 Task: Find connections with filter location Chengdu with filter topic #lawenforcementwith filter profile language French with filter current company Sapiens with filter school Bangalore Institute of Technology with filter industry Insurance and Employee Benefit Funds with filter service category Property Management with filter keywords title Animal Control Officer
Action: Mouse moved to (662, 117)
Screenshot: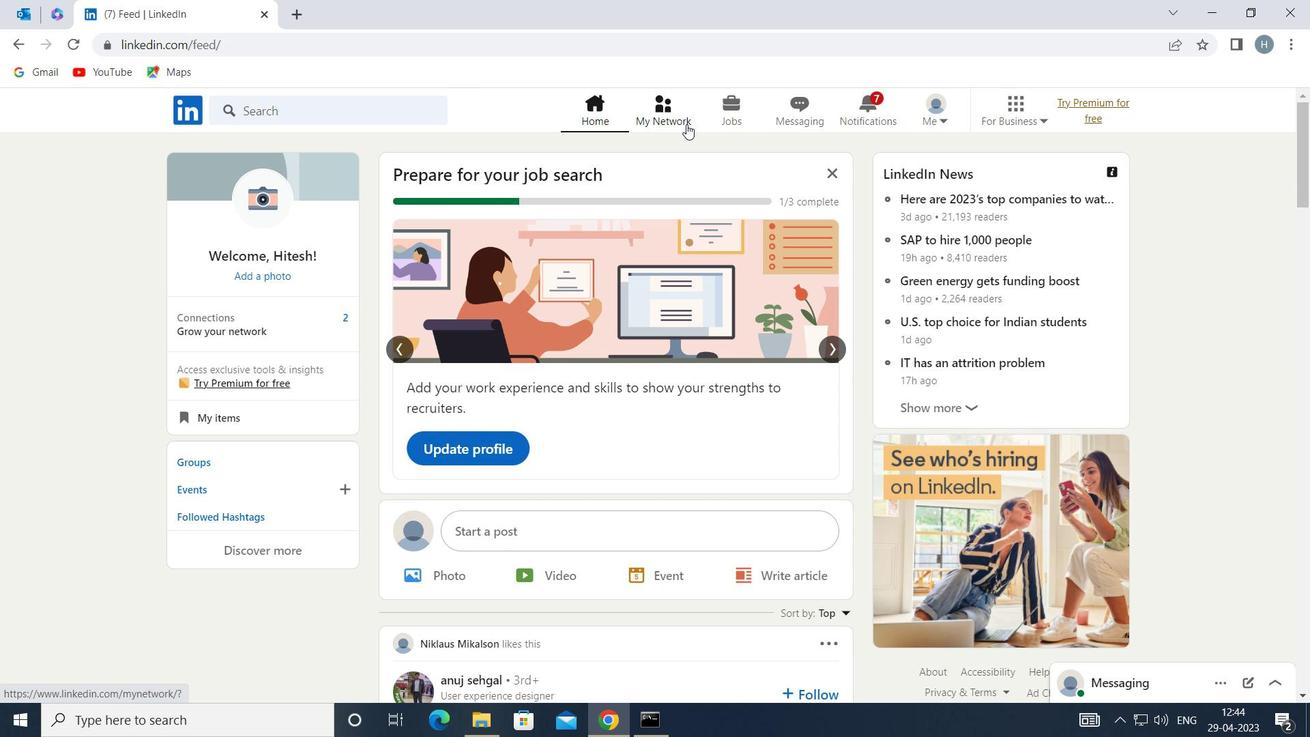 
Action: Mouse pressed left at (662, 117)
Screenshot: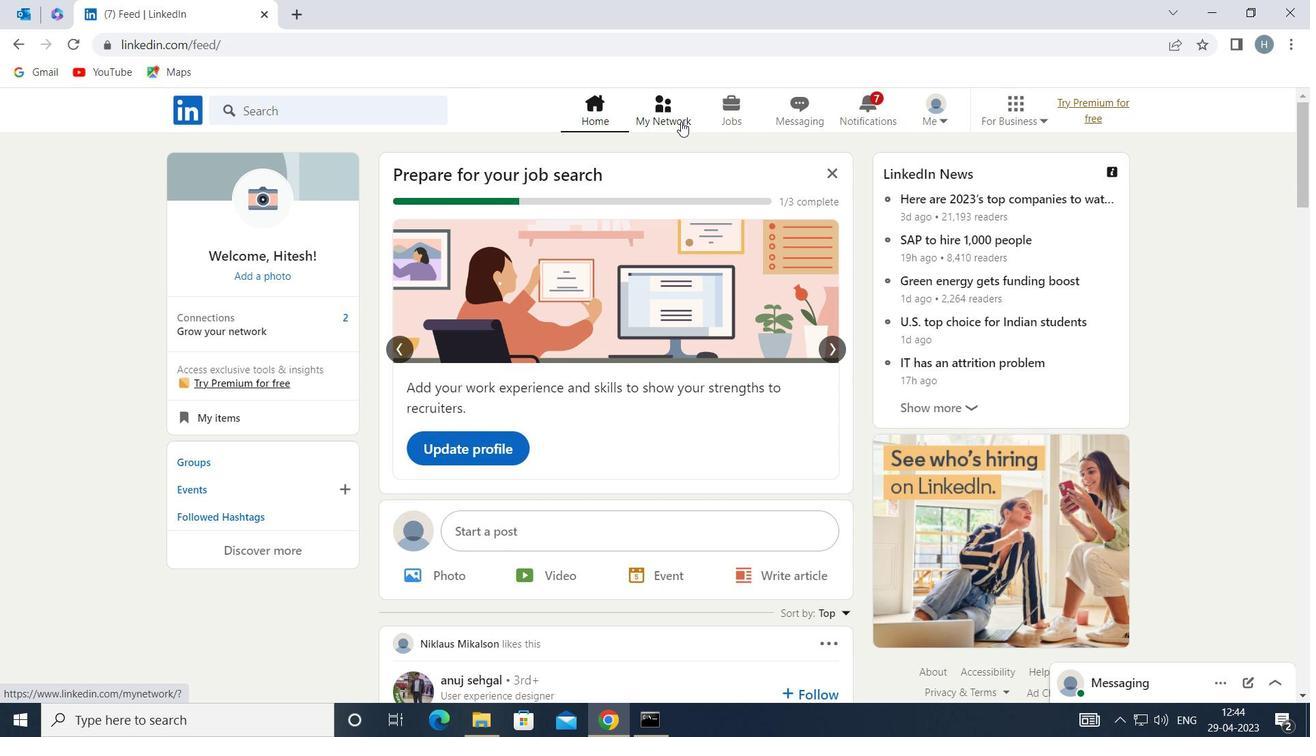 
Action: Mouse moved to (352, 214)
Screenshot: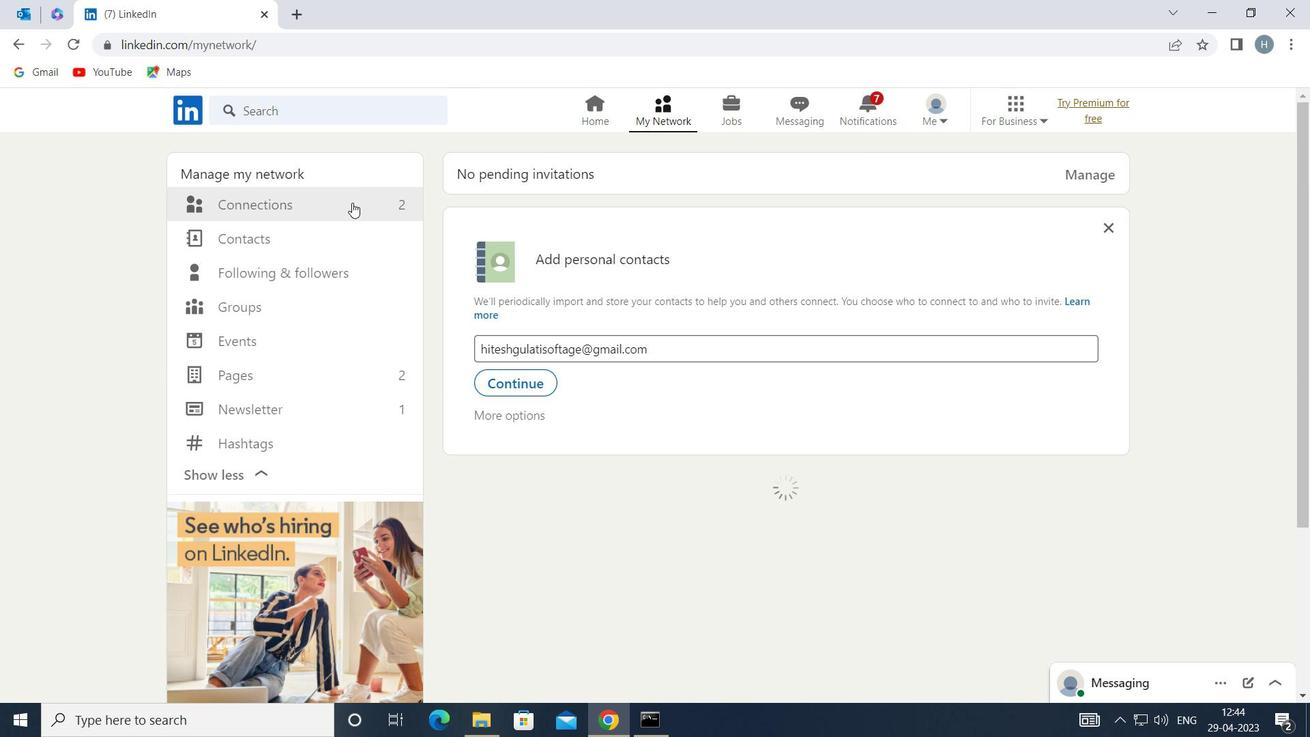 
Action: Mouse pressed left at (352, 214)
Screenshot: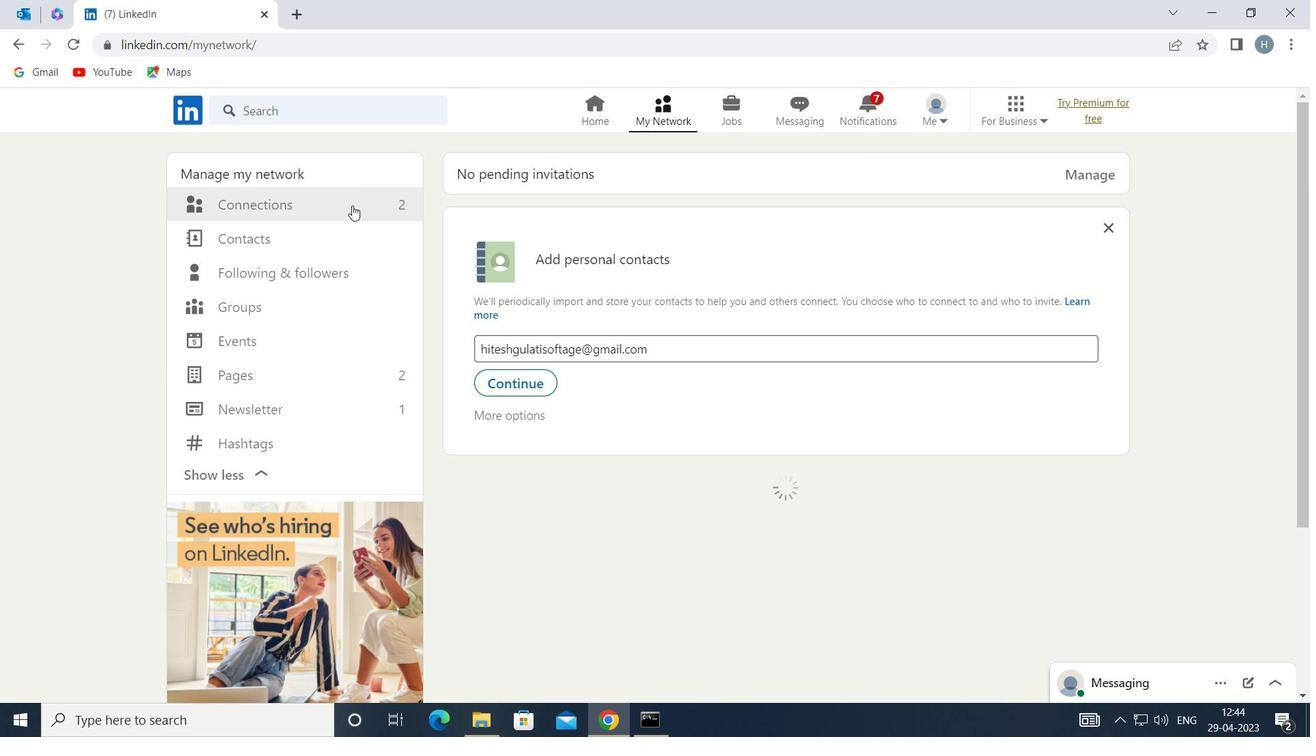 
Action: Mouse moved to (404, 206)
Screenshot: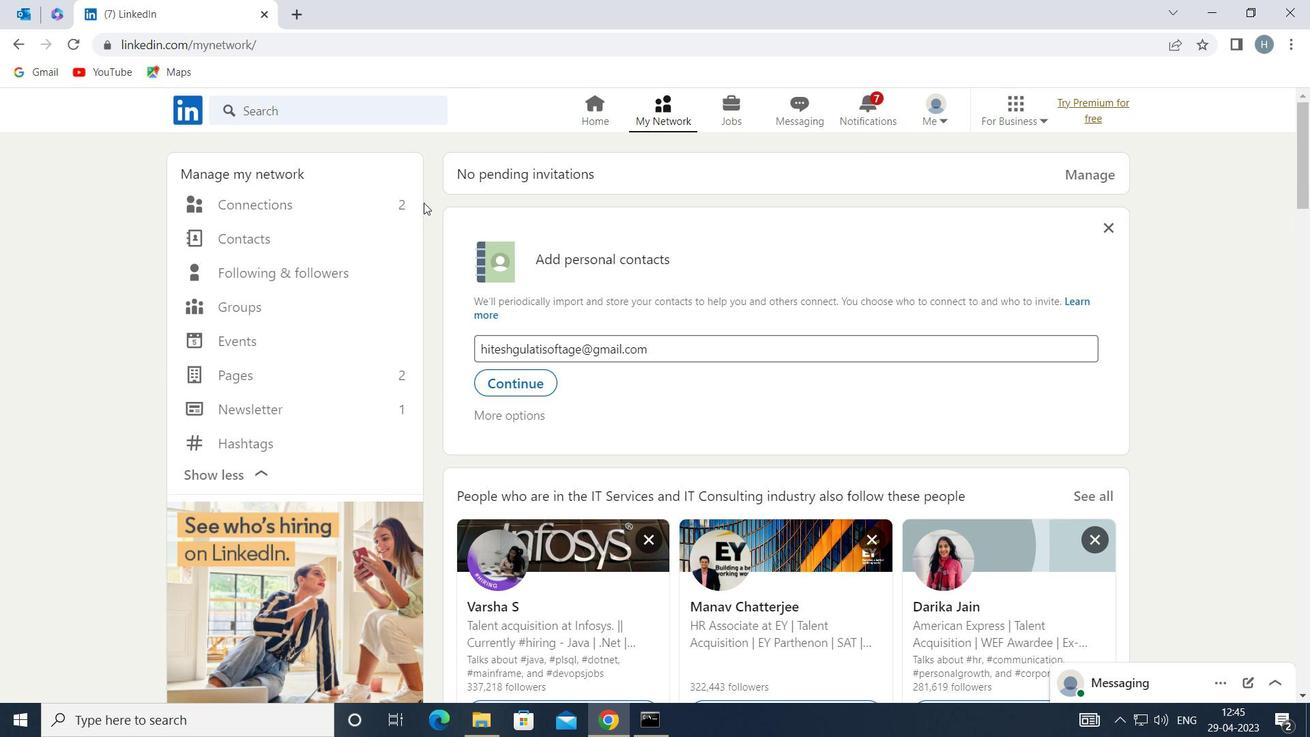
Action: Mouse pressed left at (404, 206)
Screenshot: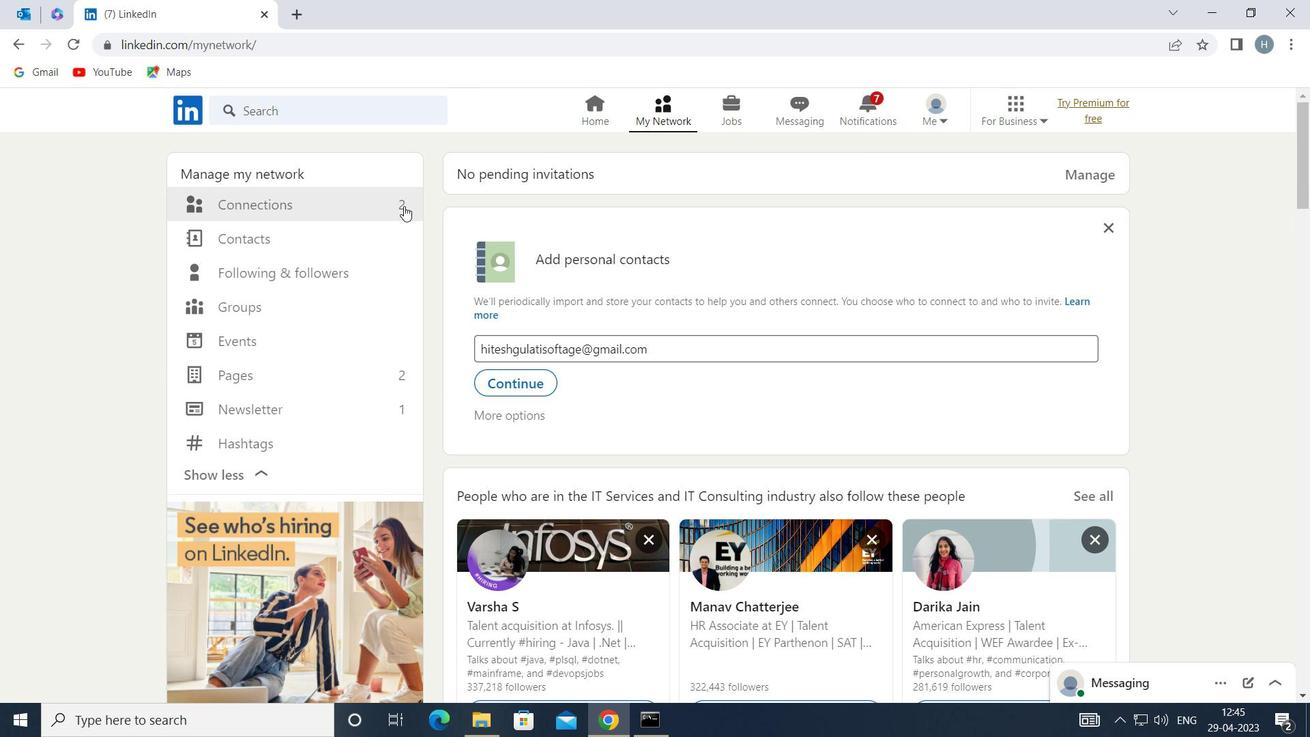 
Action: Mouse moved to (752, 204)
Screenshot: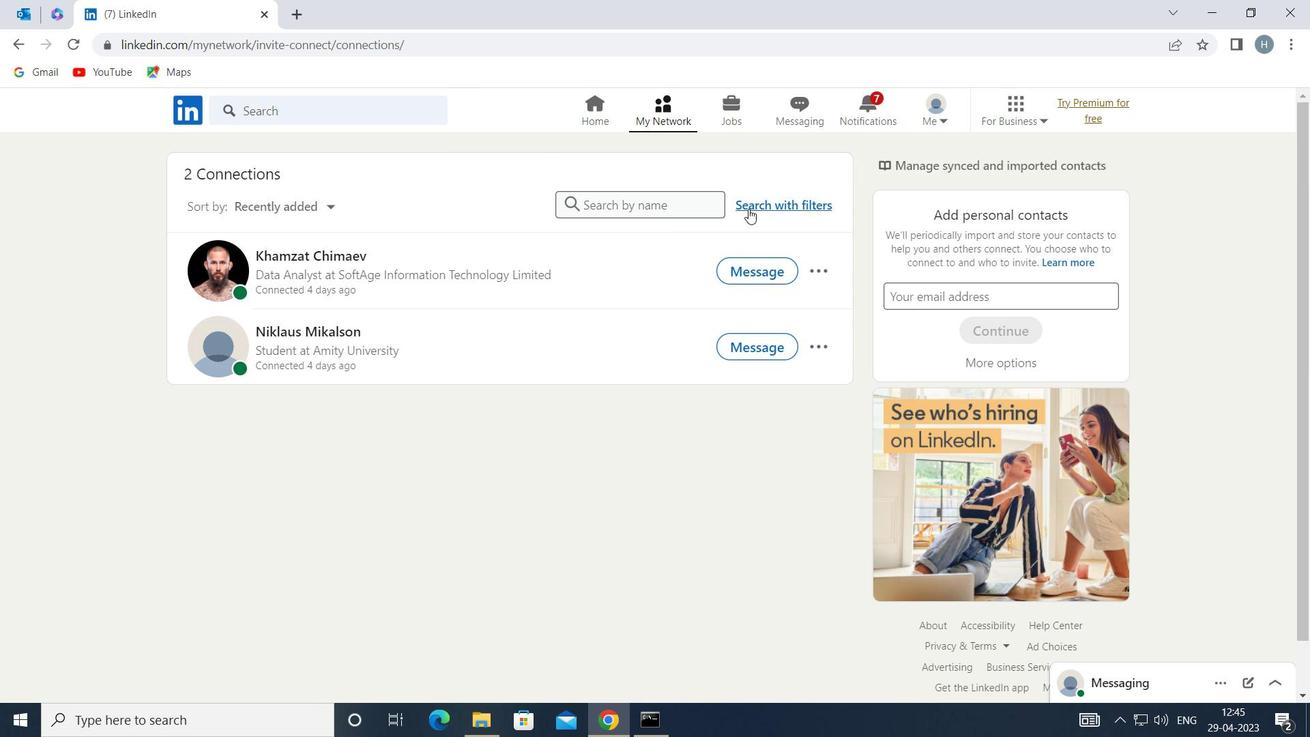 
Action: Mouse pressed left at (752, 204)
Screenshot: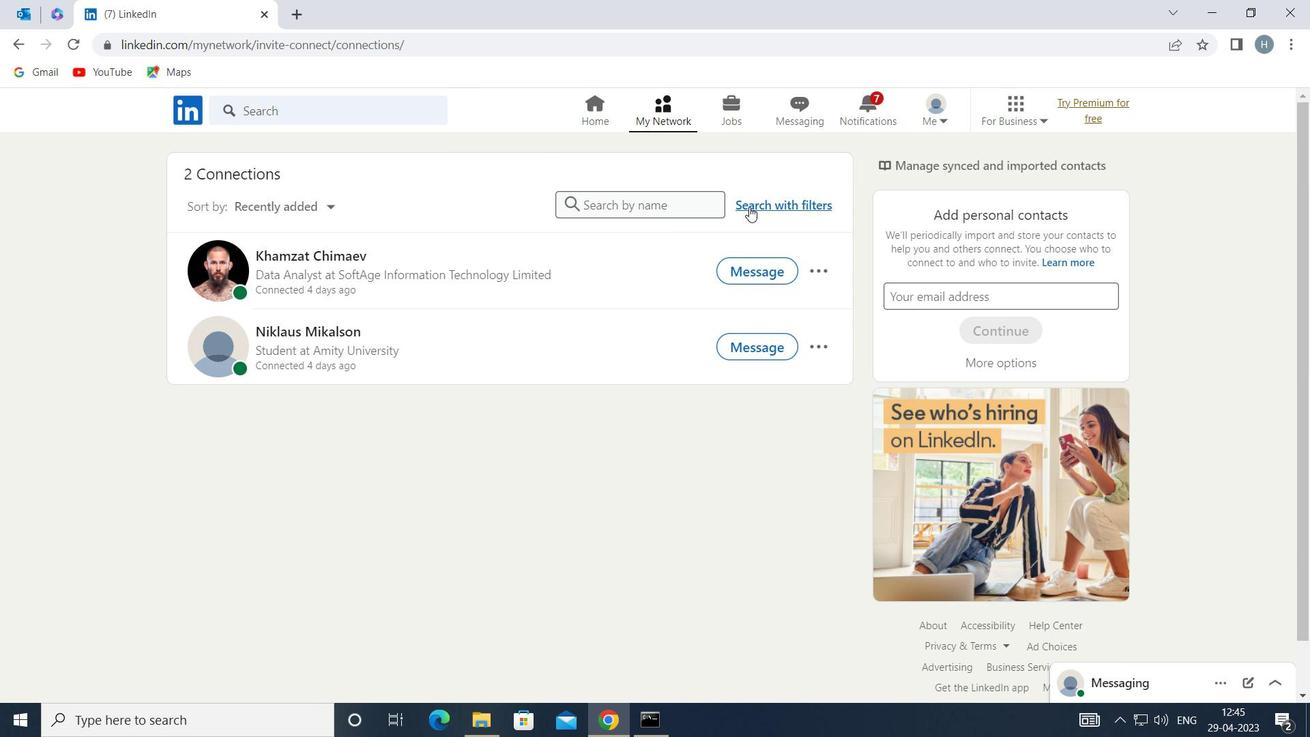
Action: Mouse moved to (700, 163)
Screenshot: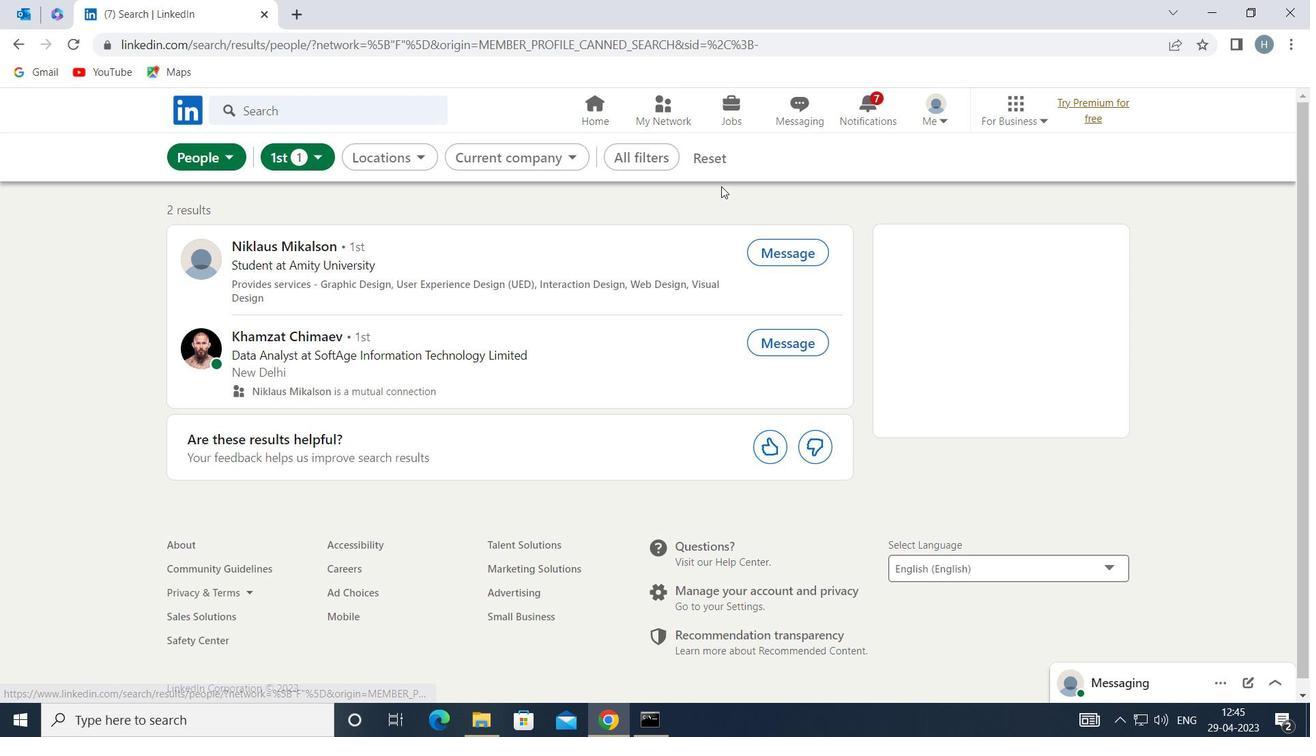 
Action: Mouse pressed left at (700, 163)
Screenshot: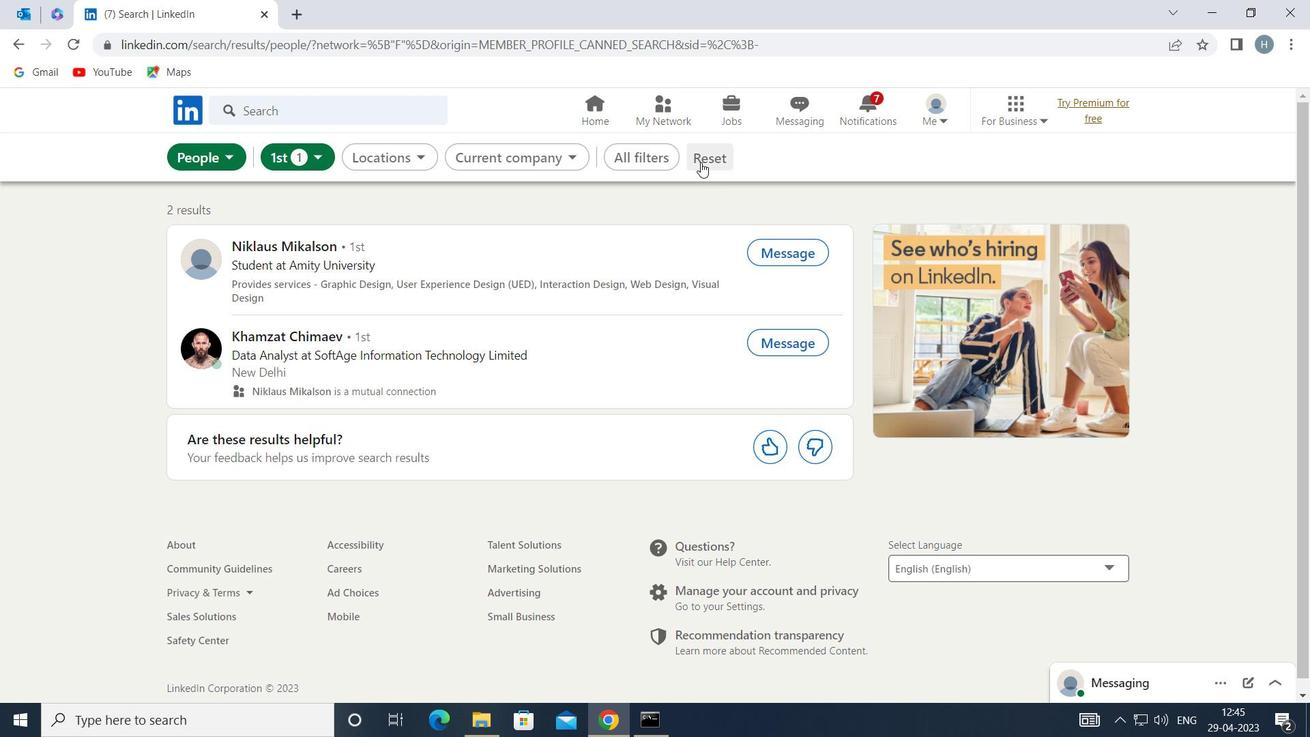 
Action: Mouse moved to (698, 161)
Screenshot: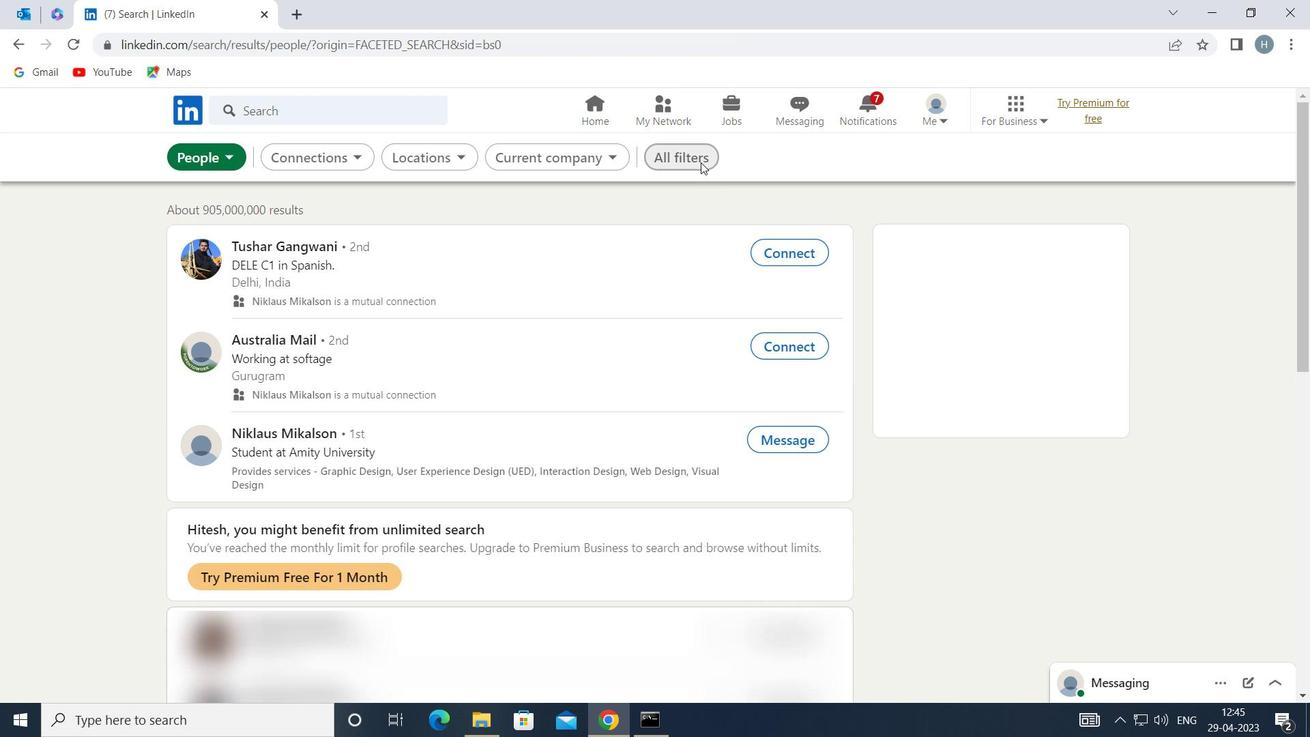 
Action: Mouse pressed left at (698, 161)
Screenshot: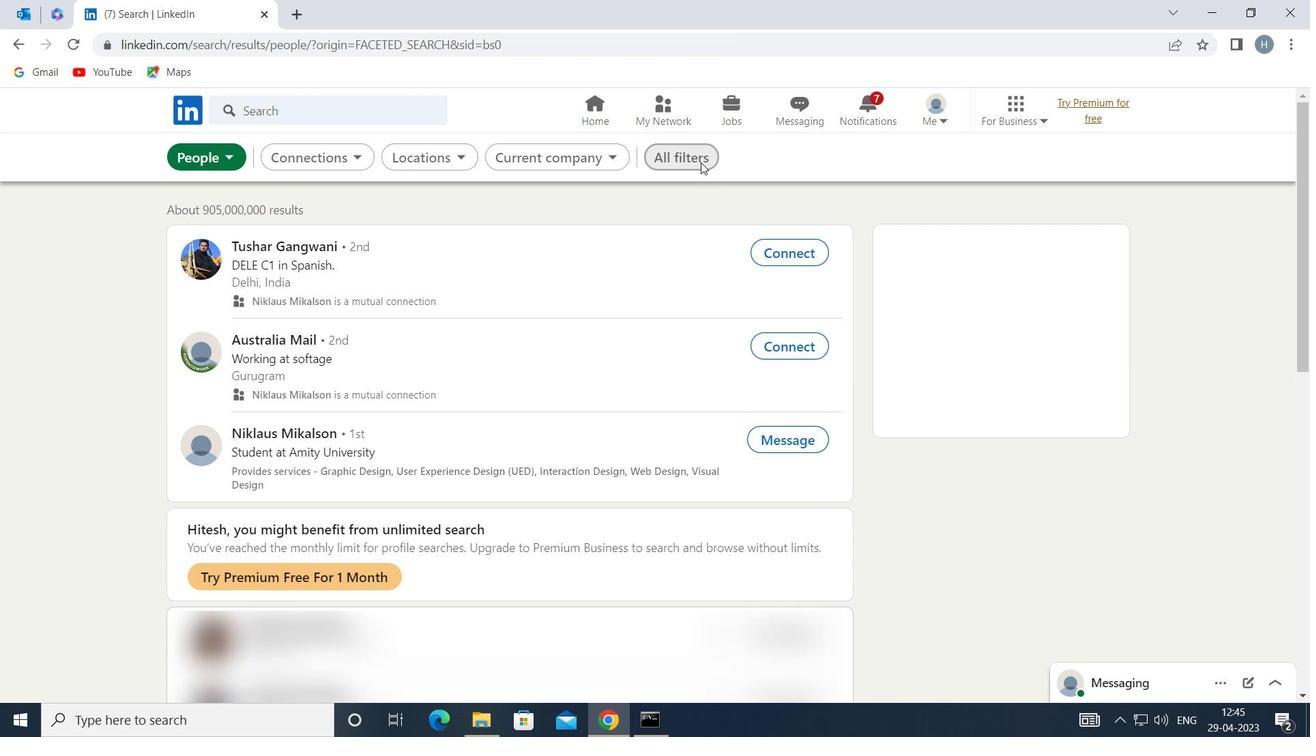 
Action: Mouse moved to (966, 314)
Screenshot: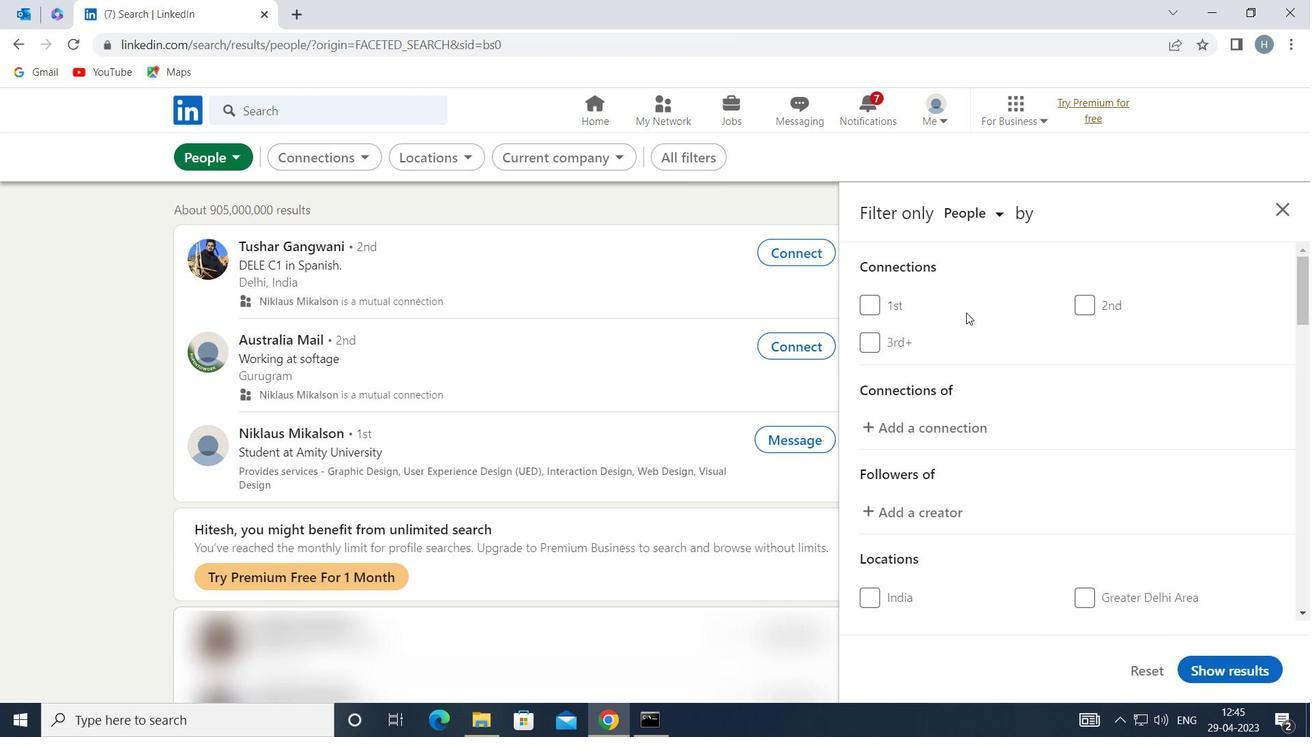 
Action: Mouse scrolled (966, 313) with delta (0, 0)
Screenshot: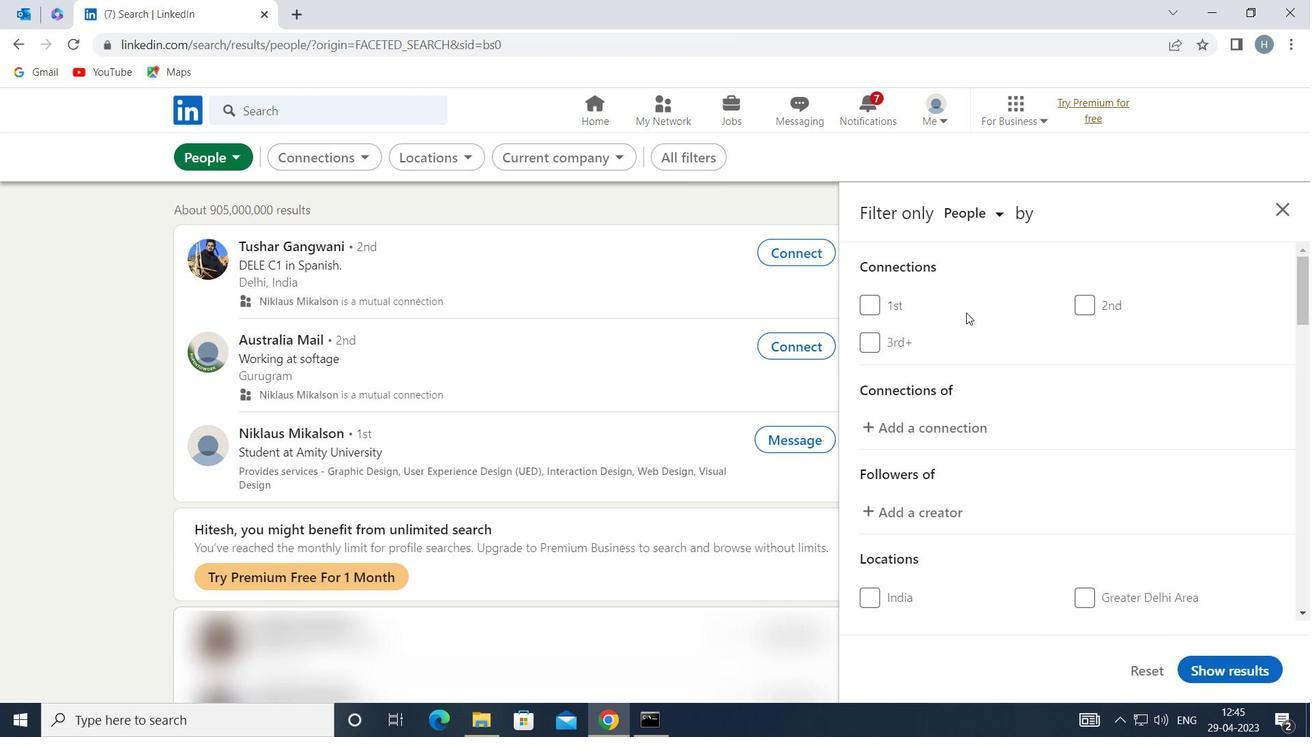 
Action: Mouse moved to (966, 315)
Screenshot: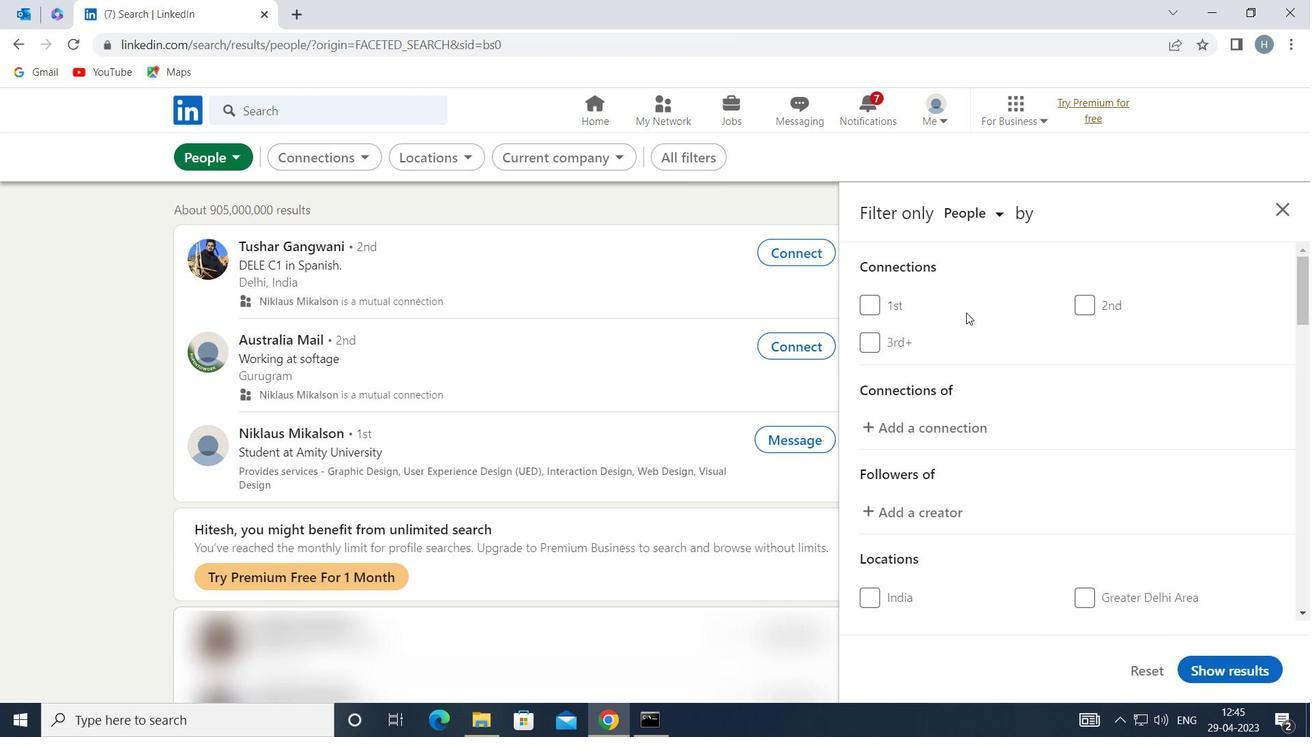 
Action: Mouse scrolled (966, 314) with delta (0, 0)
Screenshot: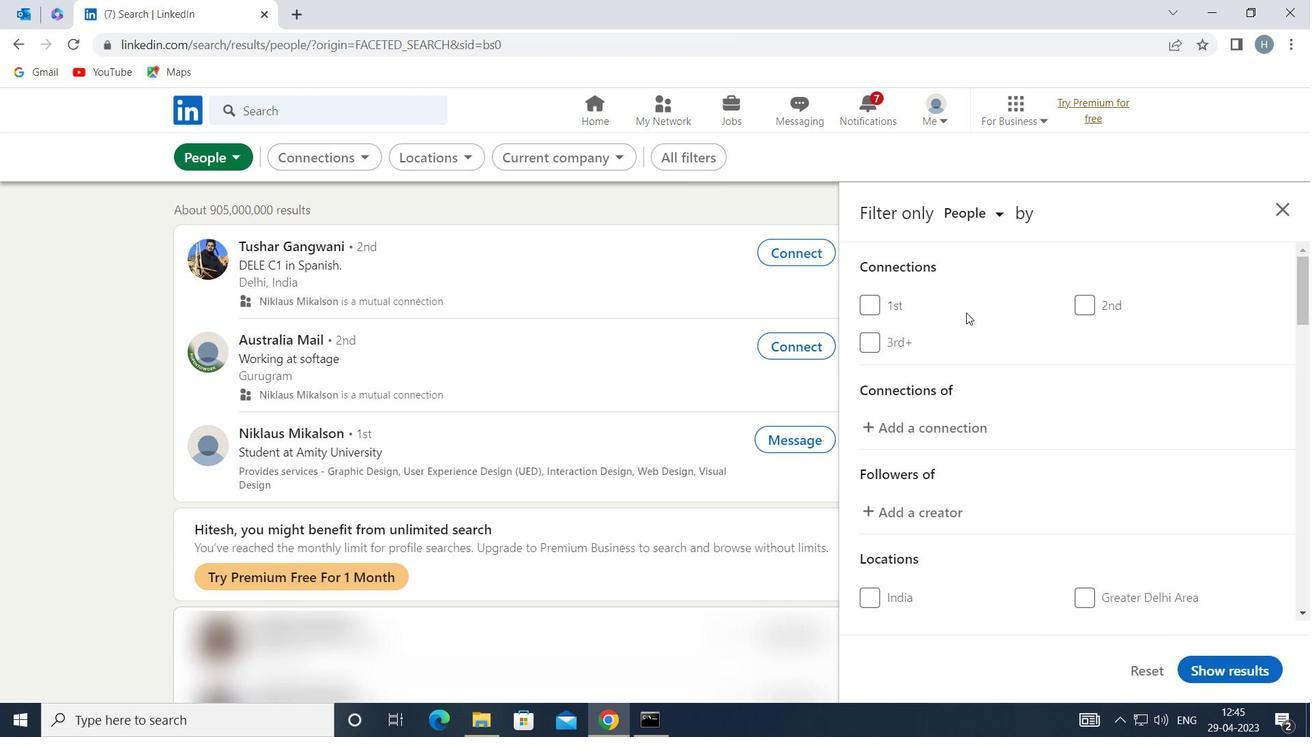 
Action: Mouse scrolled (966, 314) with delta (0, 0)
Screenshot: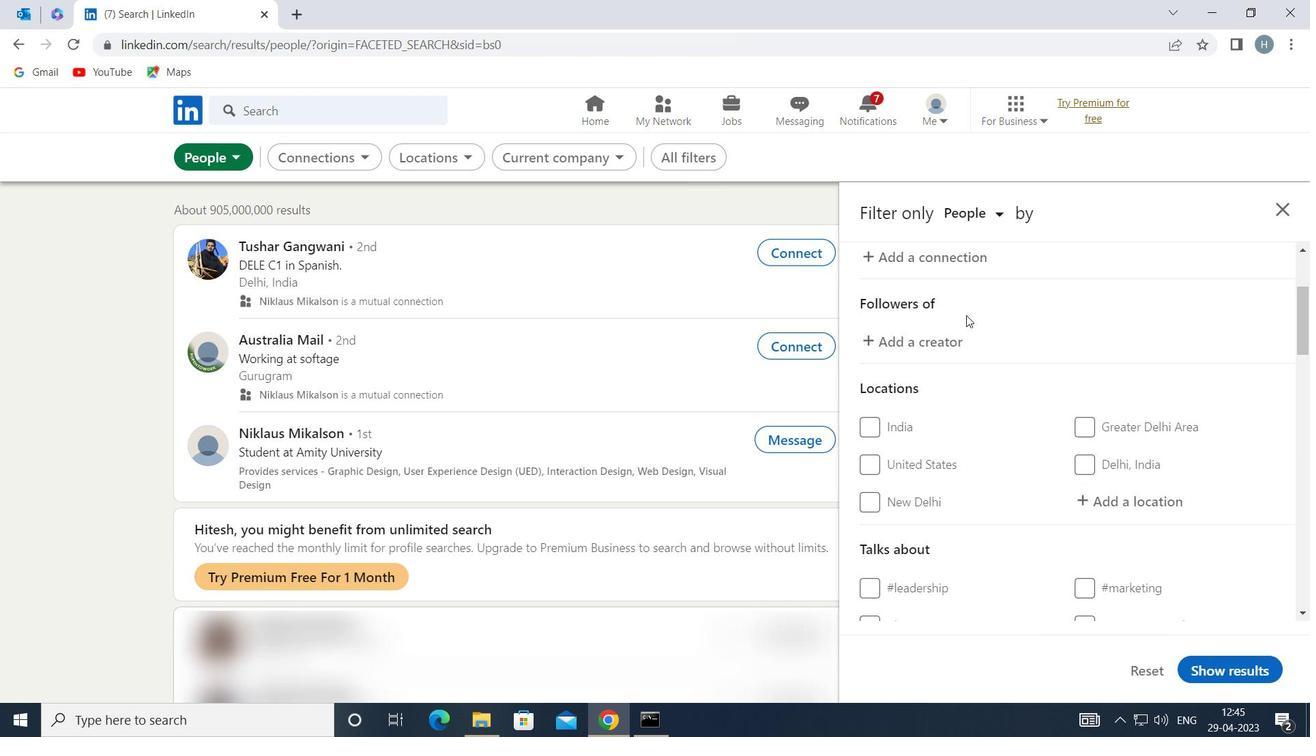 
Action: Mouse moved to (1097, 412)
Screenshot: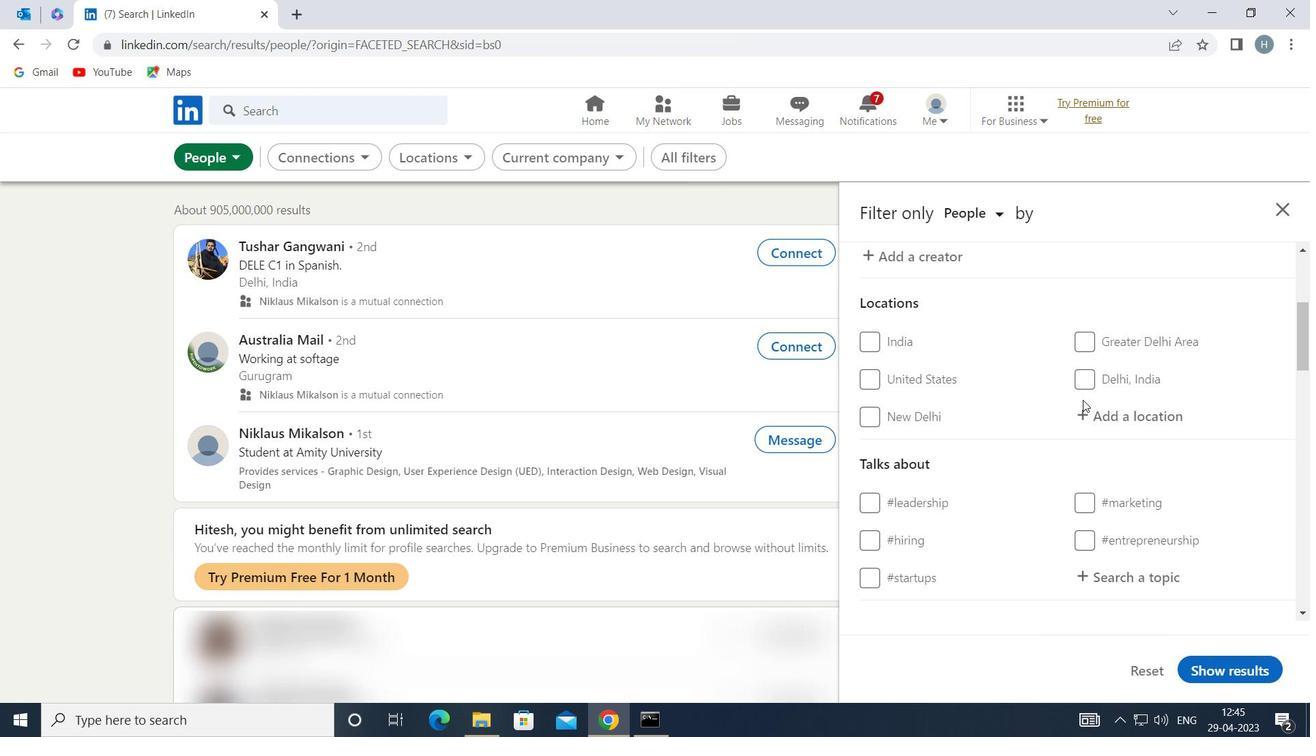 
Action: Mouse pressed left at (1097, 412)
Screenshot: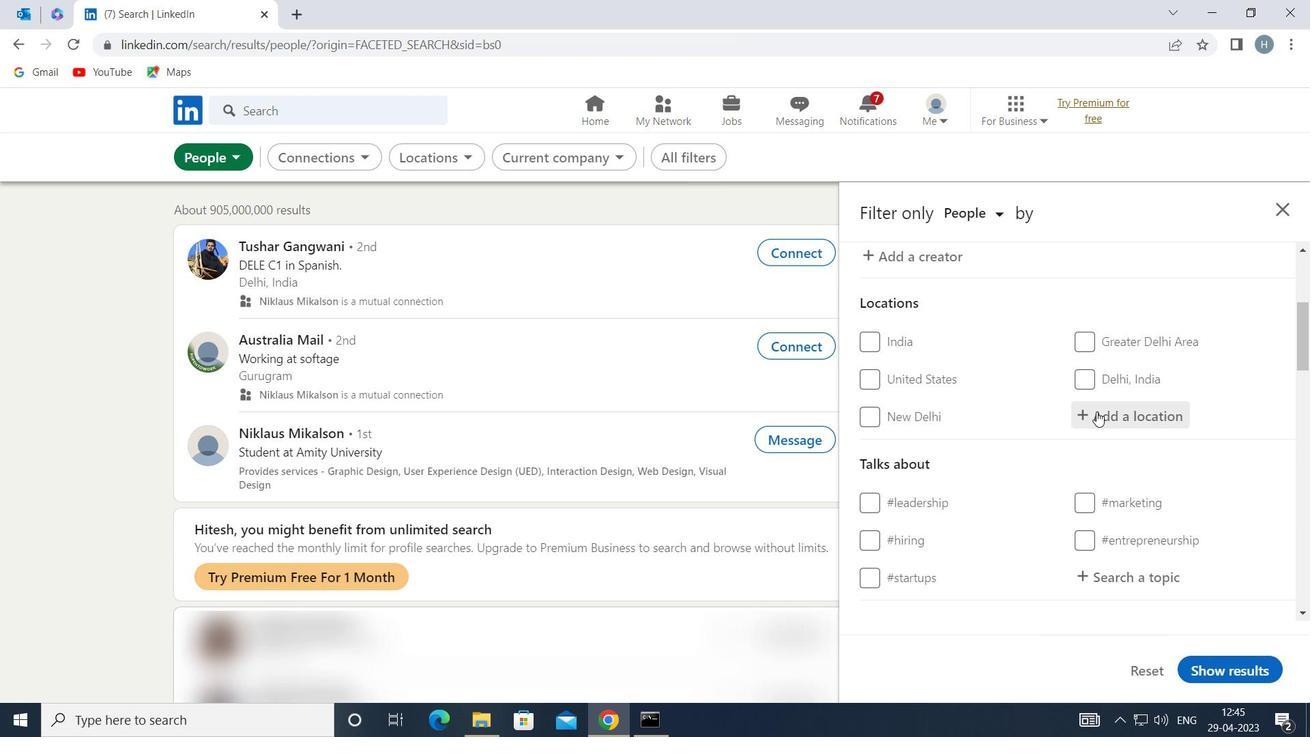 
Action: Mouse moved to (1100, 408)
Screenshot: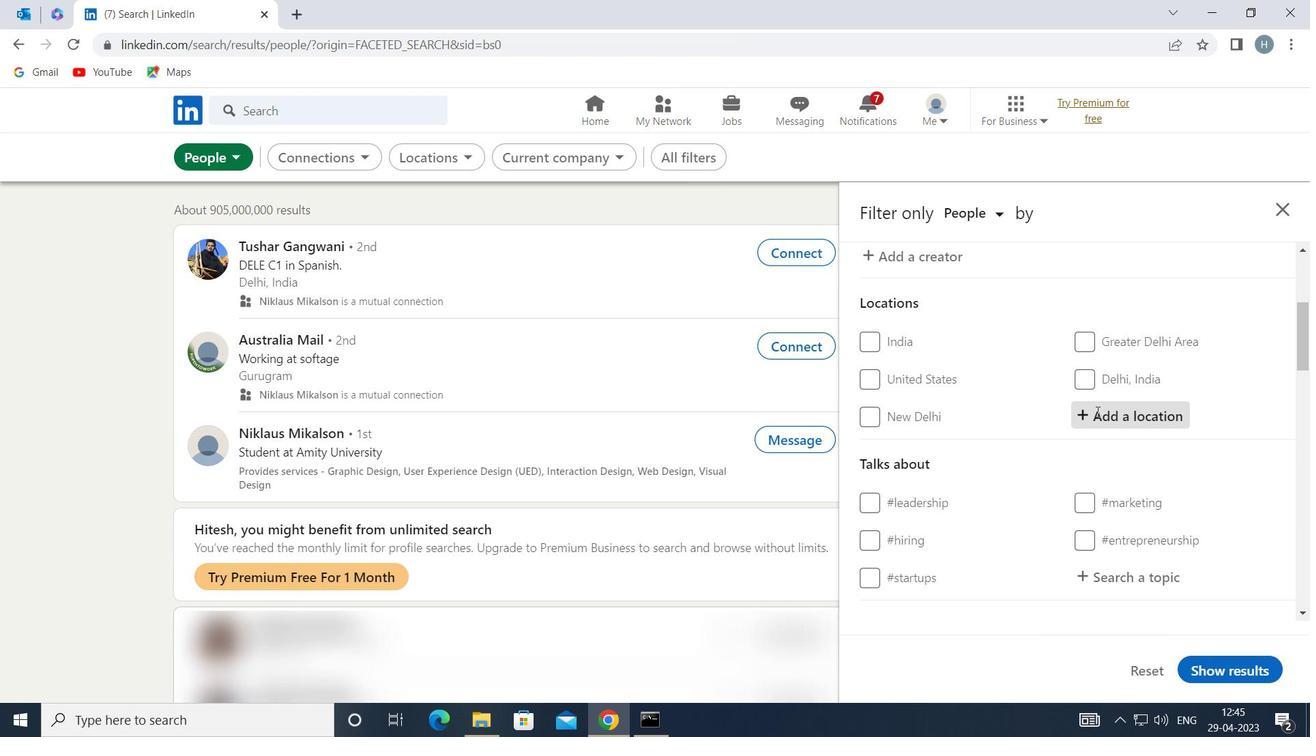 
Action: Key pressed <Key.shift>CHENGDU
Screenshot: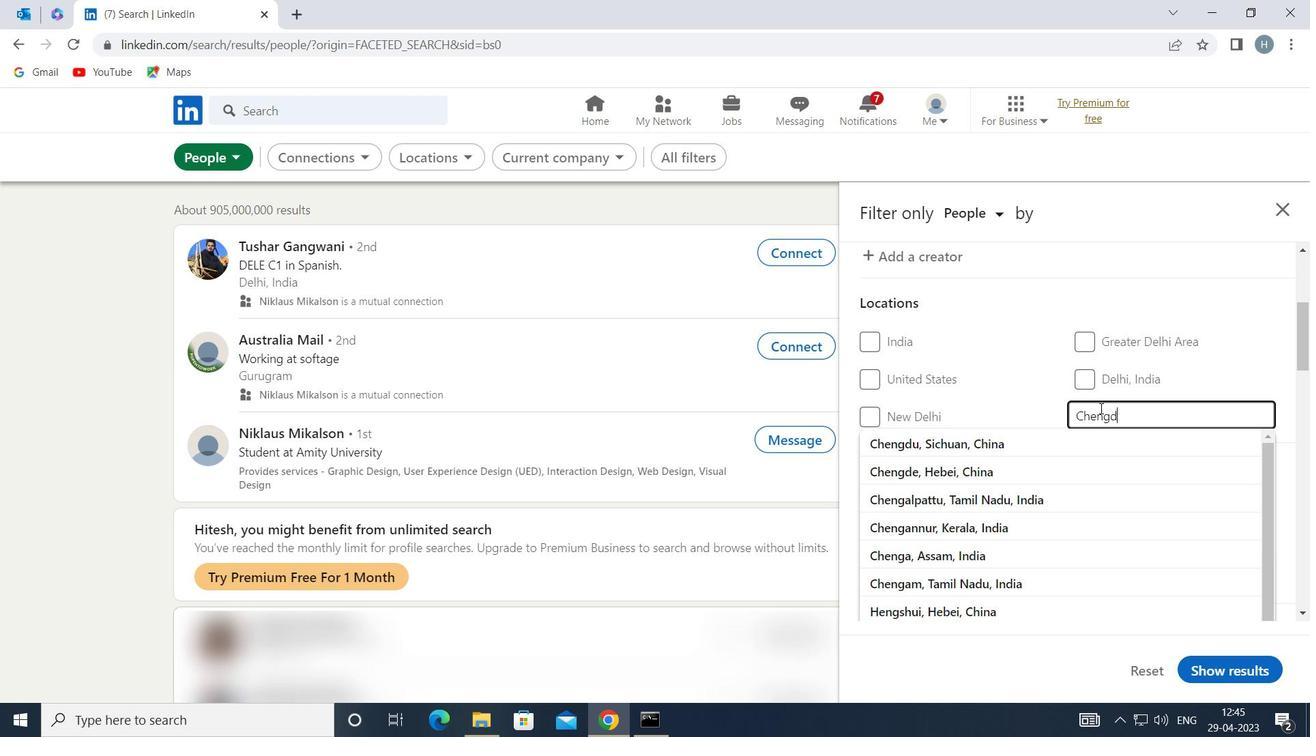 
Action: Mouse moved to (1102, 412)
Screenshot: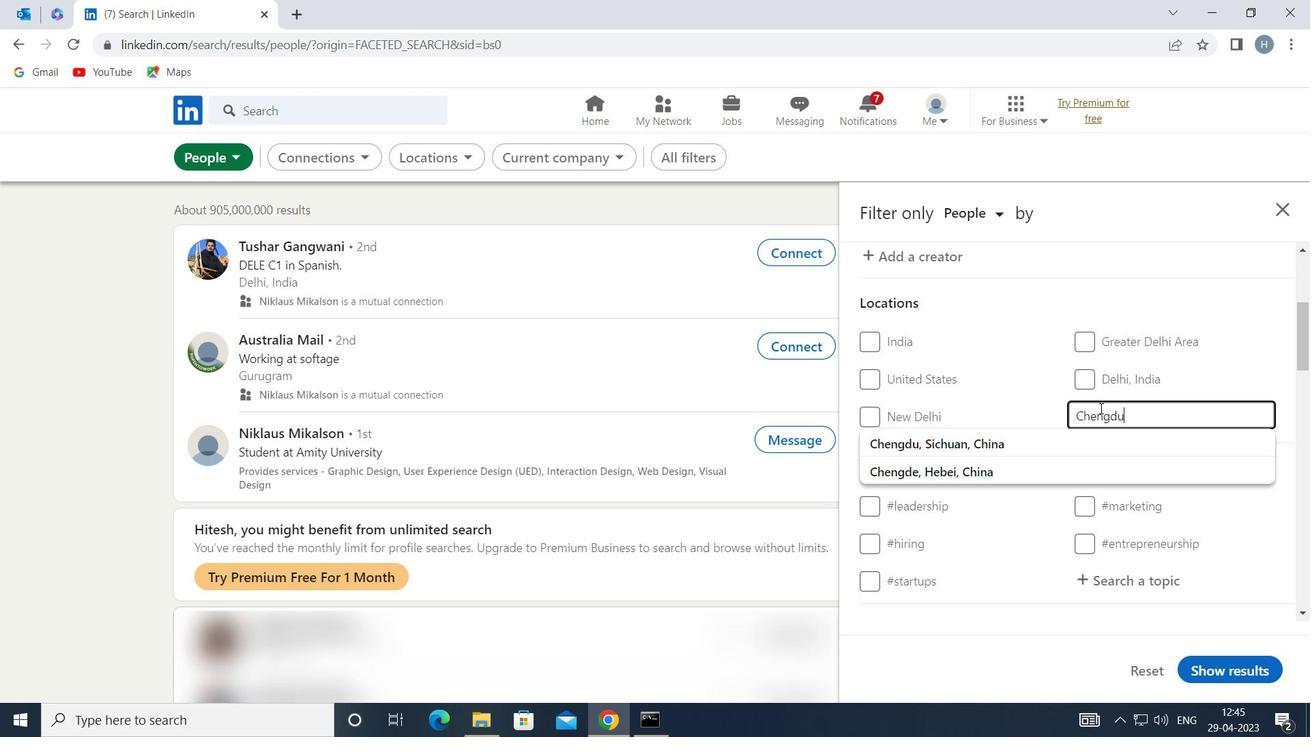 
Action: Key pressed <Key.enter>
Screenshot: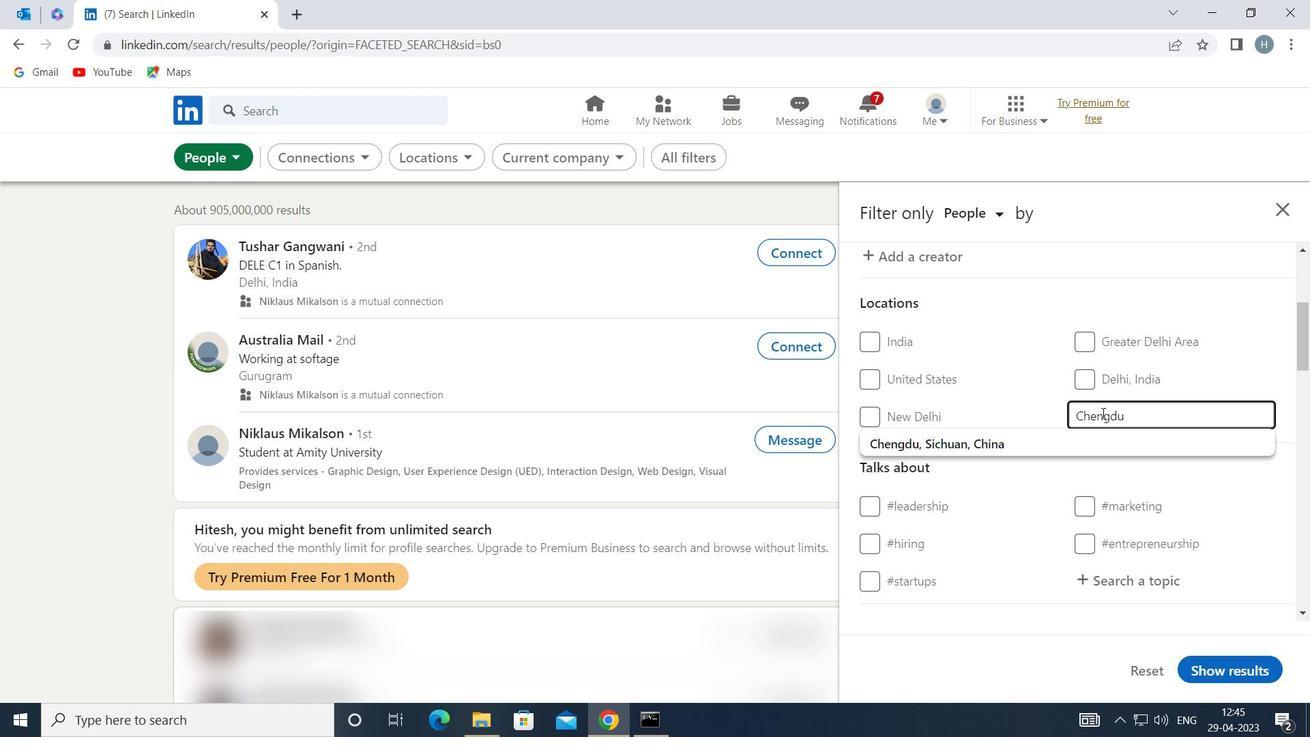 
Action: Mouse moved to (1097, 438)
Screenshot: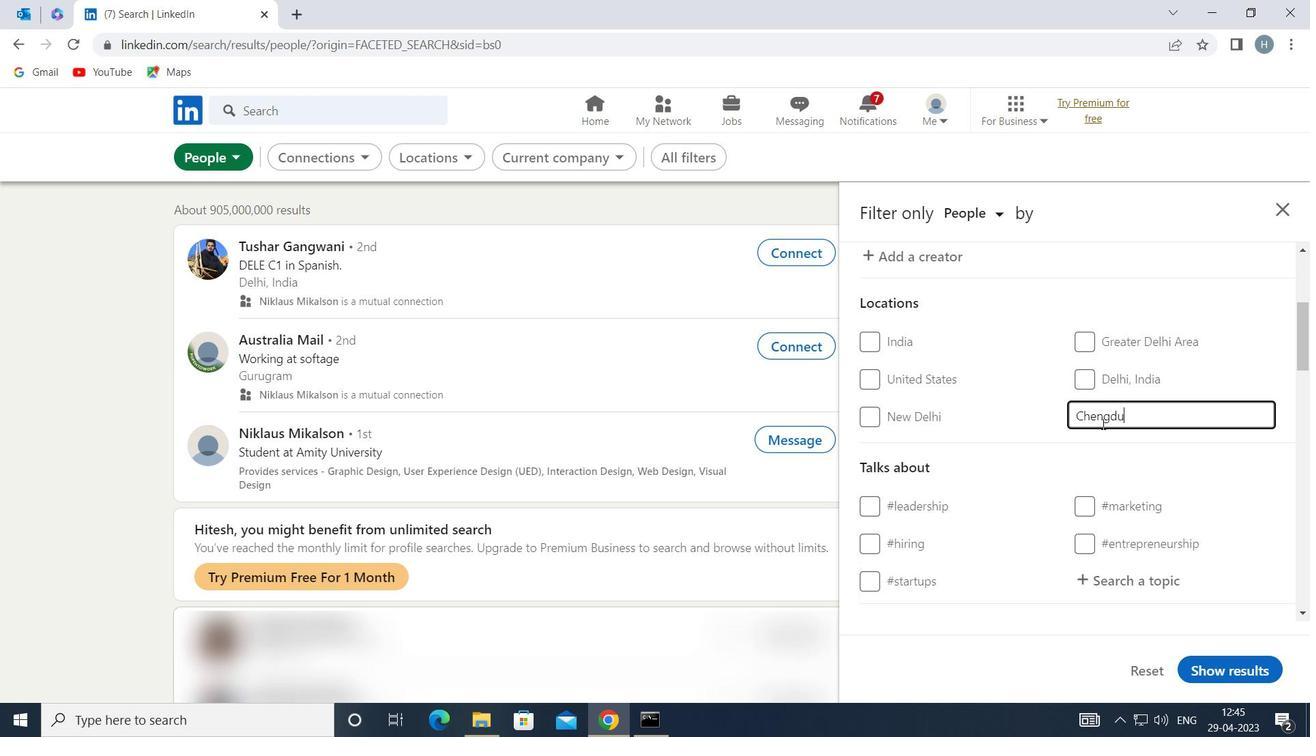 
Action: Mouse scrolled (1097, 438) with delta (0, 0)
Screenshot: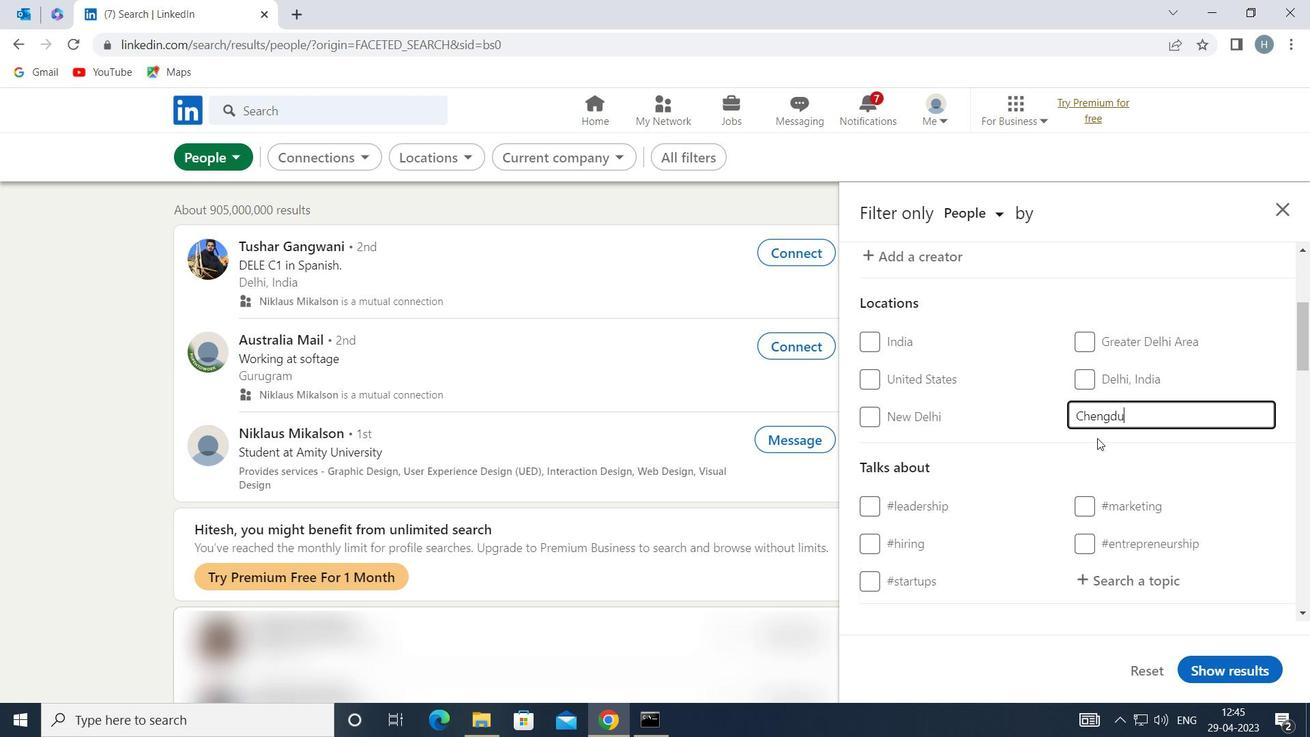 
Action: Mouse moved to (1124, 493)
Screenshot: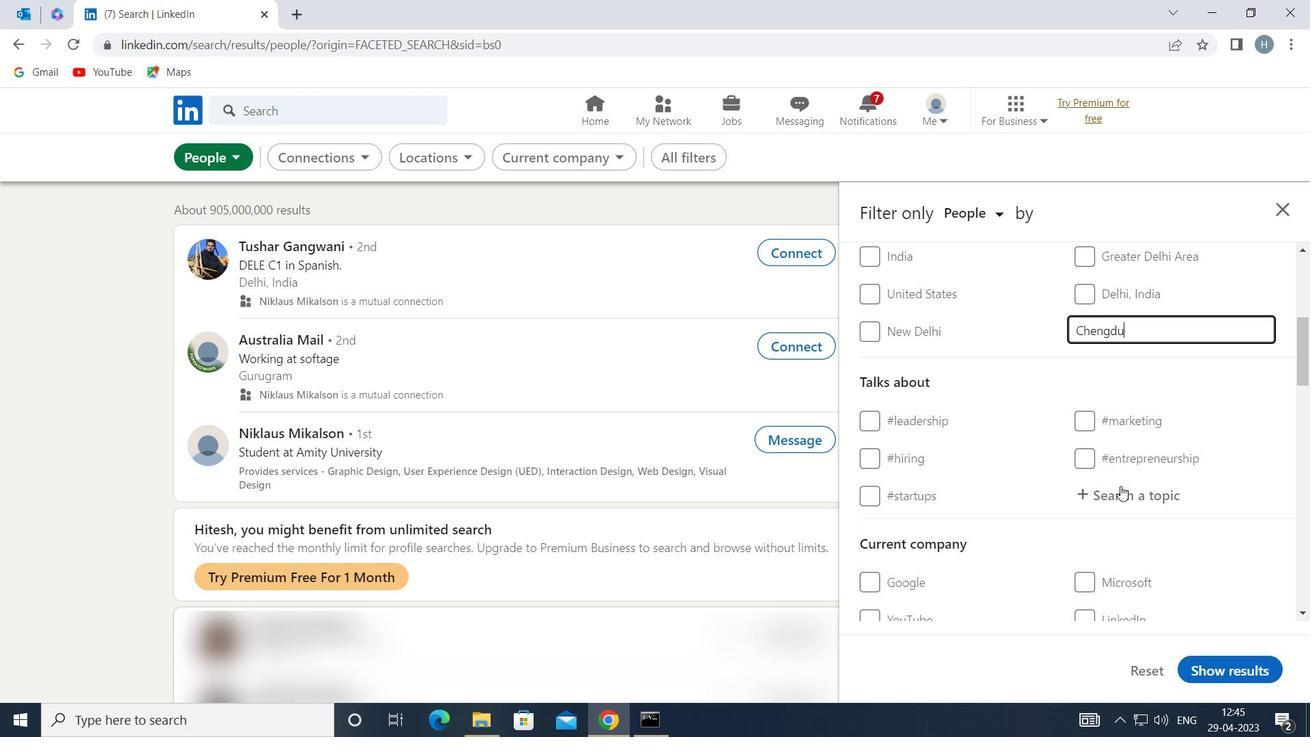 
Action: Mouse pressed left at (1124, 493)
Screenshot: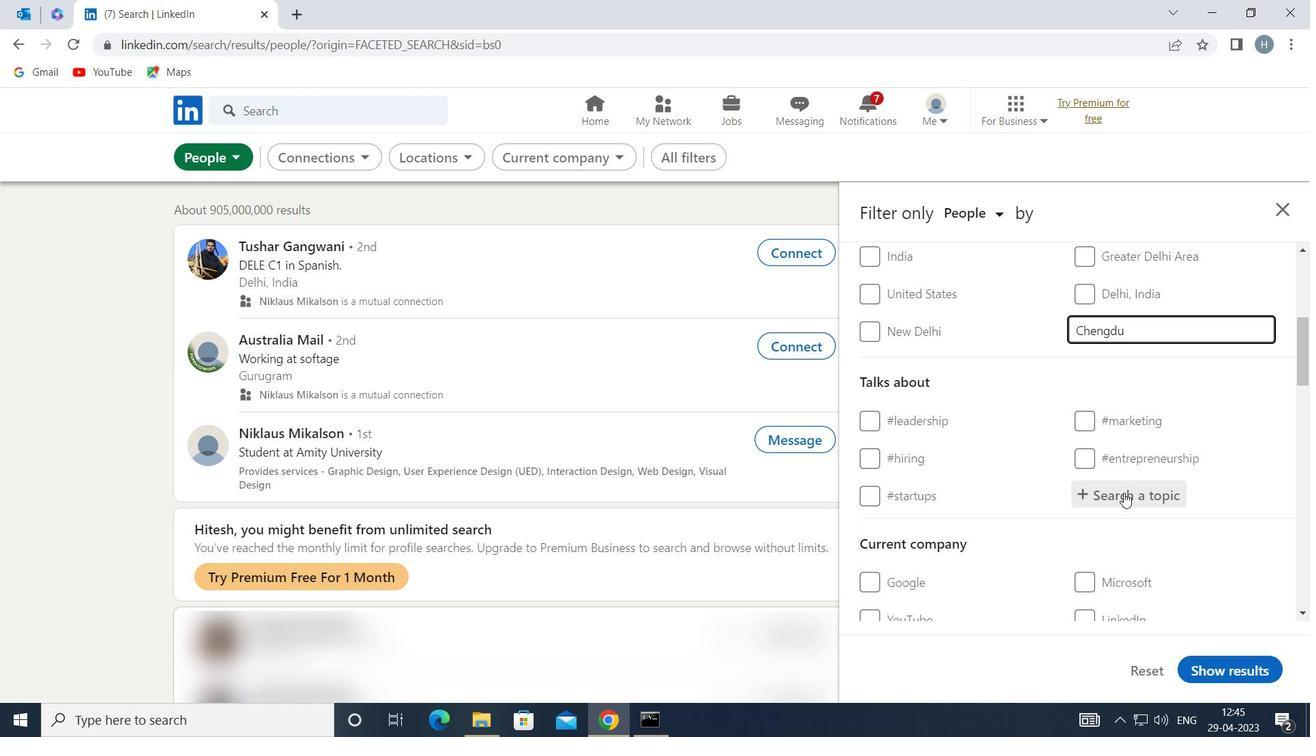 
Action: Mouse moved to (1123, 493)
Screenshot: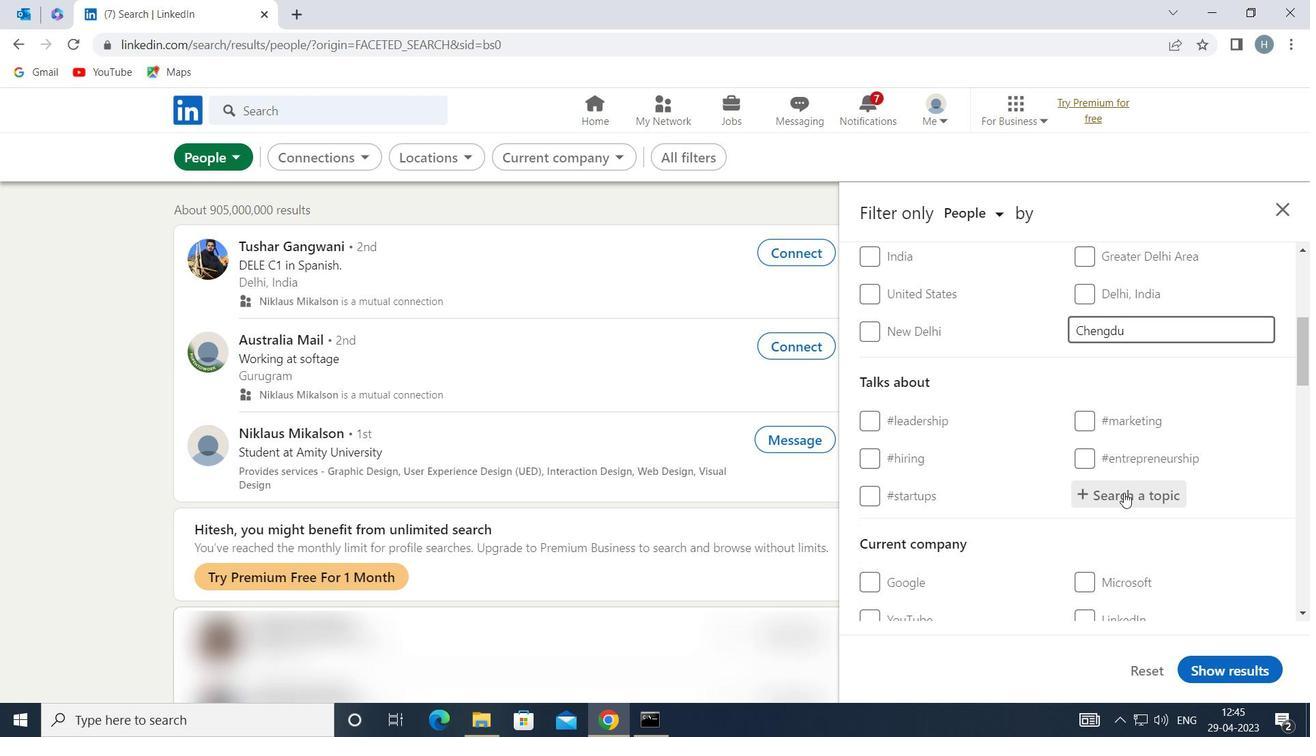 
Action: Key pressed <Key.shift>LA
Screenshot: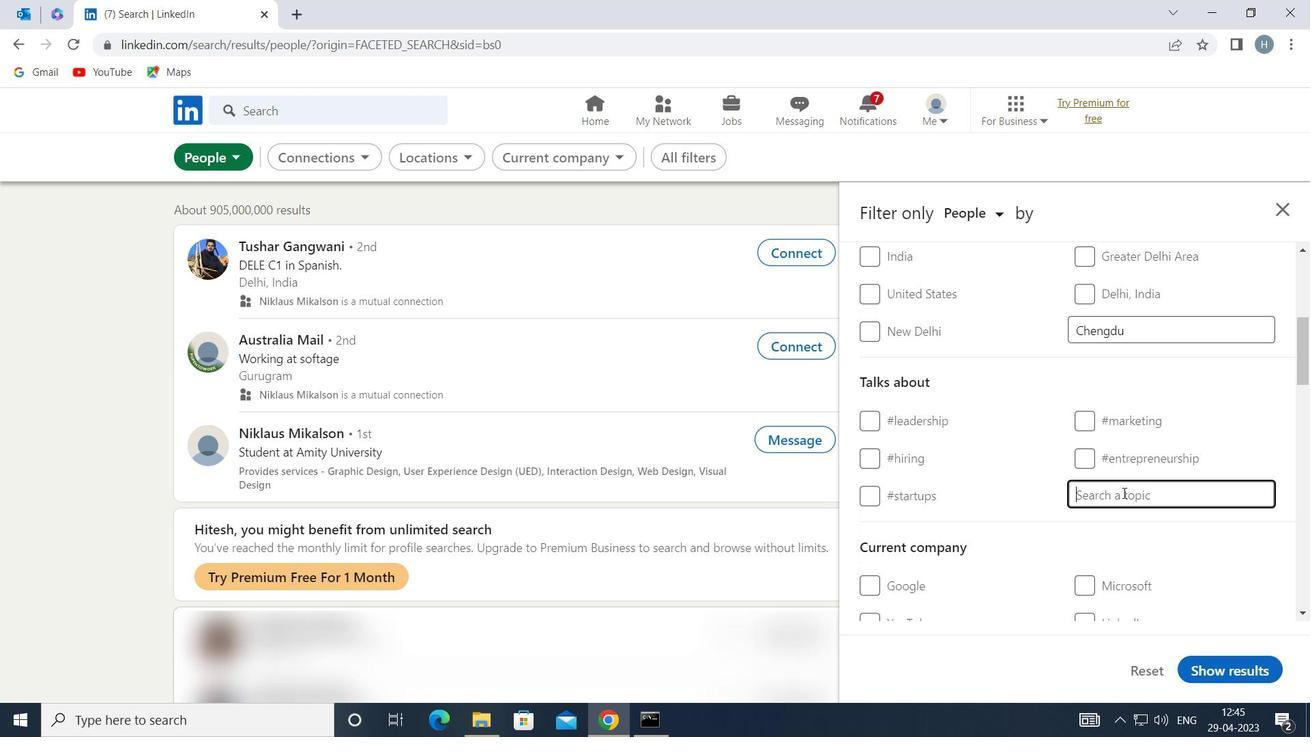 
Action: Mouse moved to (1139, 479)
Screenshot: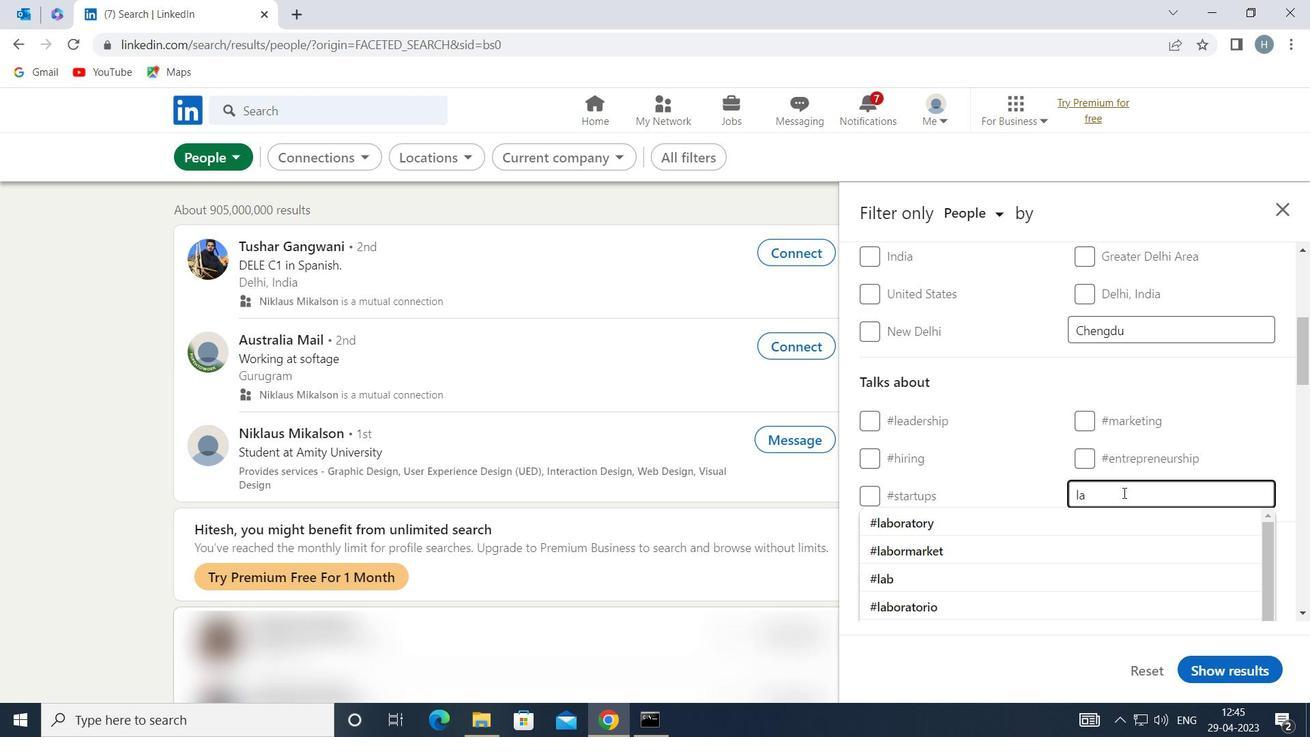 
Action: Key pressed W
Screenshot: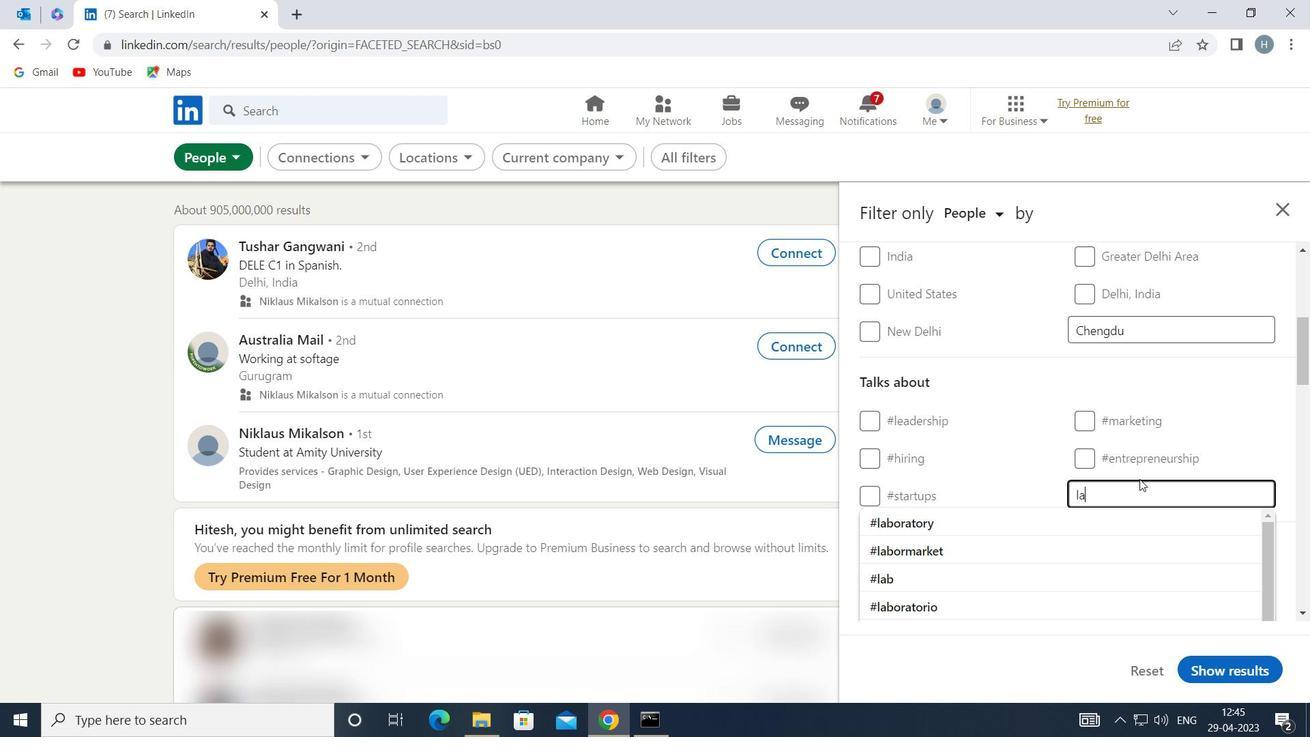 
Action: Mouse moved to (1146, 292)
Screenshot: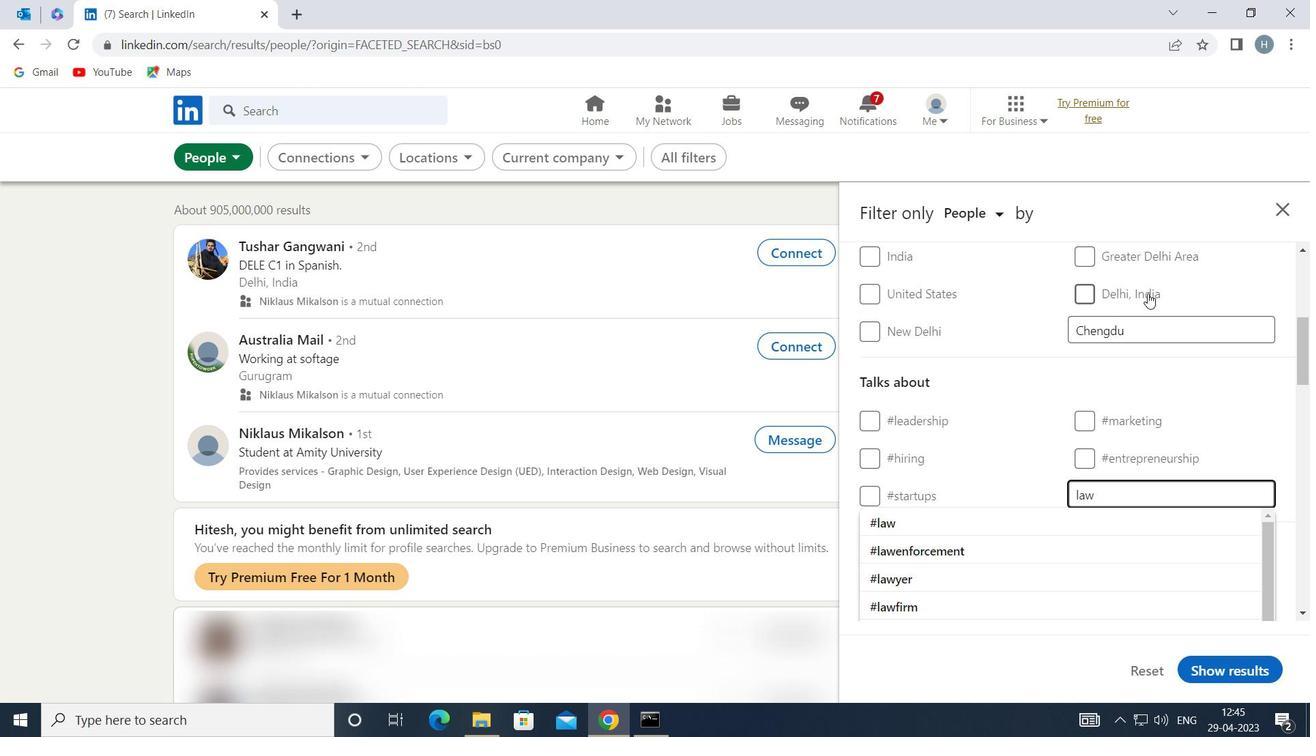 
Action: Key pressed EN
Screenshot: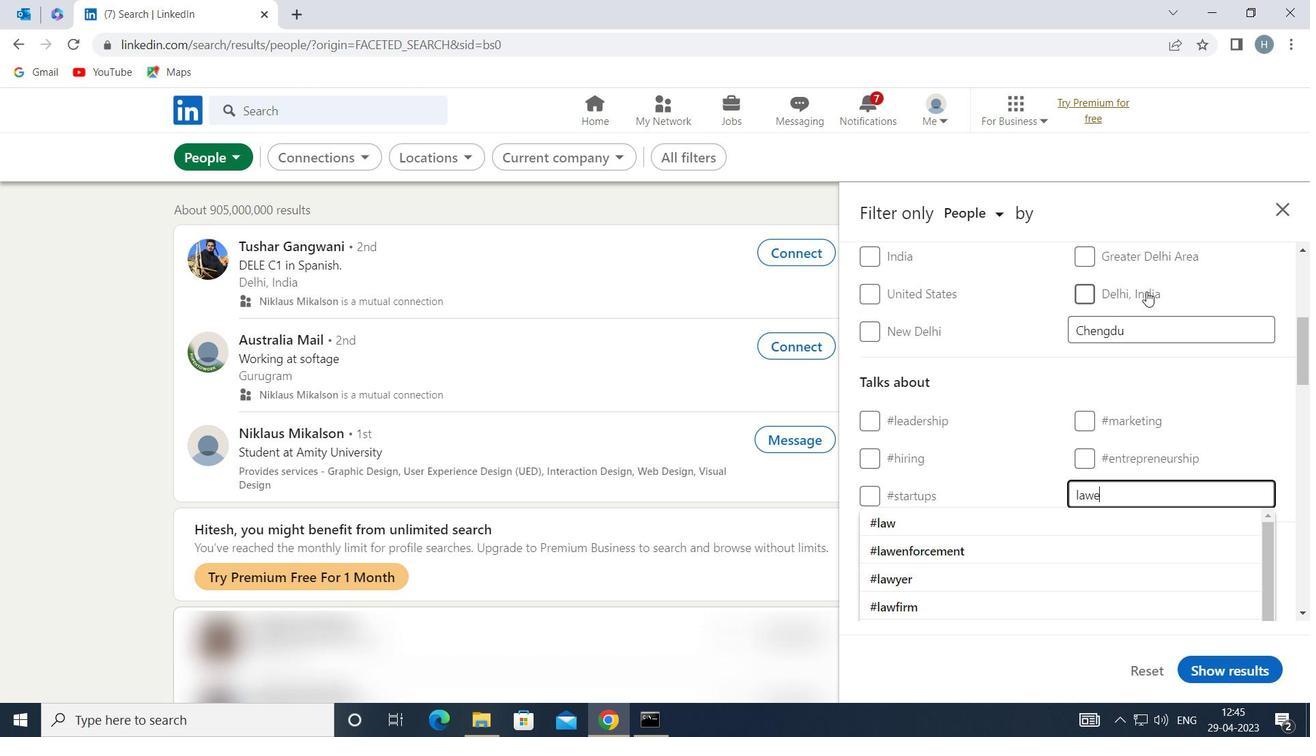 
Action: Mouse moved to (1003, 526)
Screenshot: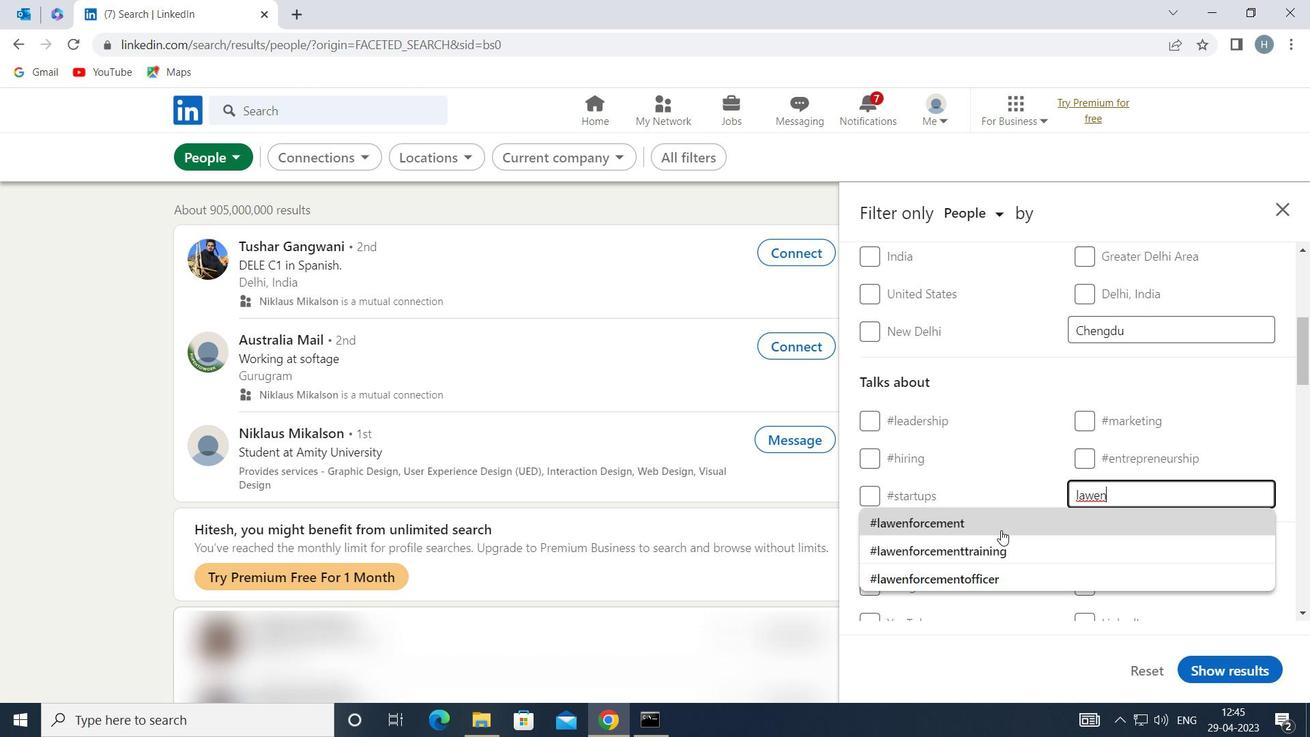 
Action: Mouse pressed left at (1003, 526)
Screenshot: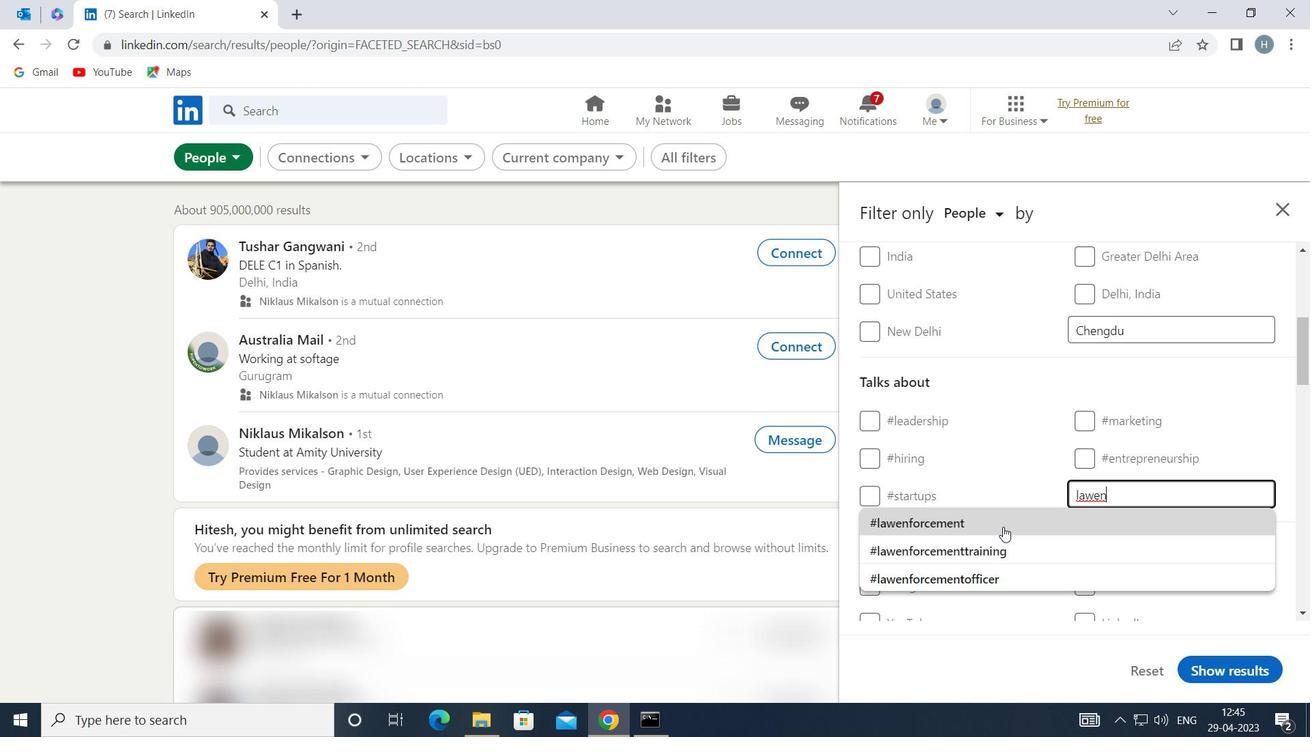 
Action: Mouse moved to (986, 504)
Screenshot: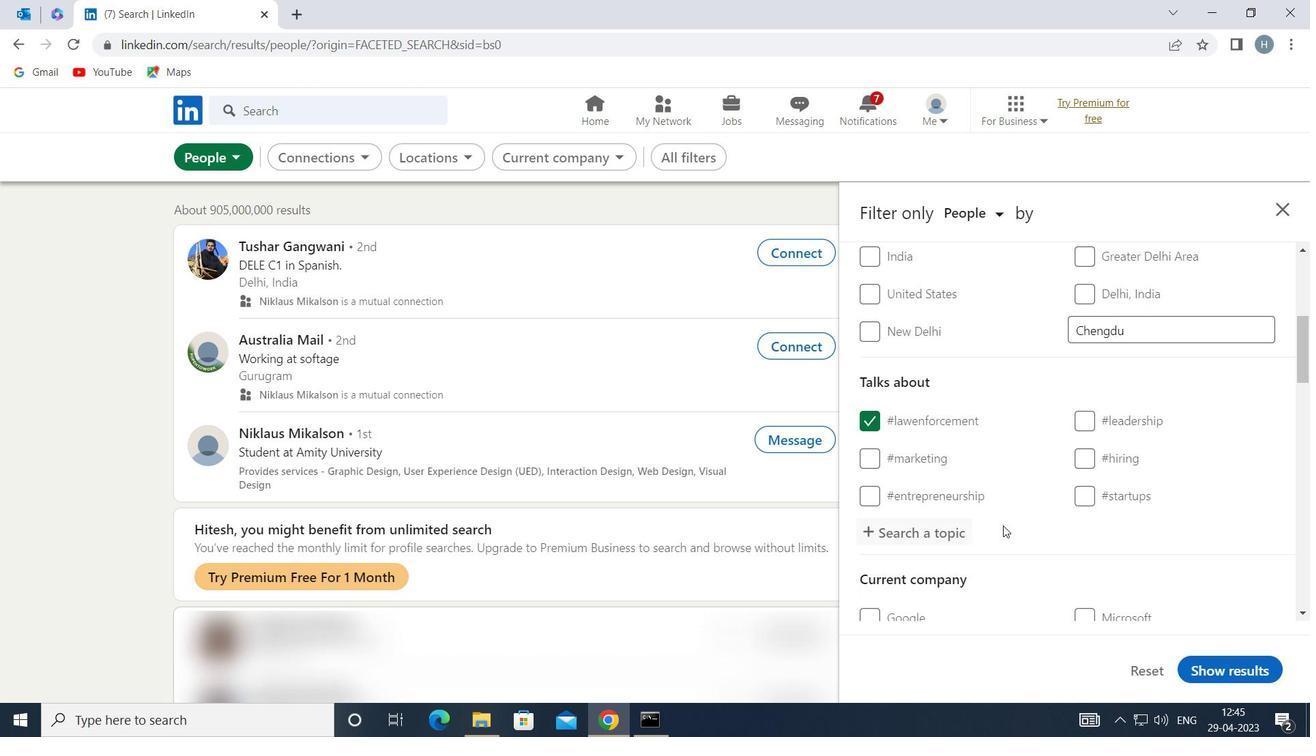 
Action: Mouse scrolled (986, 503) with delta (0, 0)
Screenshot: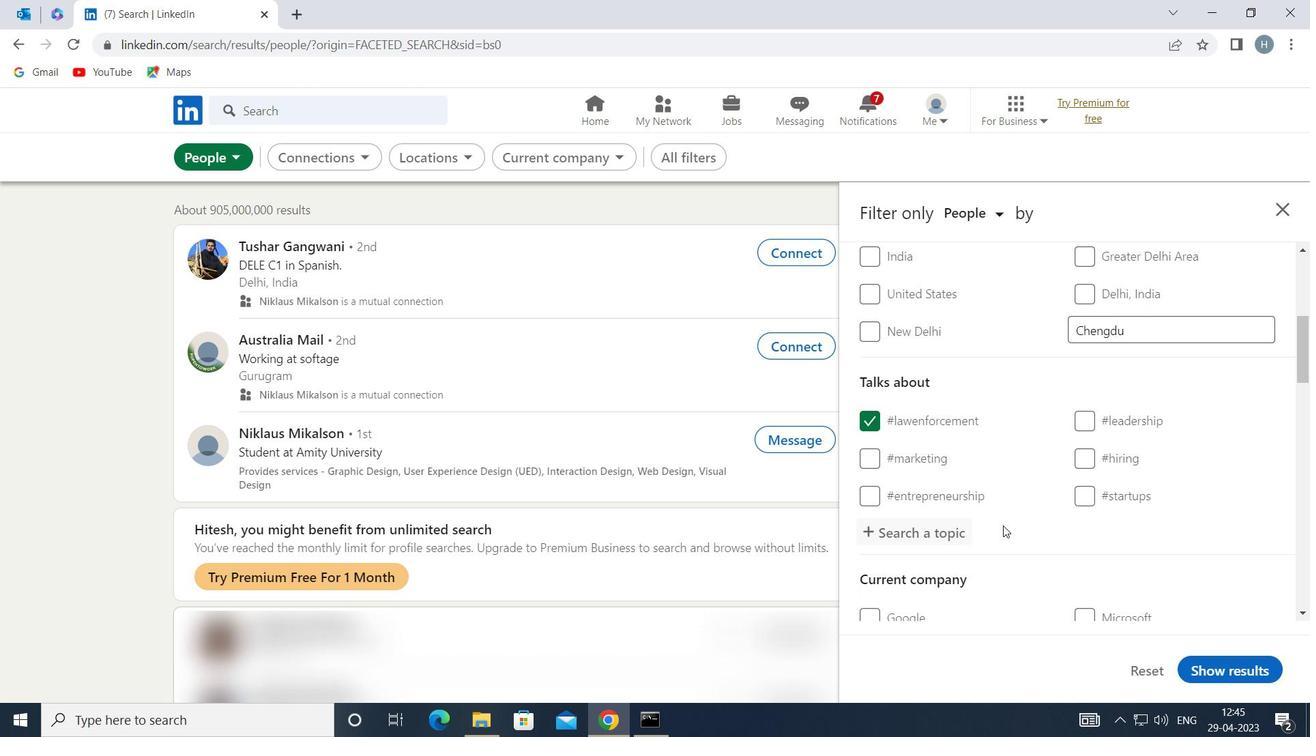 
Action: Mouse scrolled (986, 503) with delta (0, 0)
Screenshot: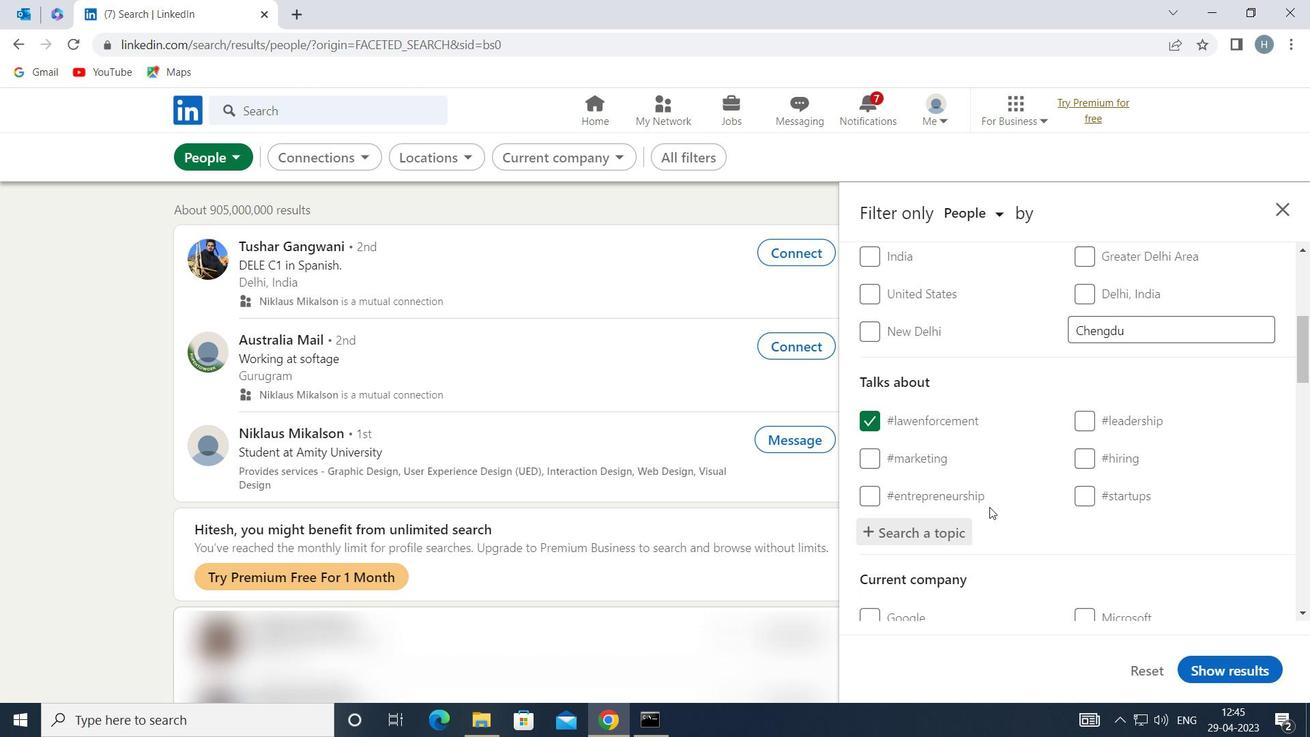 
Action: Mouse moved to (986, 498)
Screenshot: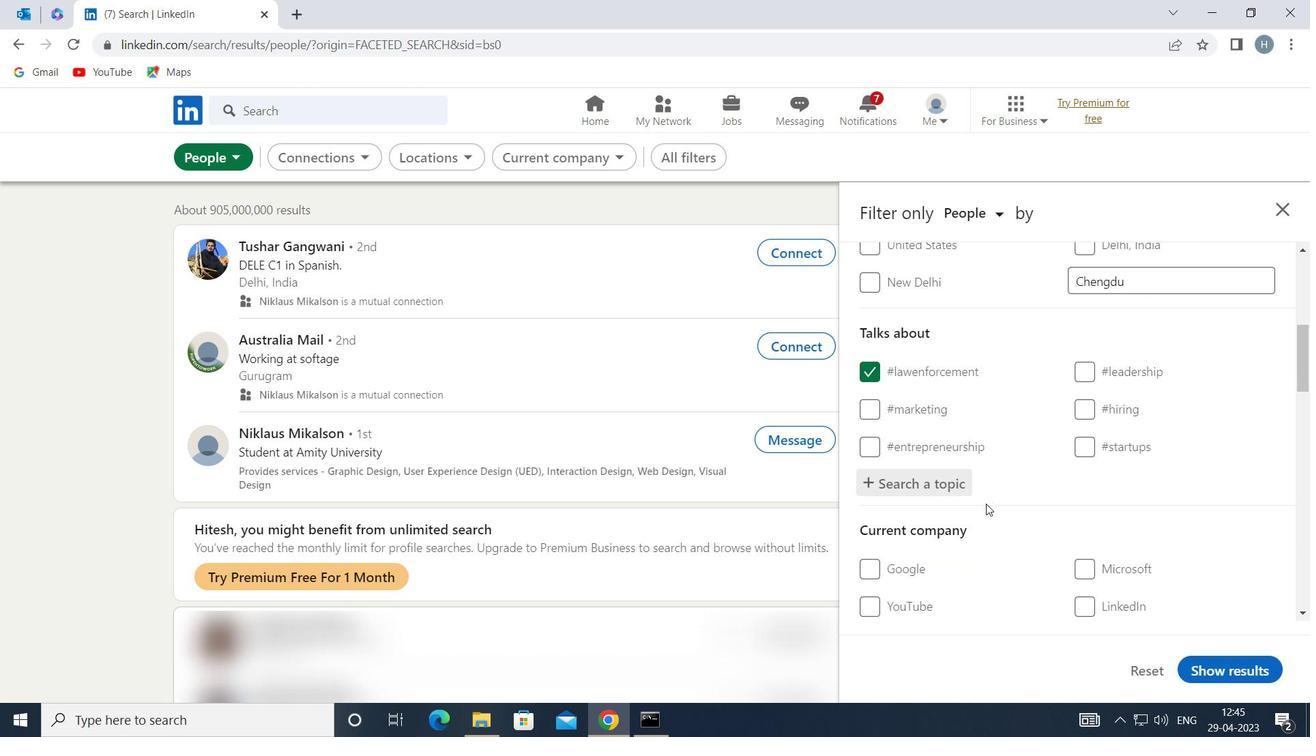 
Action: Mouse scrolled (986, 498) with delta (0, 0)
Screenshot: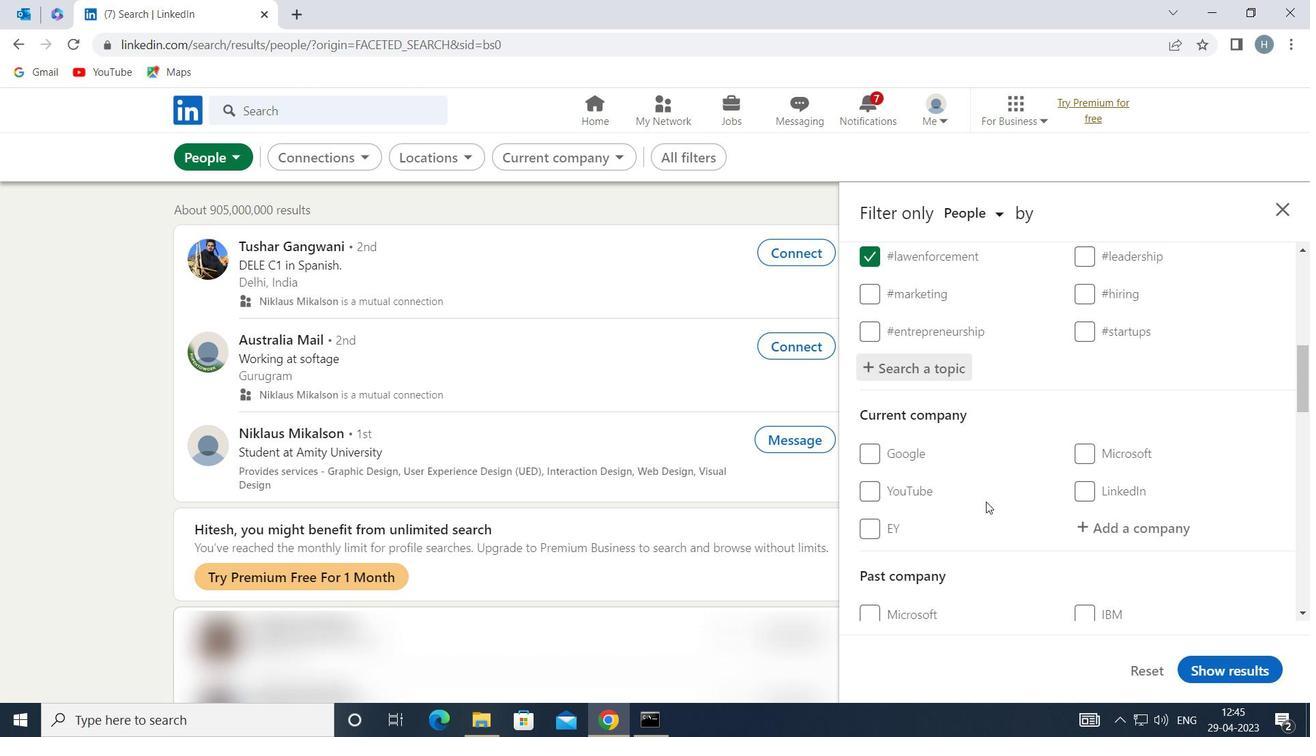 
Action: Mouse moved to (986, 496)
Screenshot: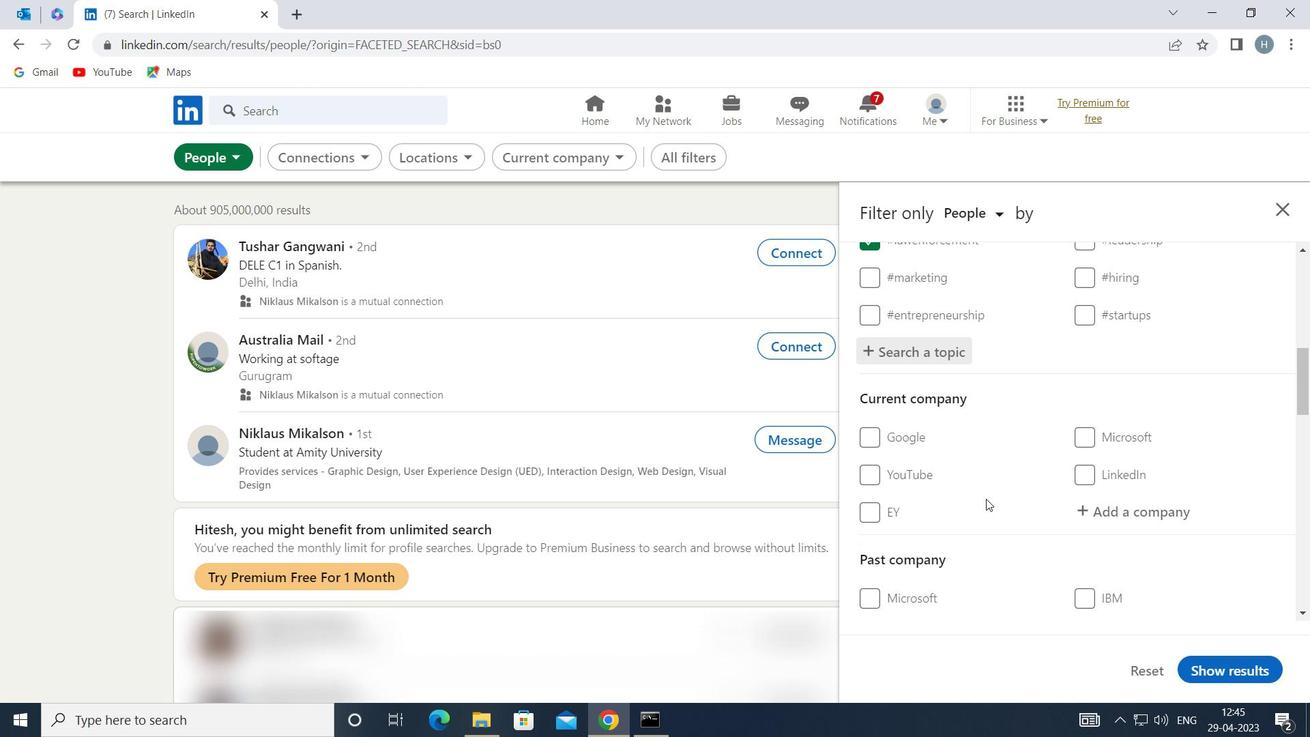 
Action: Mouse scrolled (986, 496) with delta (0, 0)
Screenshot: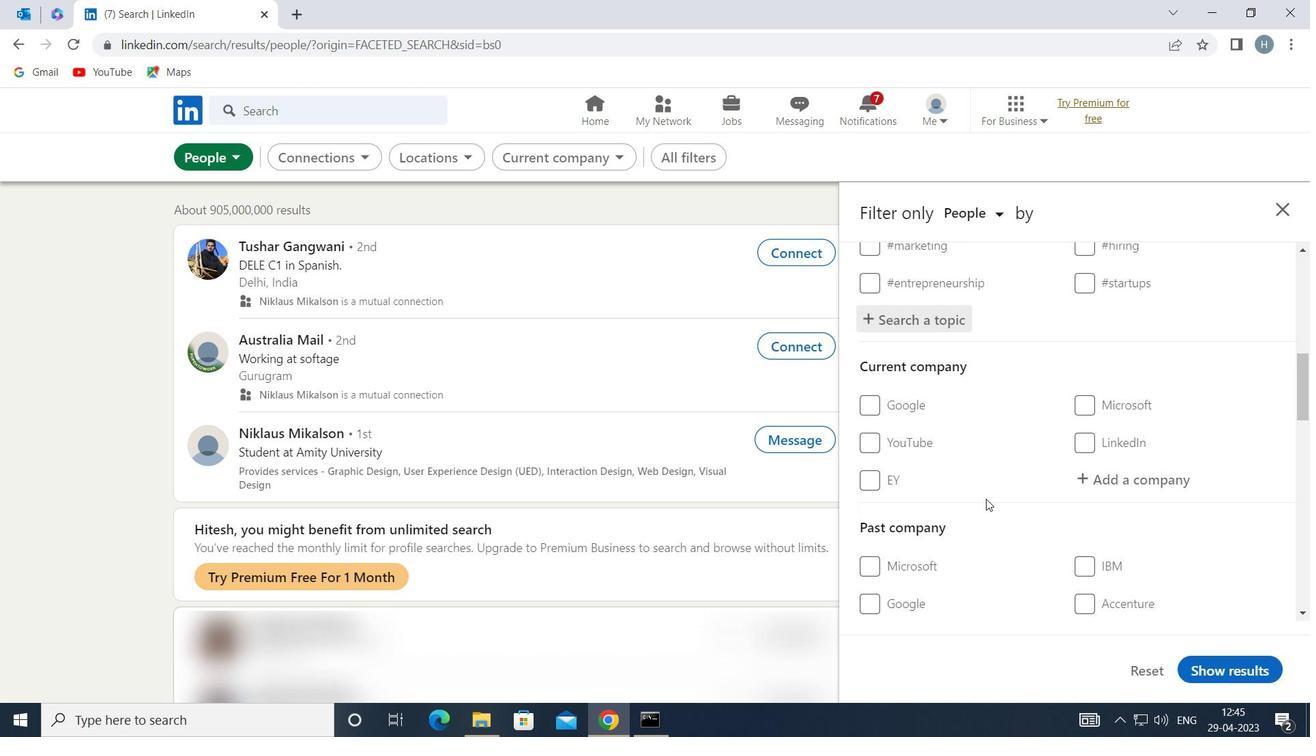 
Action: Mouse moved to (986, 495)
Screenshot: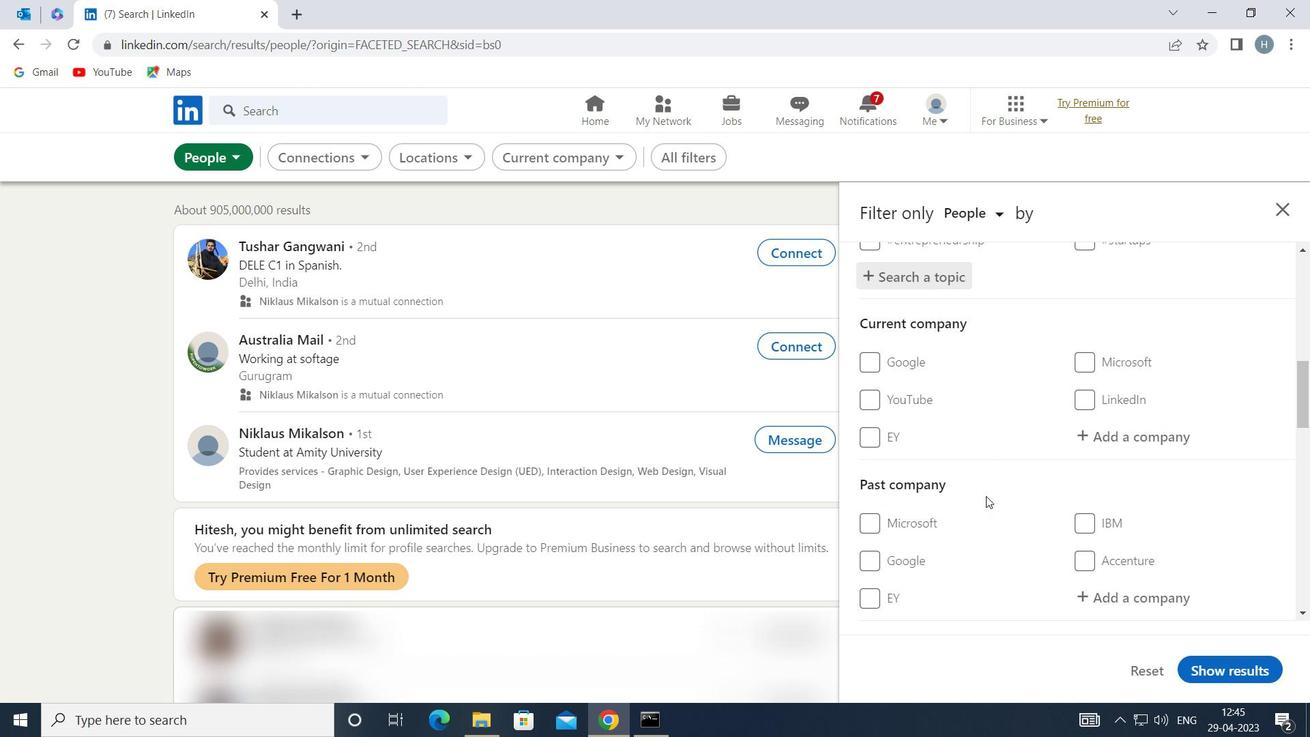 
Action: Mouse scrolled (986, 494) with delta (0, 0)
Screenshot: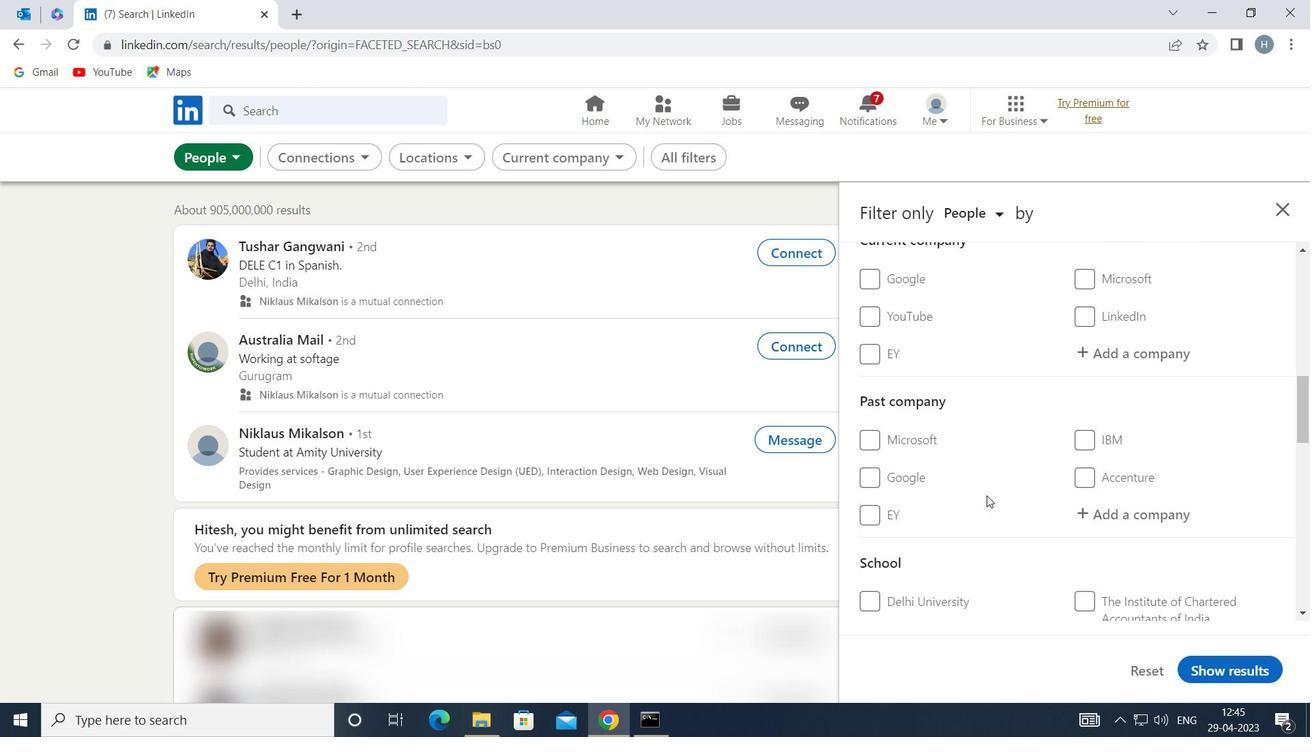 
Action: Mouse moved to (994, 486)
Screenshot: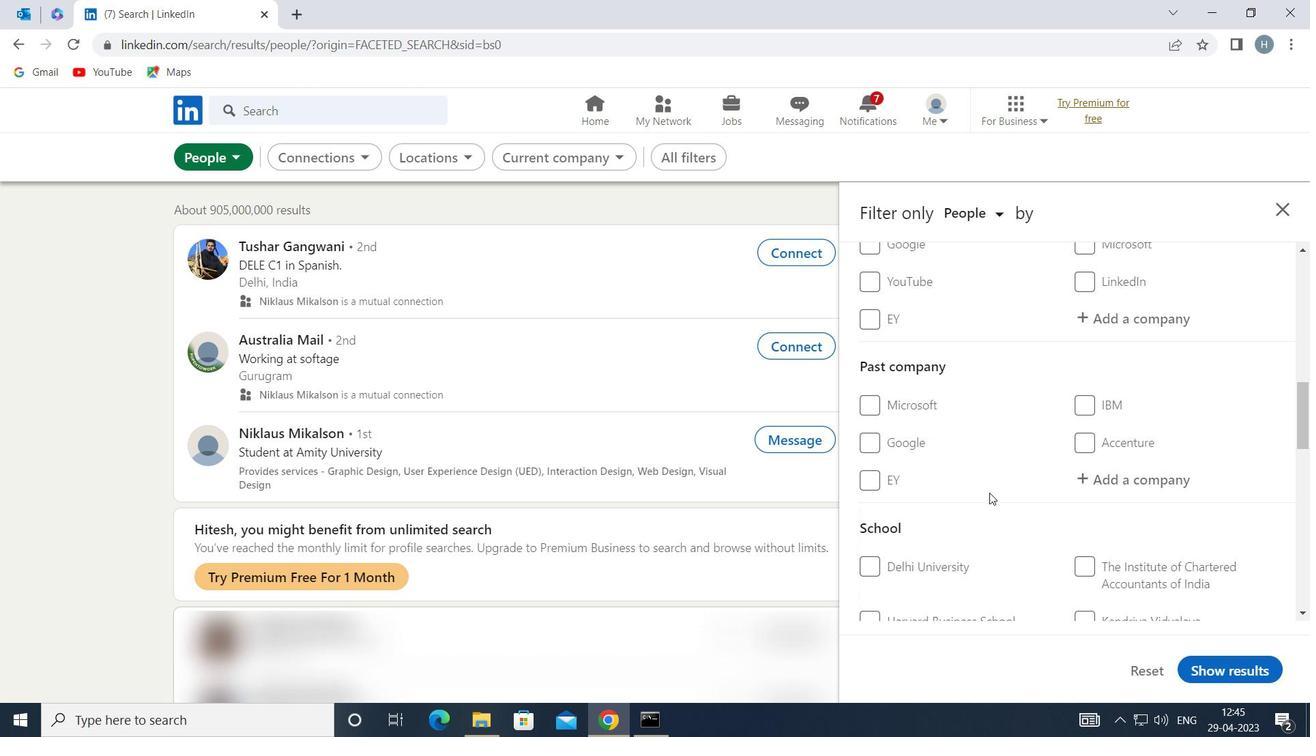 
Action: Mouse scrolled (994, 485) with delta (0, 0)
Screenshot: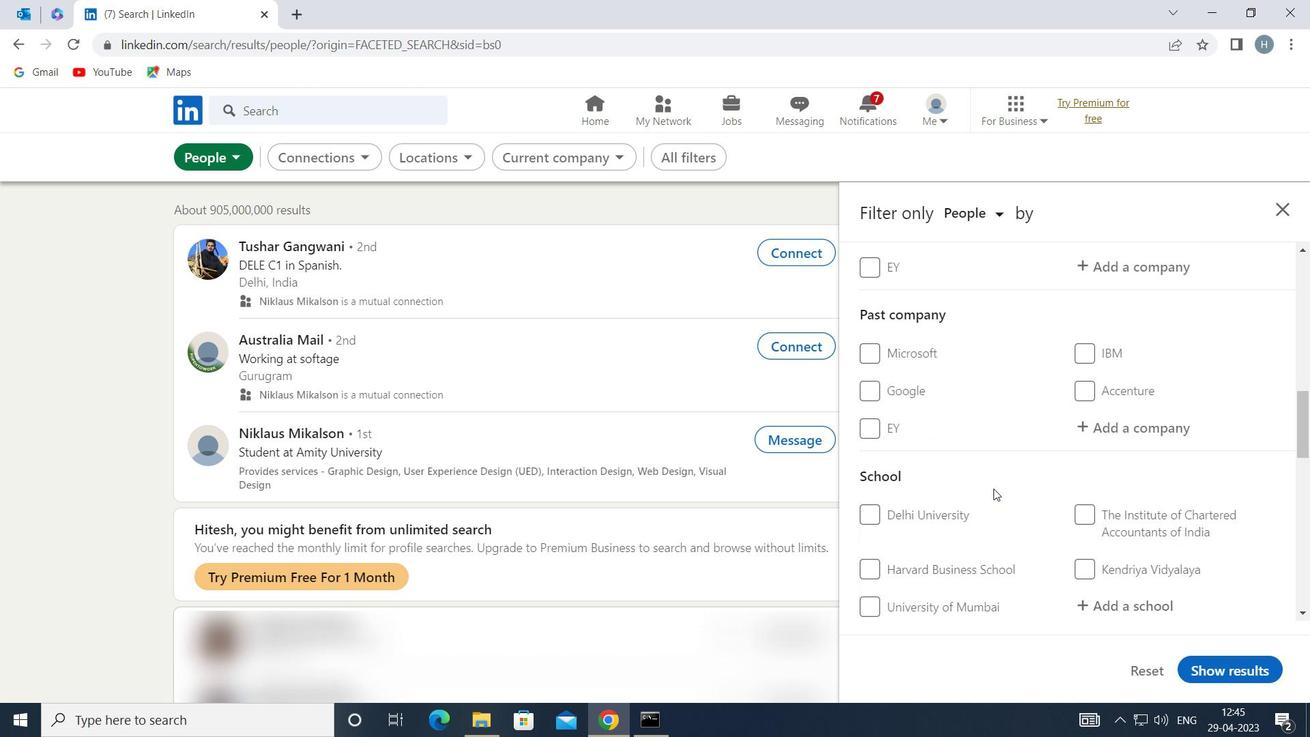 
Action: Mouse moved to (996, 484)
Screenshot: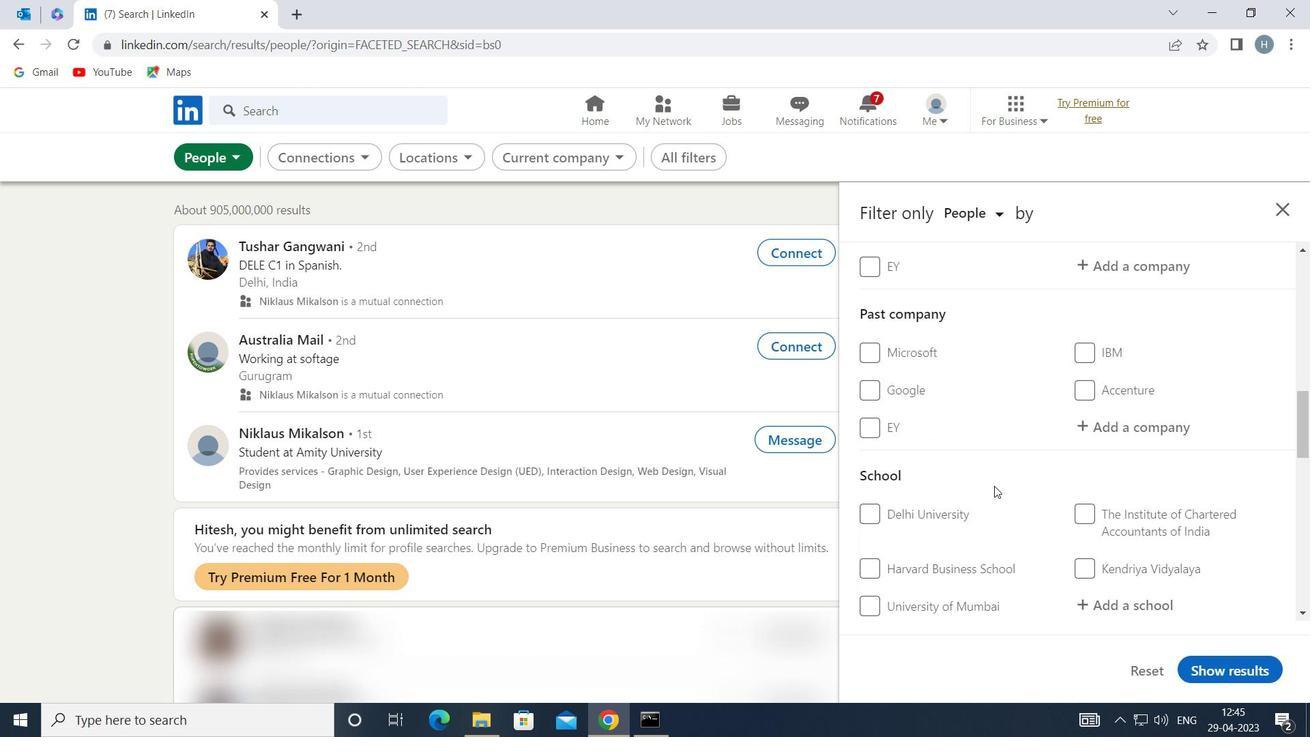 
Action: Mouse scrolled (996, 483) with delta (0, 0)
Screenshot: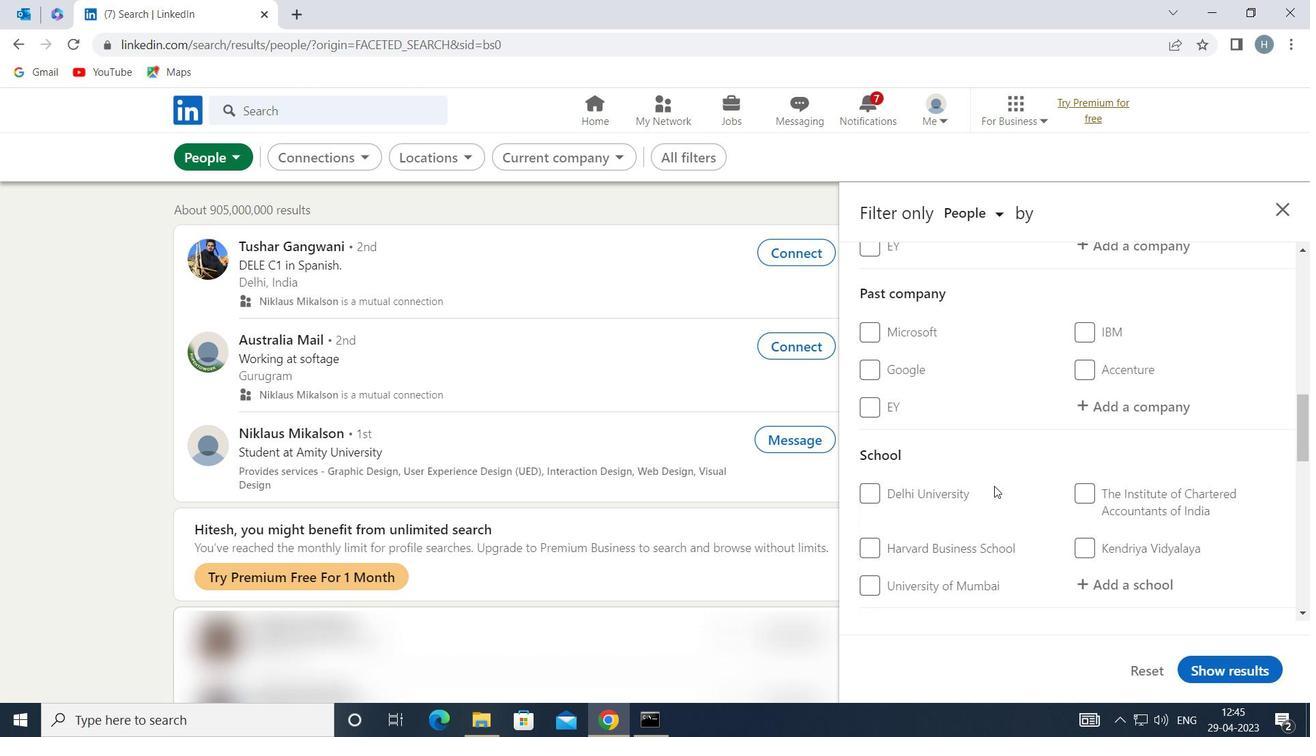 
Action: Mouse moved to (996, 483)
Screenshot: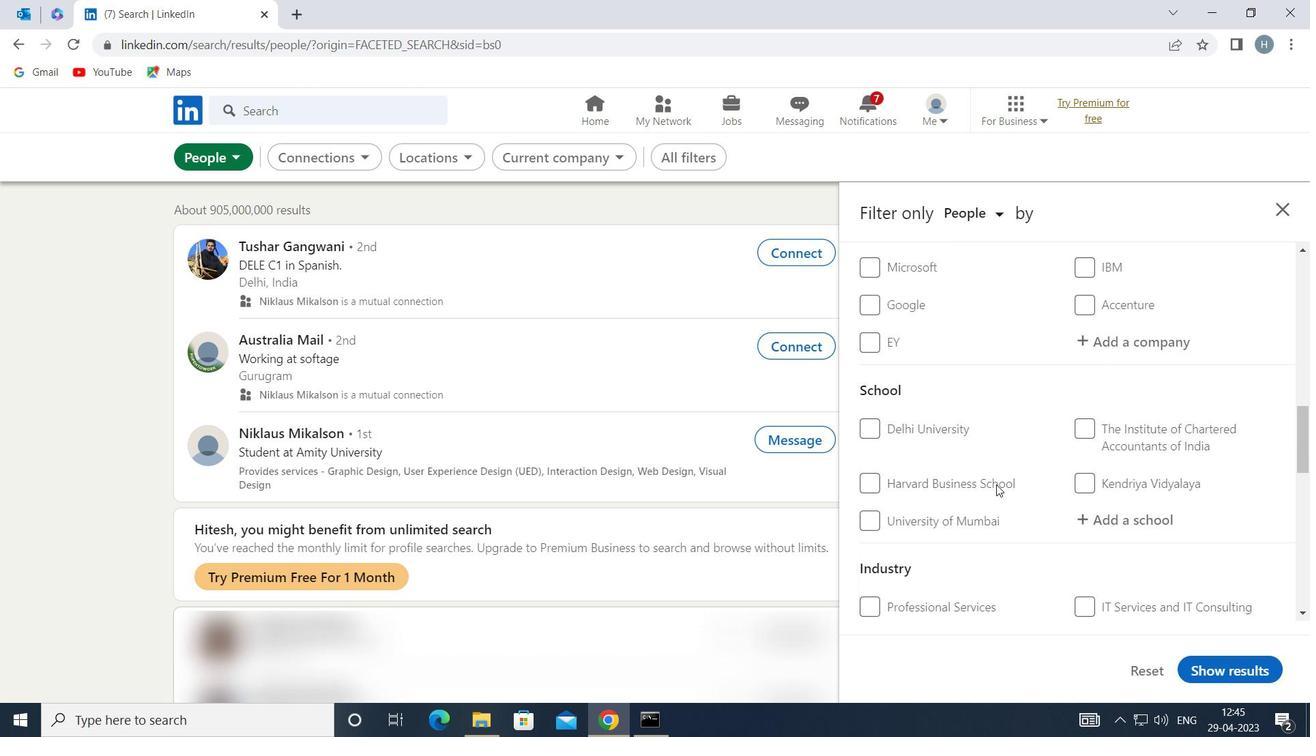 
Action: Mouse scrolled (996, 482) with delta (0, 0)
Screenshot: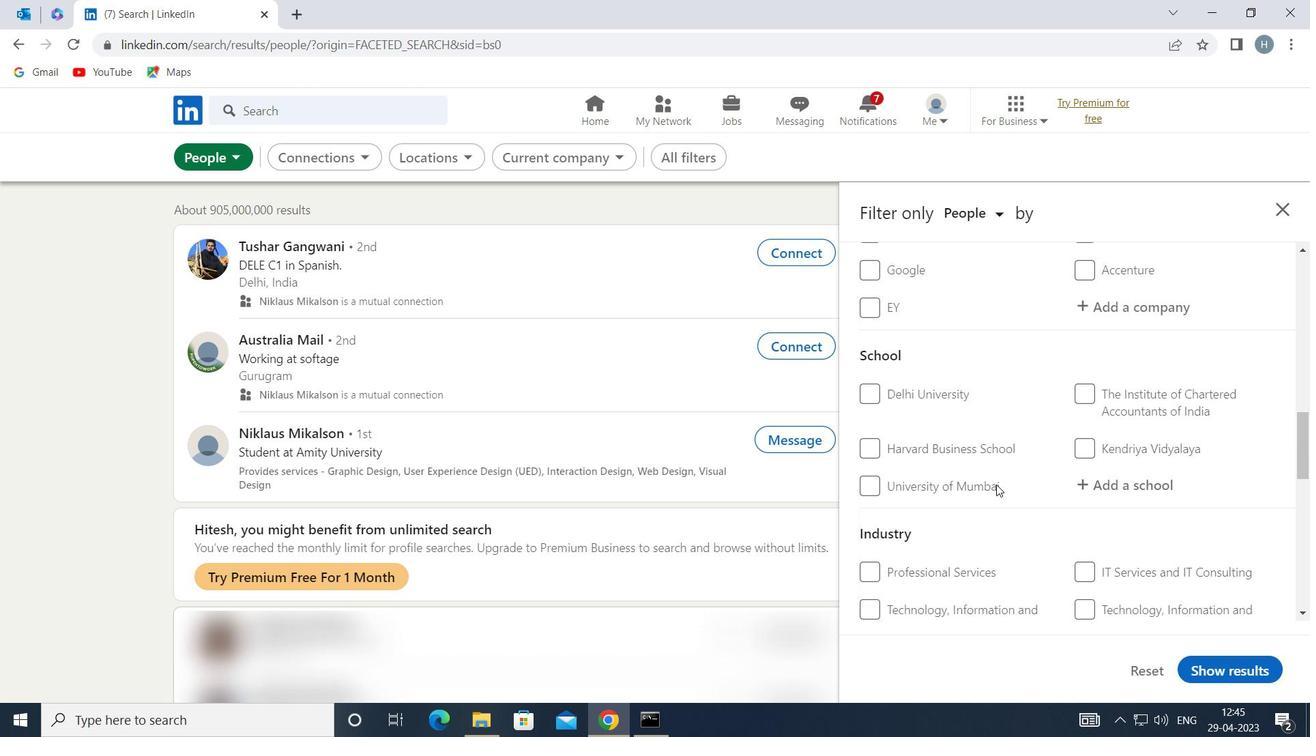 
Action: Mouse scrolled (996, 482) with delta (0, 0)
Screenshot: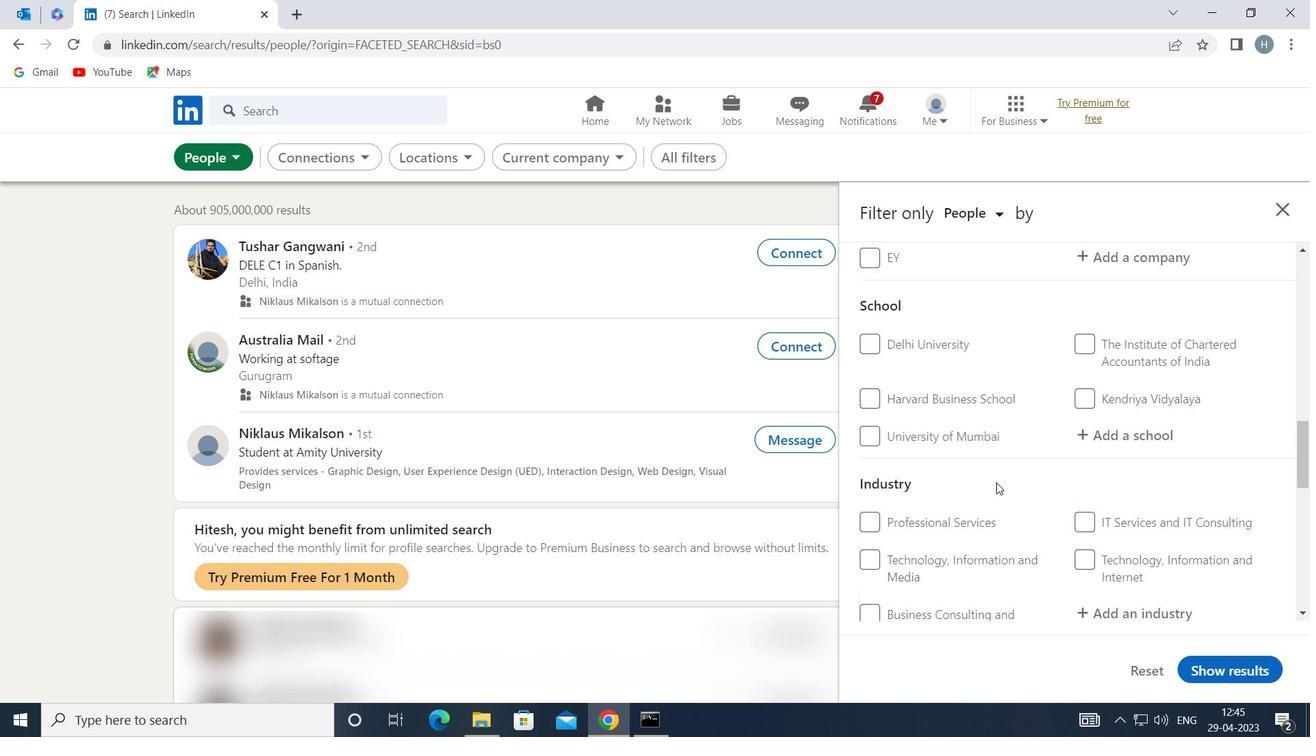 
Action: Mouse scrolled (996, 482) with delta (0, 0)
Screenshot: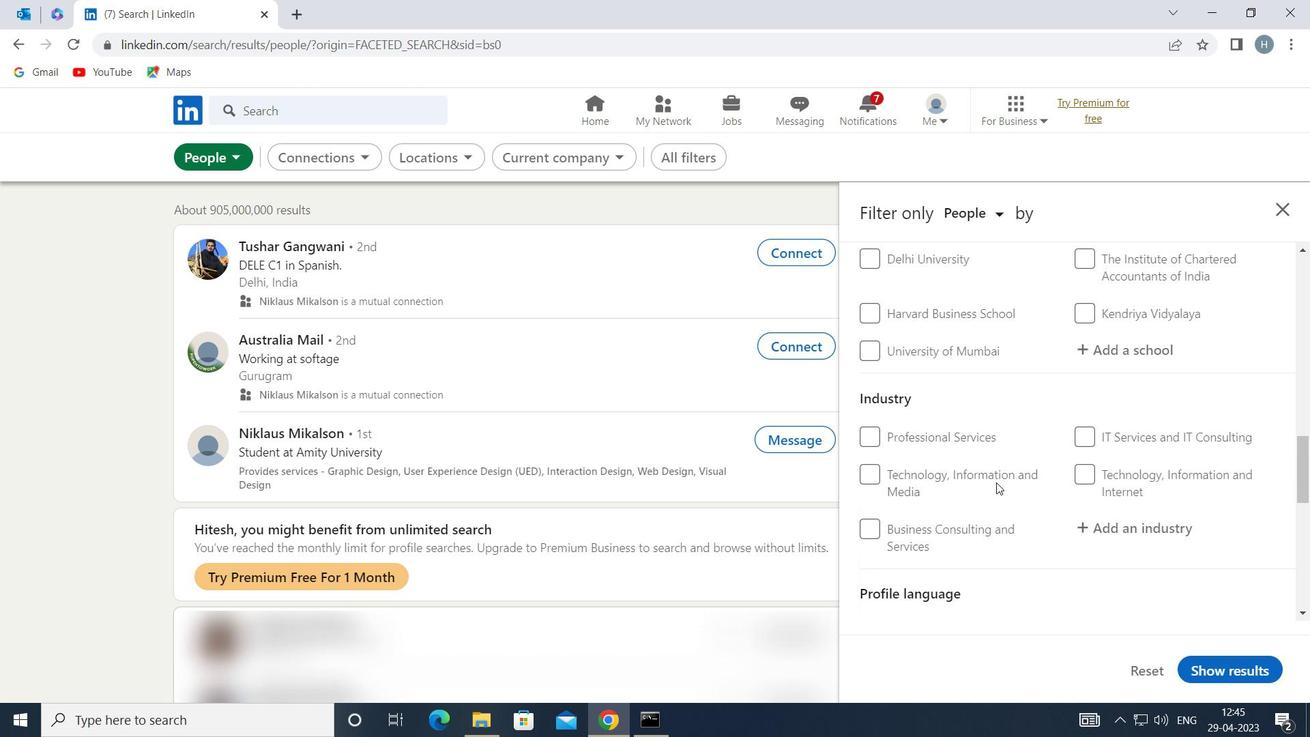 
Action: Mouse moved to (1083, 459)
Screenshot: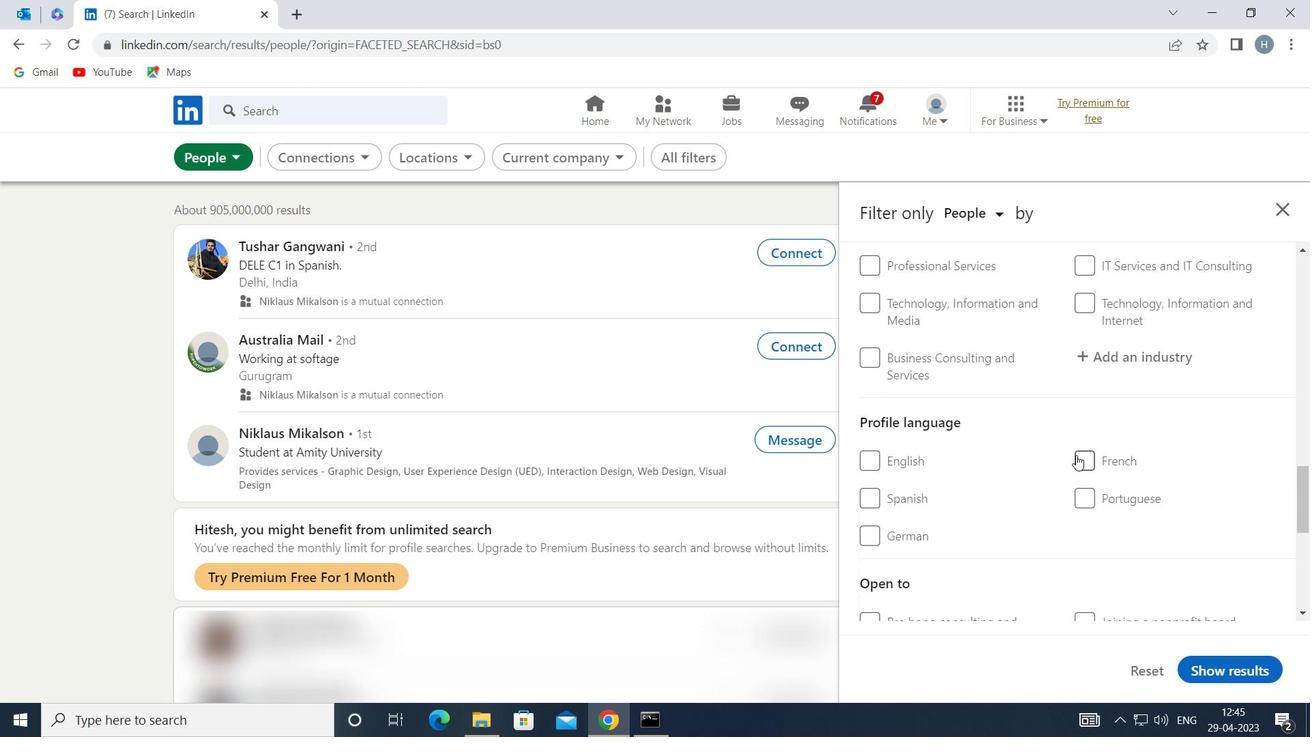 
Action: Mouse pressed left at (1083, 459)
Screenshot: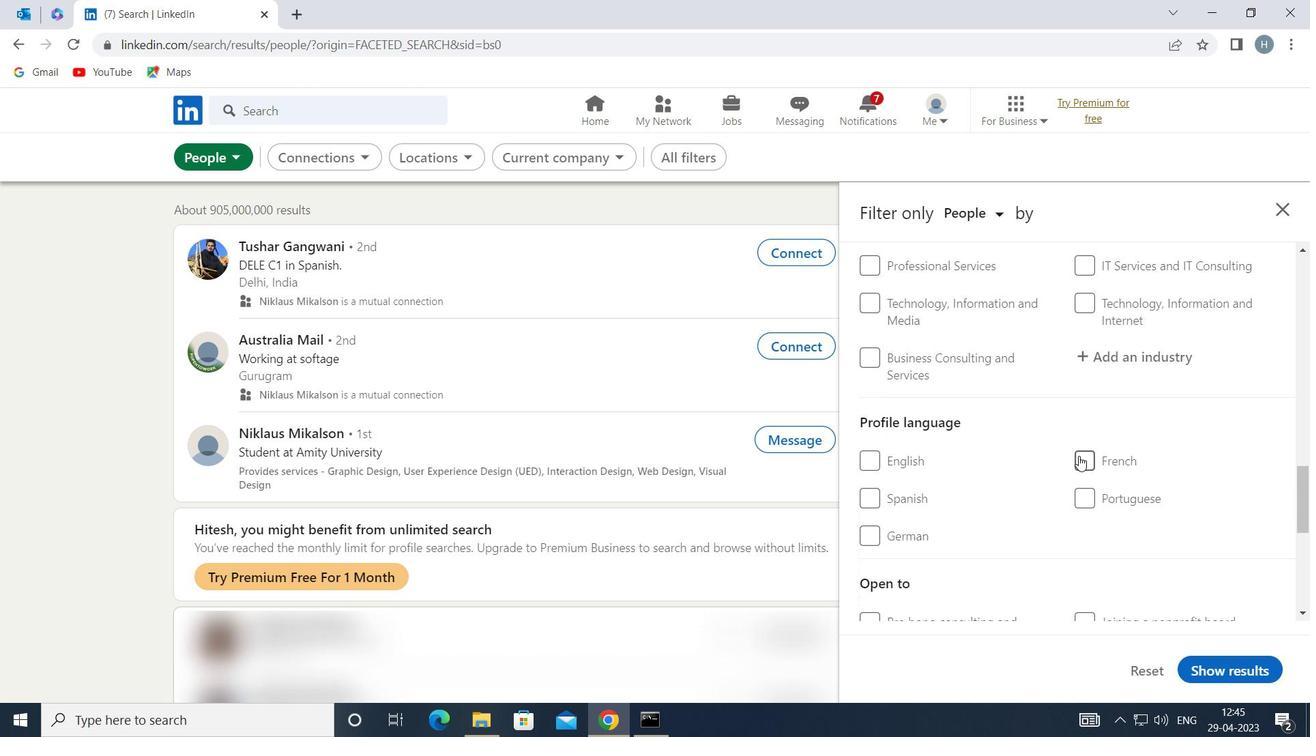
Action: Mouse moved to (1033, 465)
Screenshot: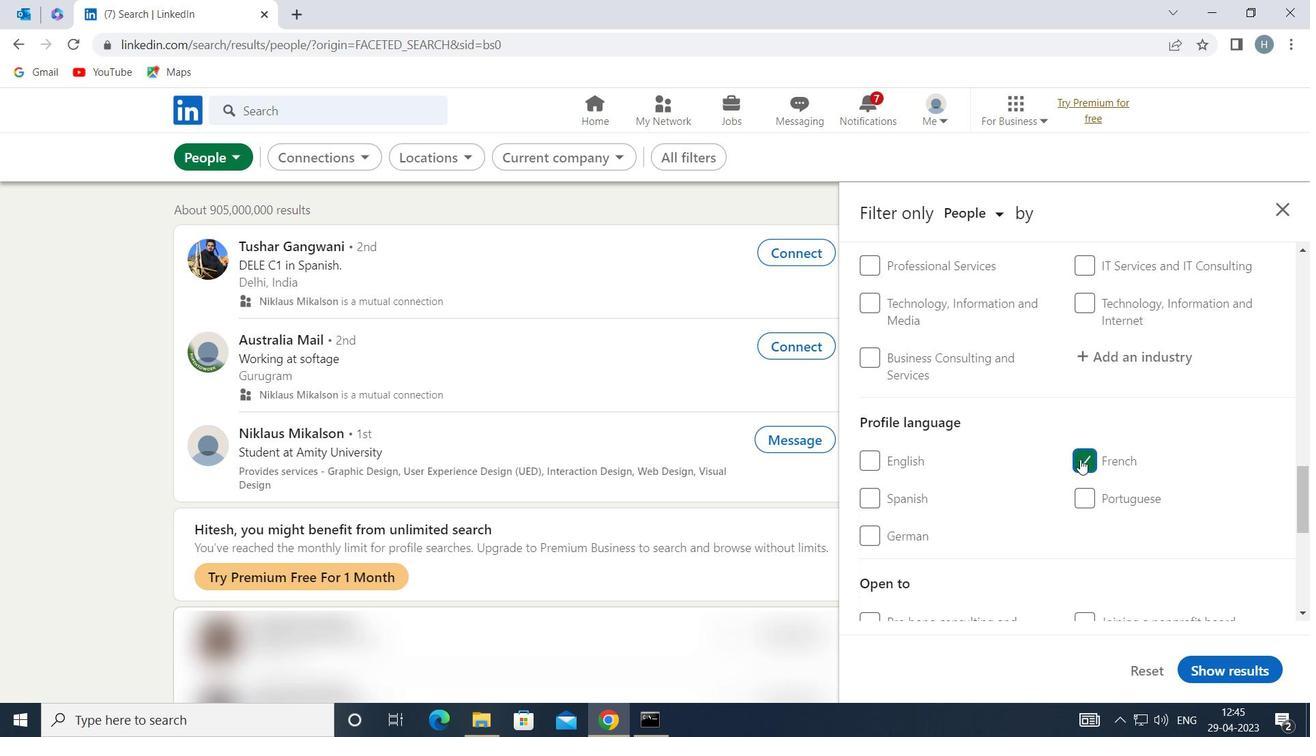 
Action: Mouse scrolled (1033, 466) with delta (0, 0)
Screenshot: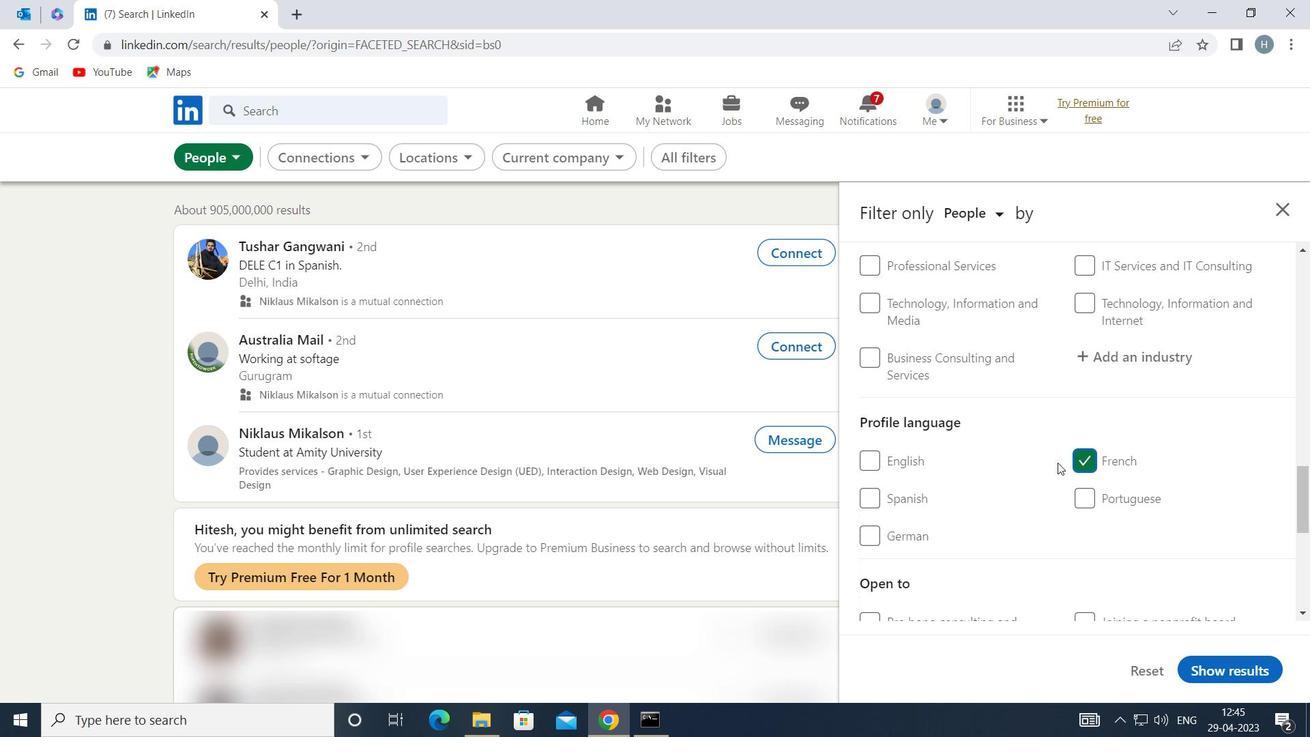 
Action: Mouse scrolled (1033, 466) with delta (0, 0)
Screenshot: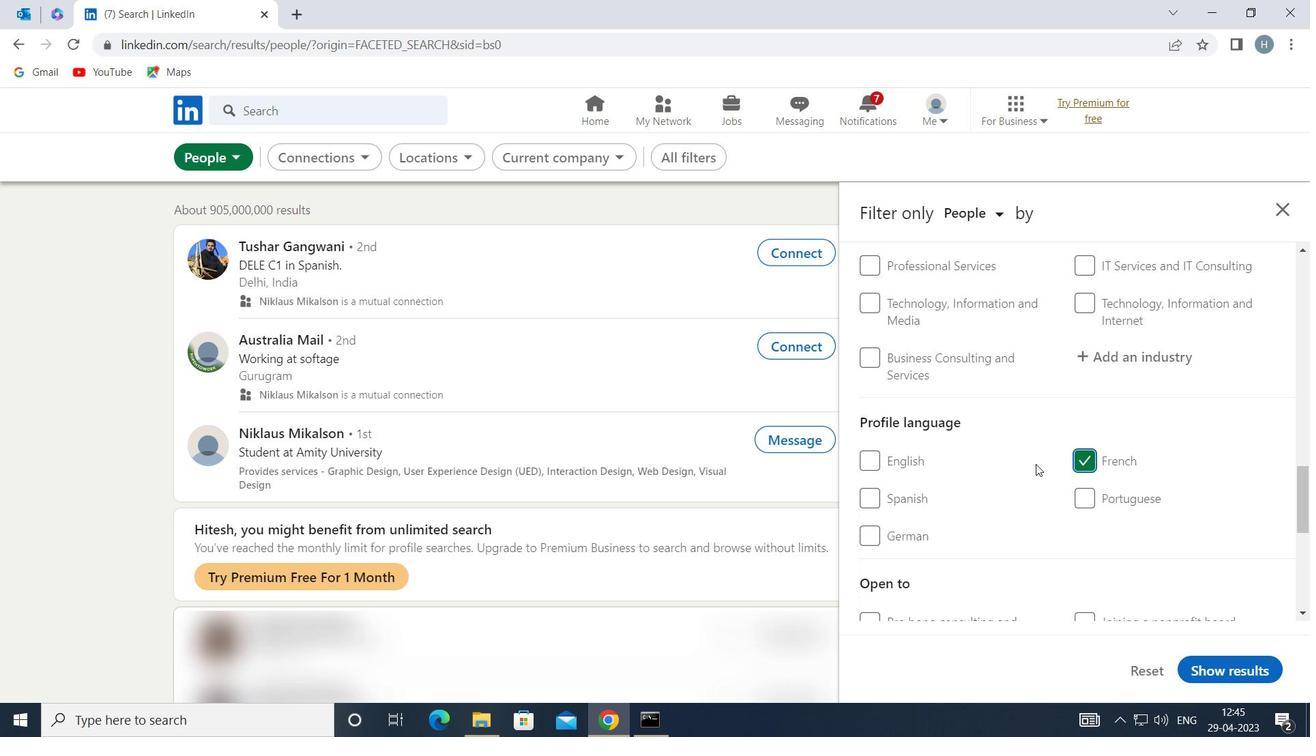 
Action: Mouse scrolled (1033, 466) with delta (0, 0)
Screenshot: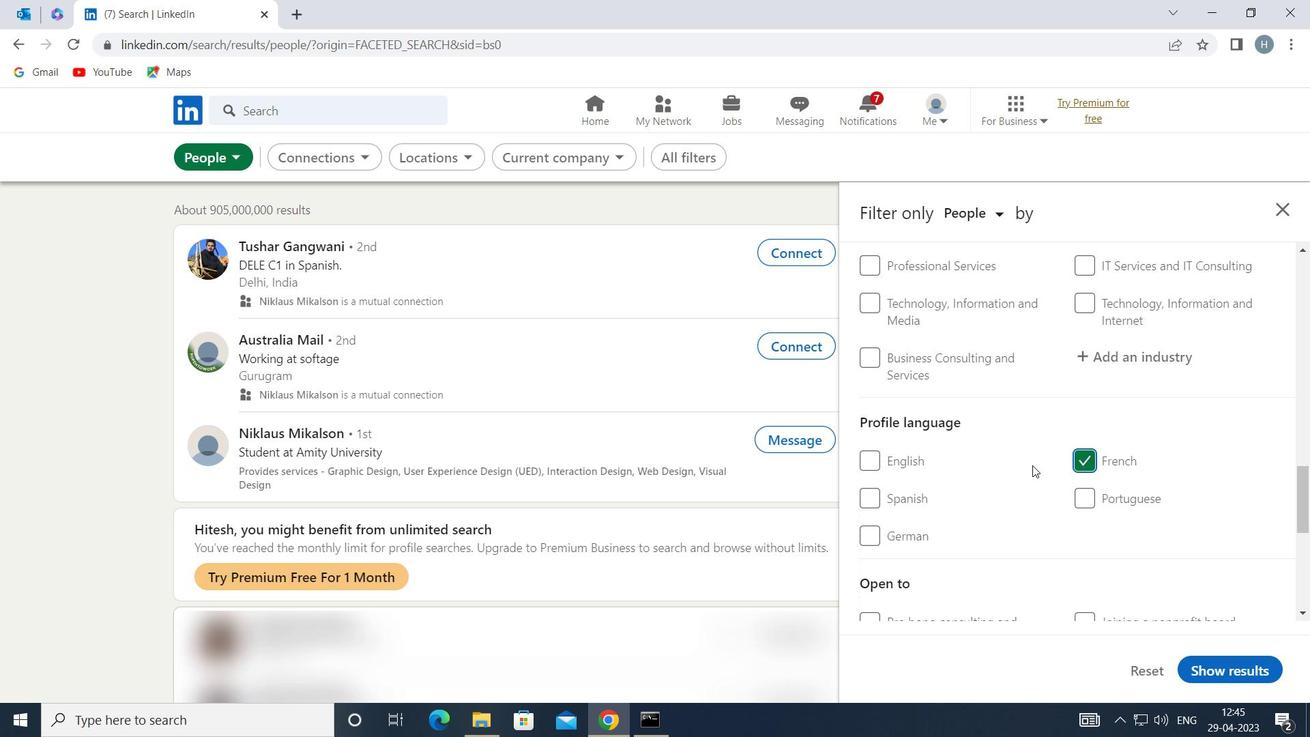 
Action: Mouse scrolled (1033, 466) with delta (0, 0)
Screenshot: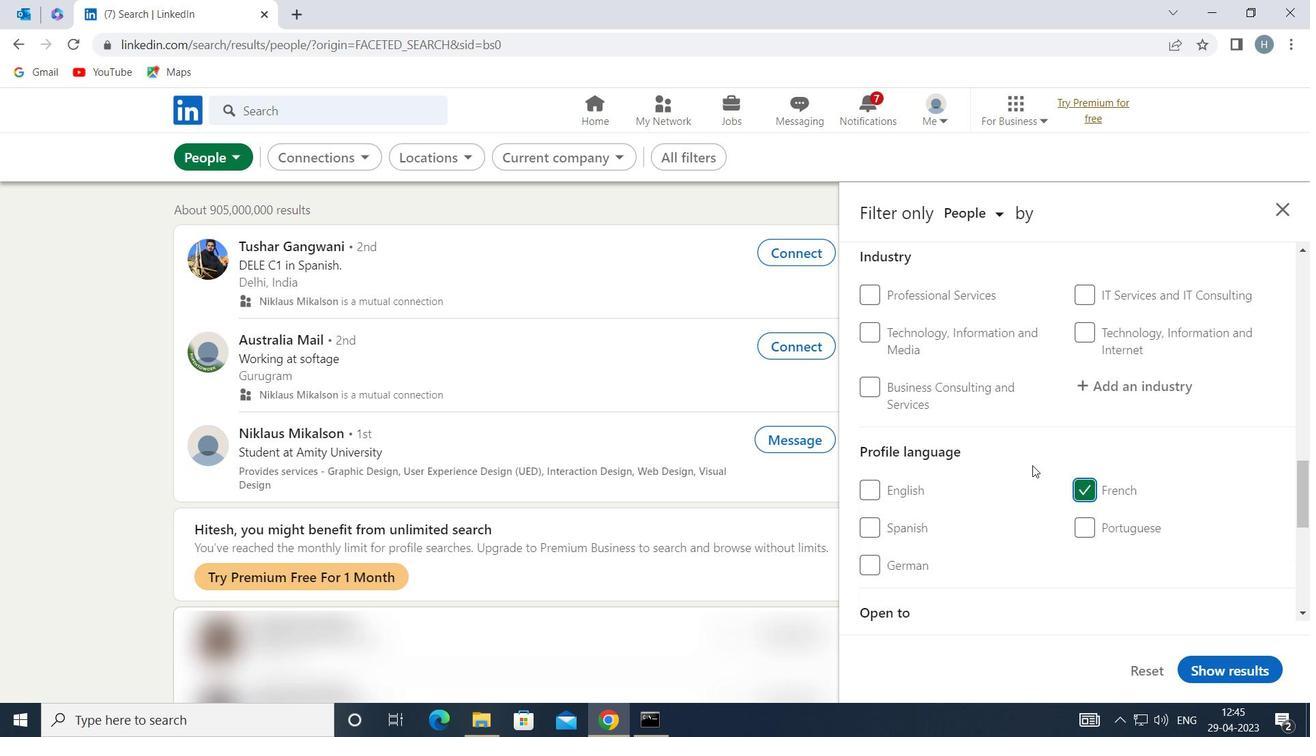 
Action: Mouse scrolled (1033, 466) with delta (0, 0)
Screenshot: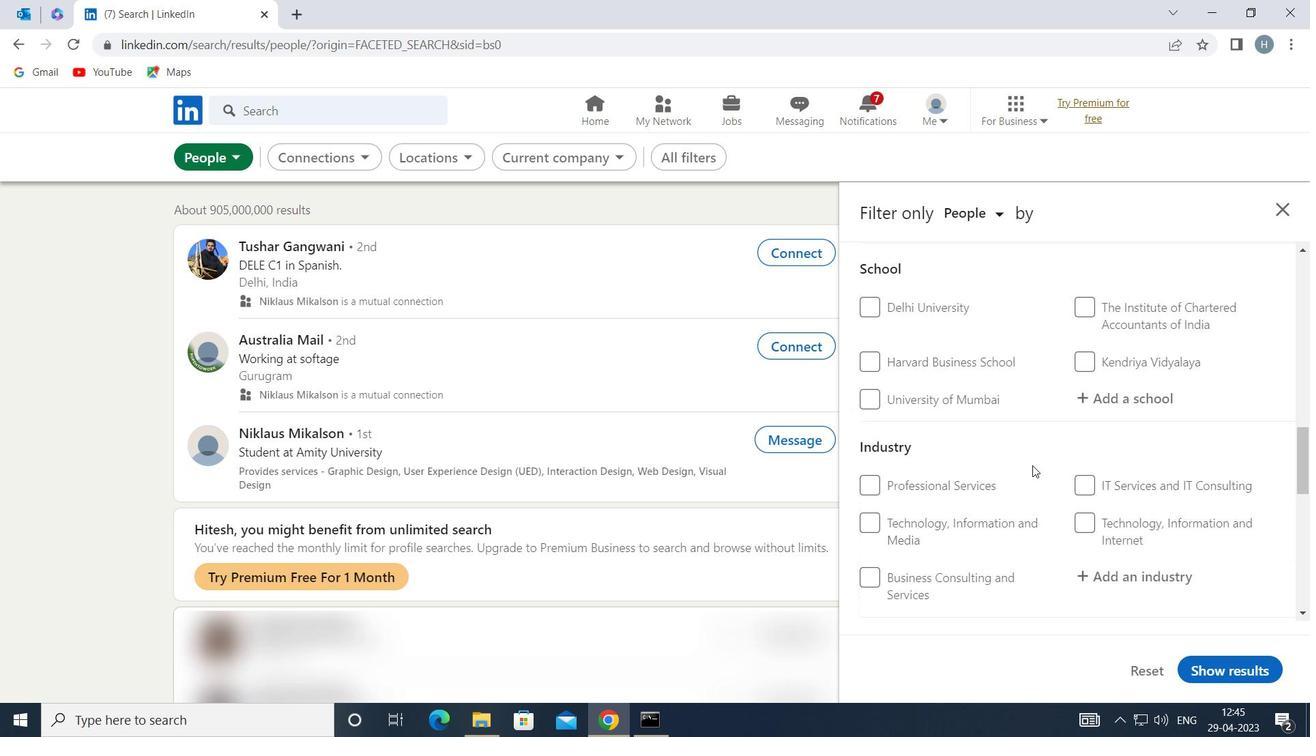 
Action: Mouse moved to (1031, 466)
Screenshot: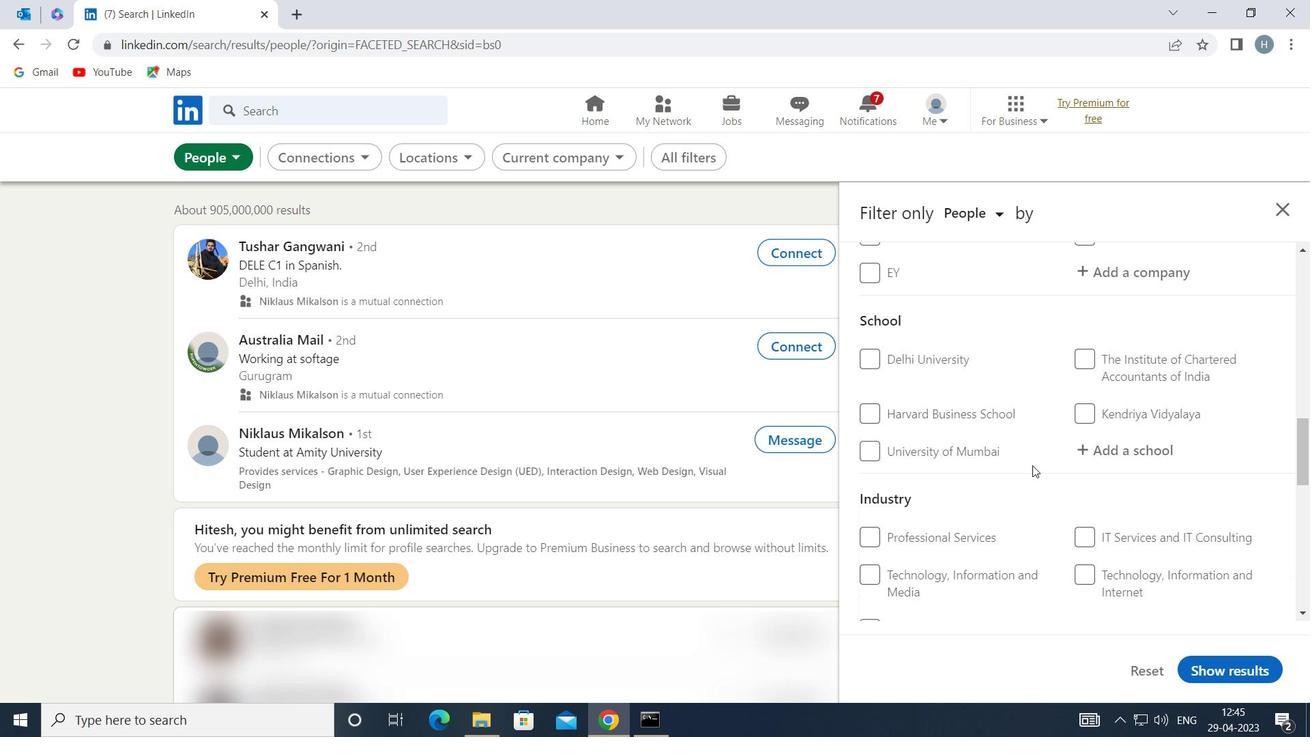 
Action: Mouse scrolled (1031, 466) with delta (0, 0)
Screenshot: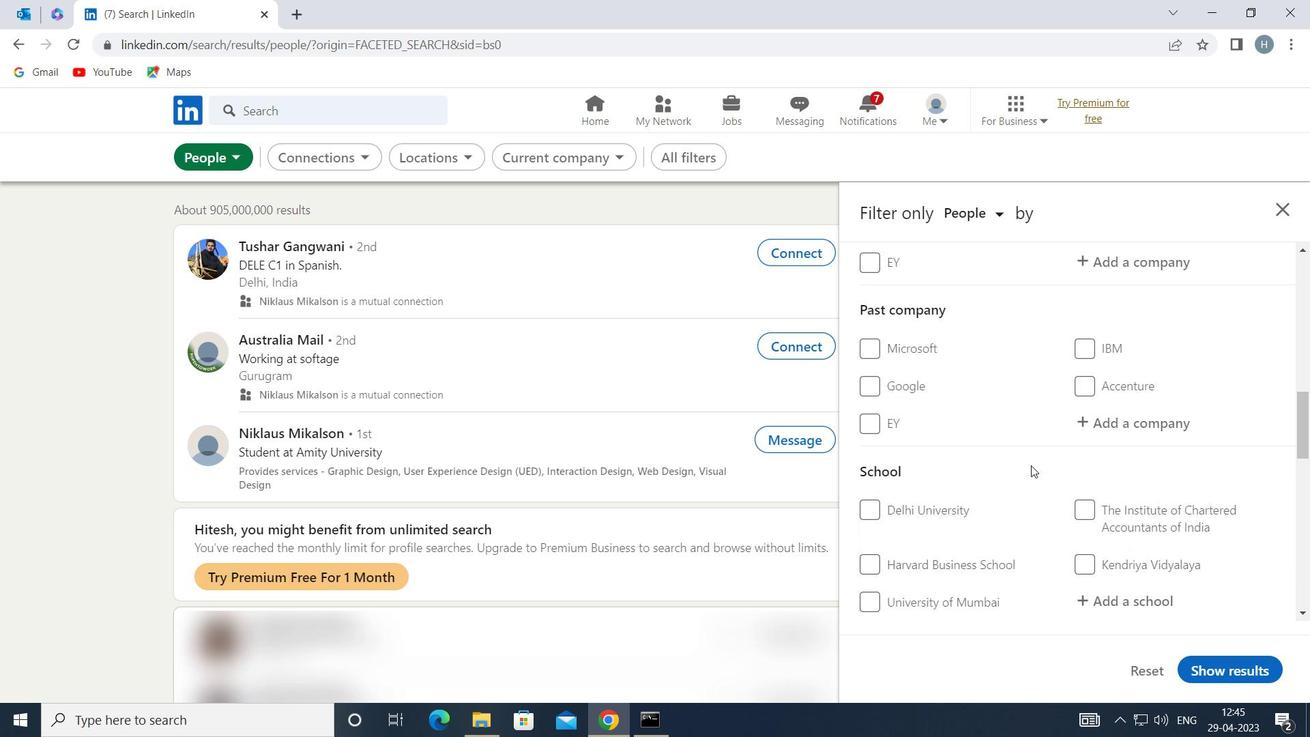 
Action: Mouse scrolled (1031, 466) with delta (0, 0)
Screenshot: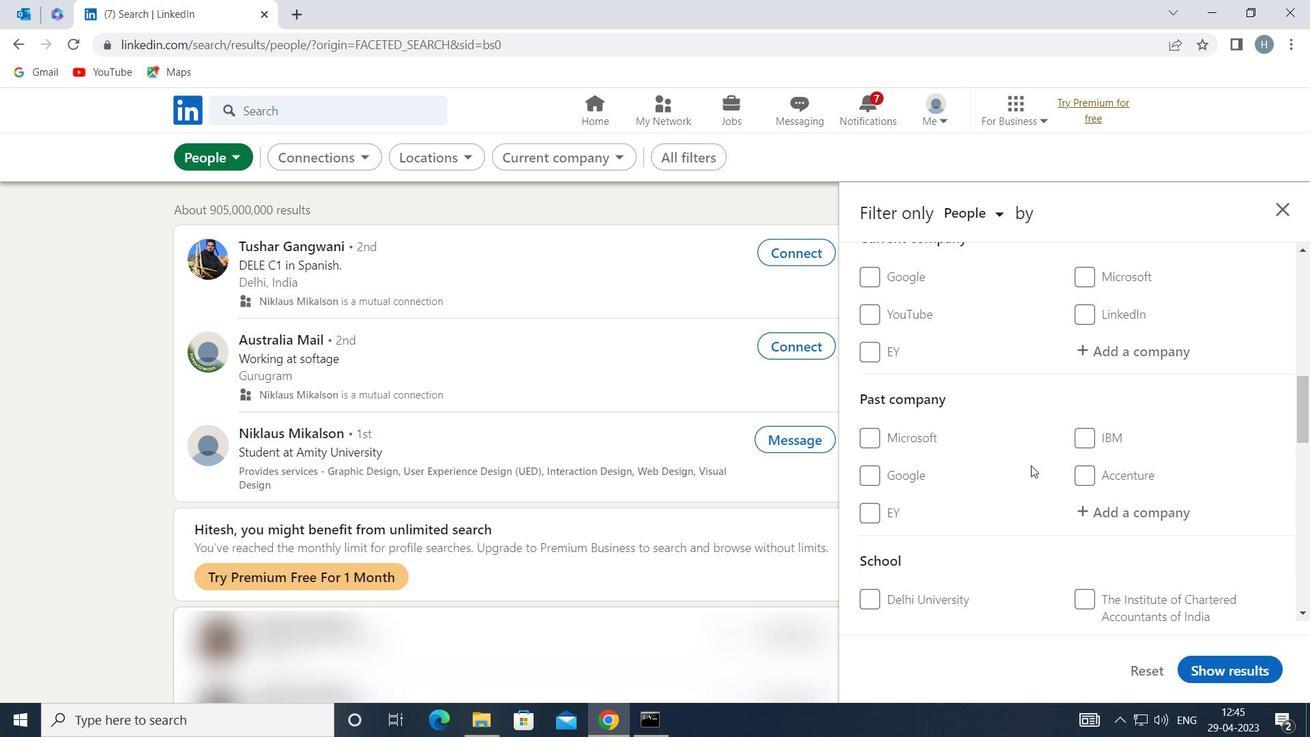 
Action: Mouse moved to (1132, 437)
Screenshot: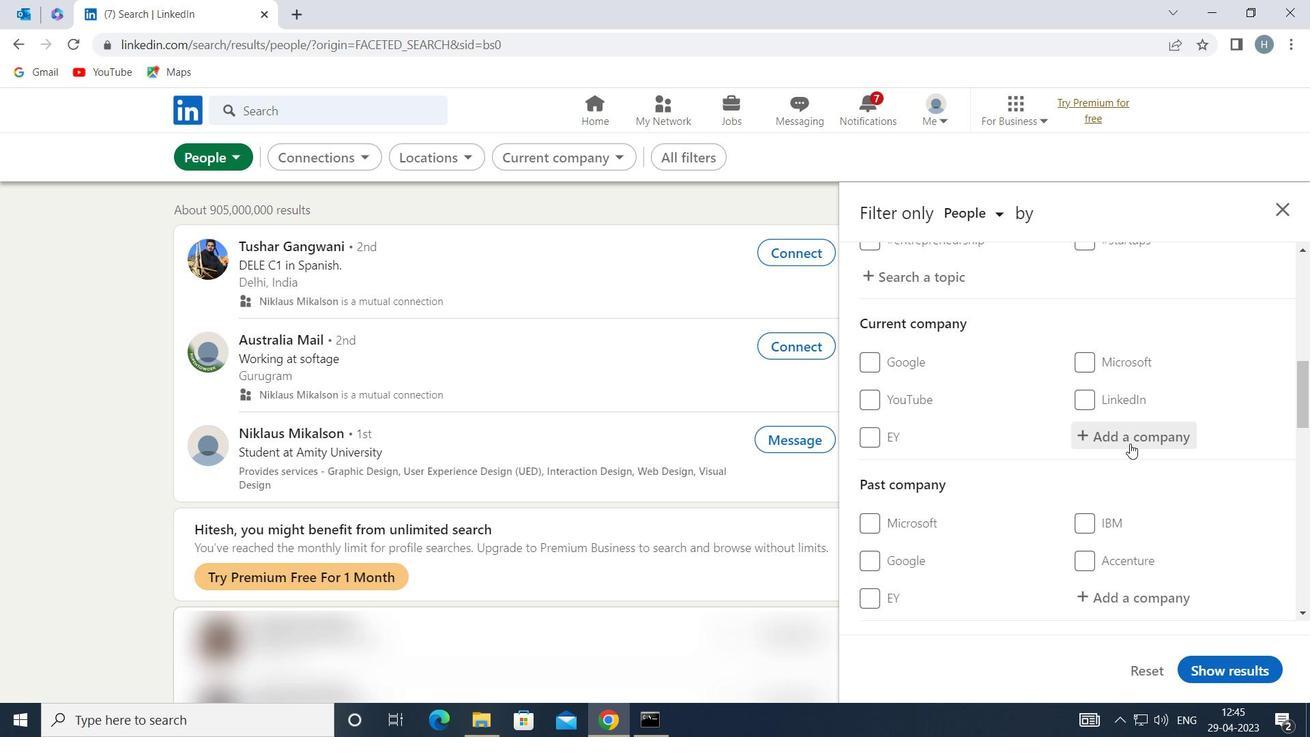
Action: Mouse pressed left at (1132, 437)
Screenshot: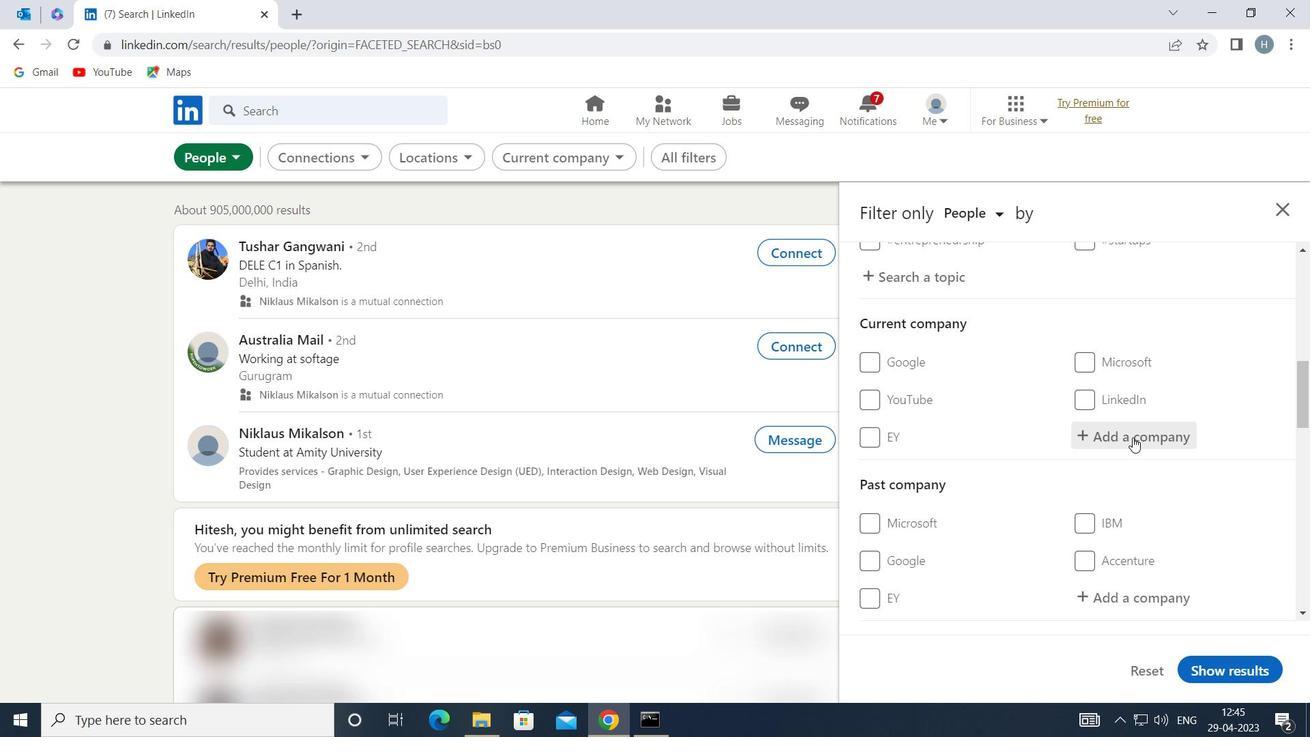 
Action: Key pressed <Key.shift>S
Screenshot: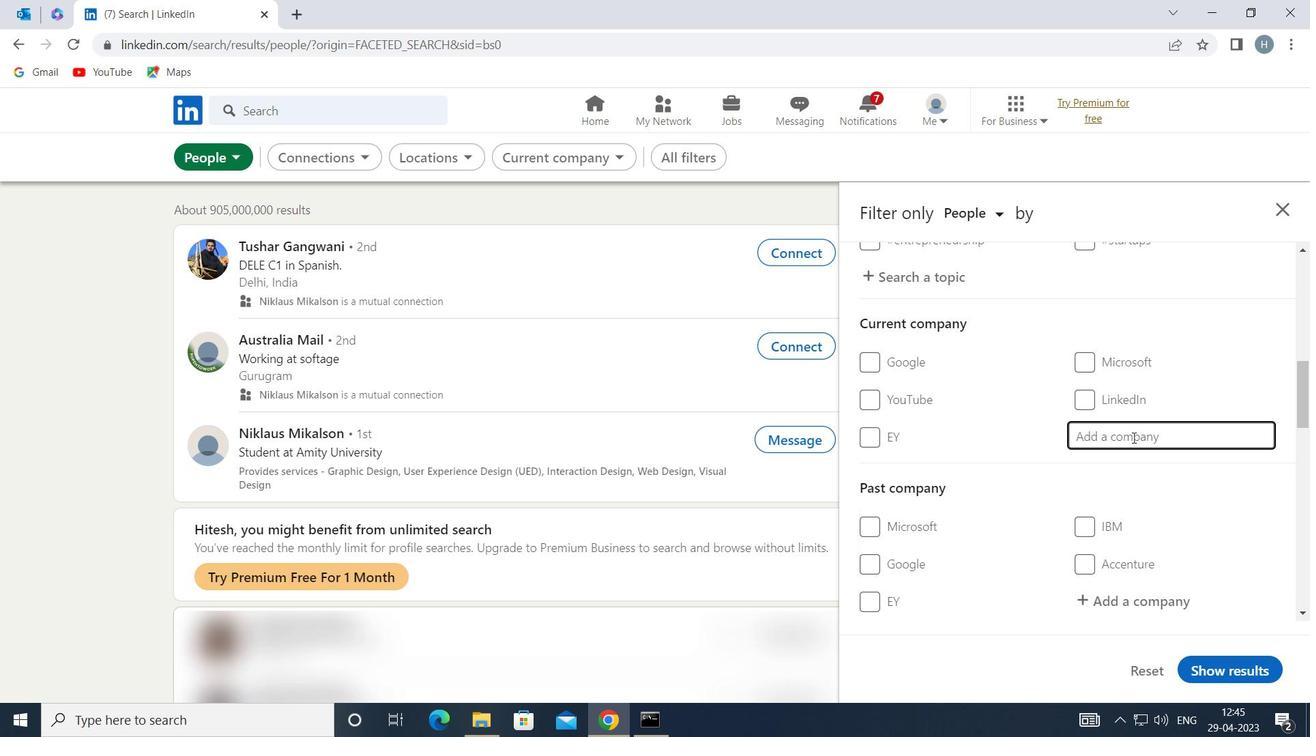 
Action: Mouse moved to (1130, 437)
Screenshot: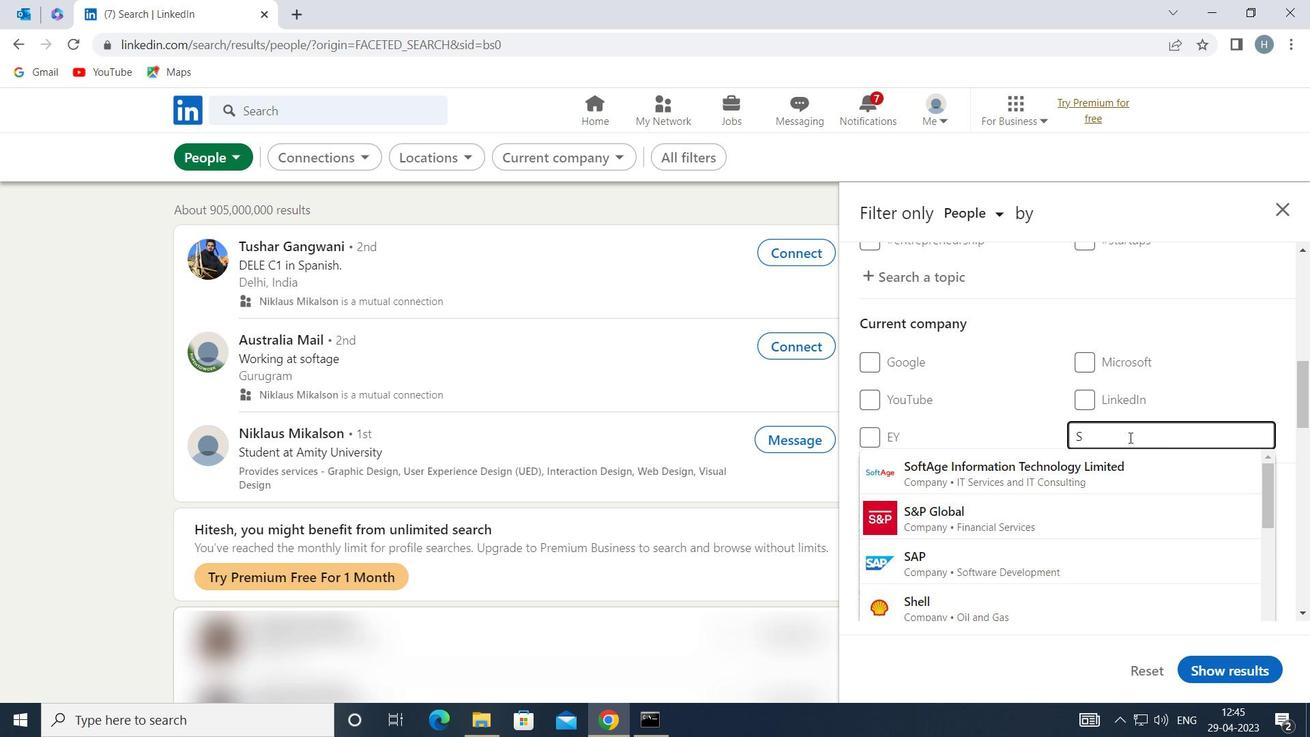 
Action: Key pressed A
Screenshot: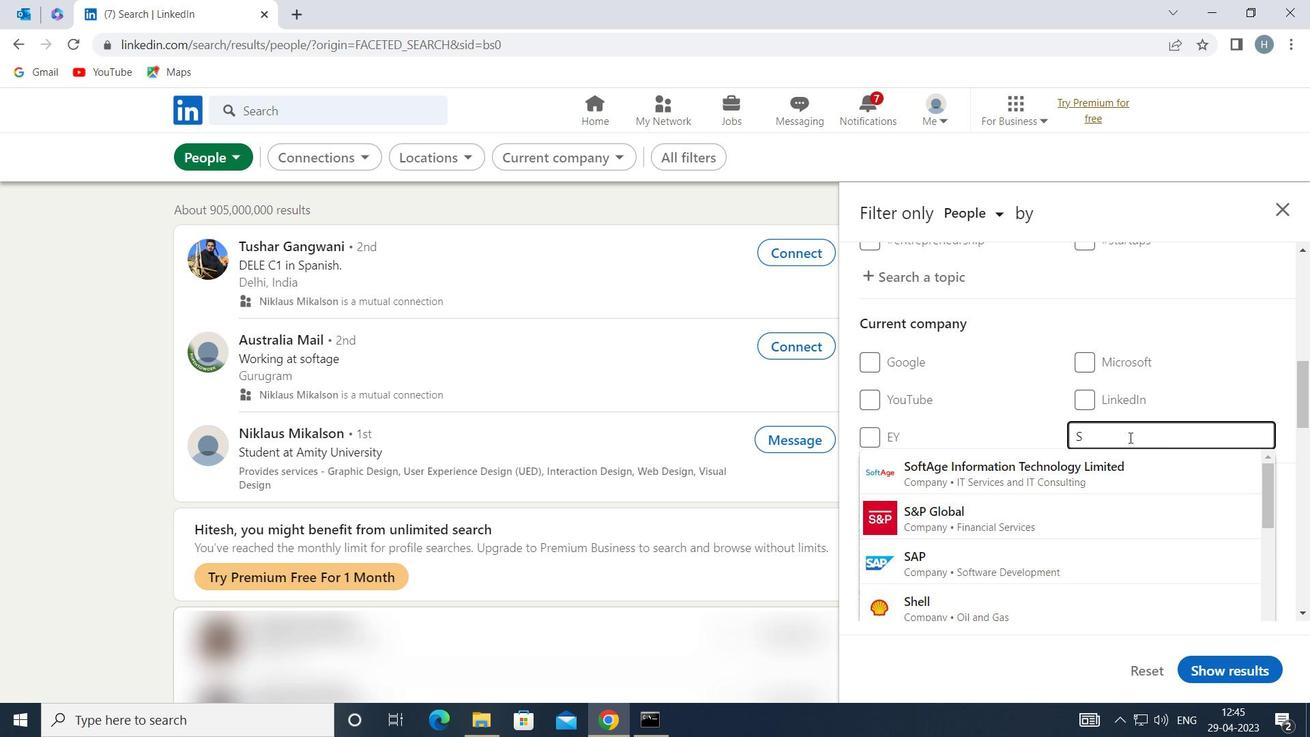
Action: Mouse moved to (1136, 437)
Screenshot: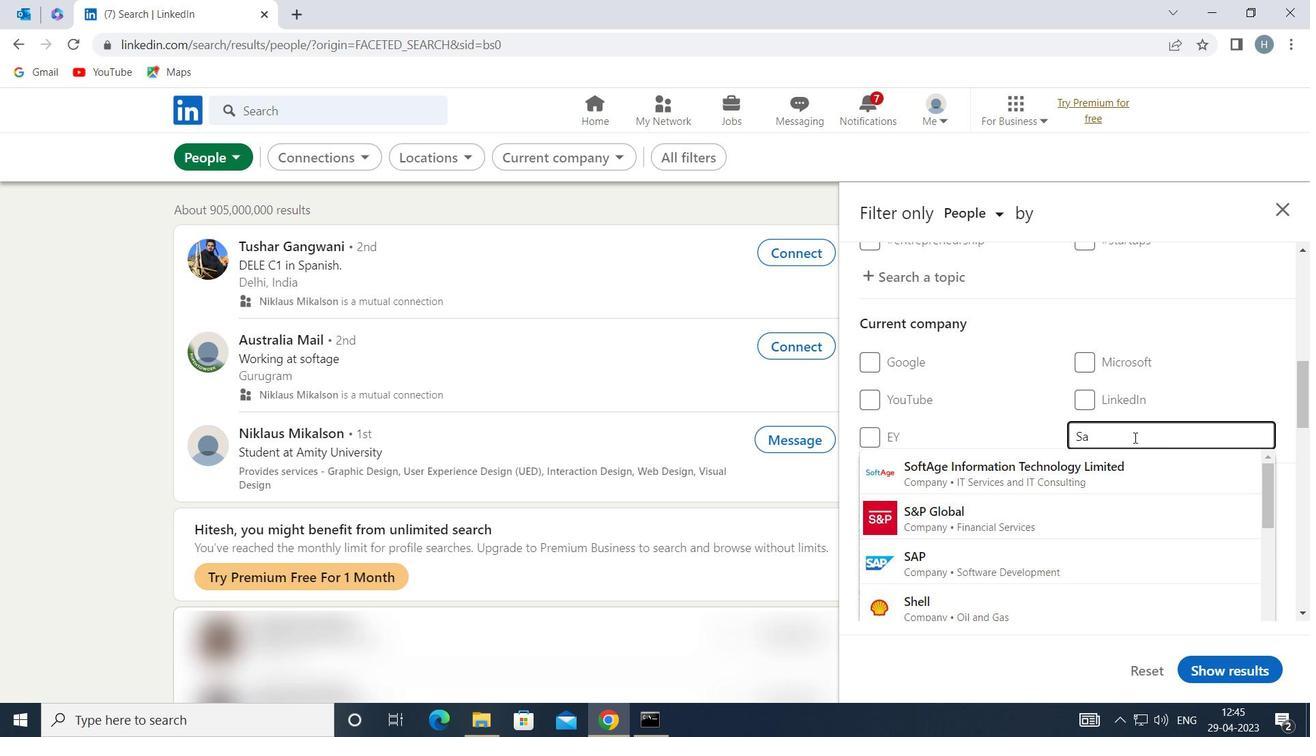 
Action: Key pressed P
Screenshot: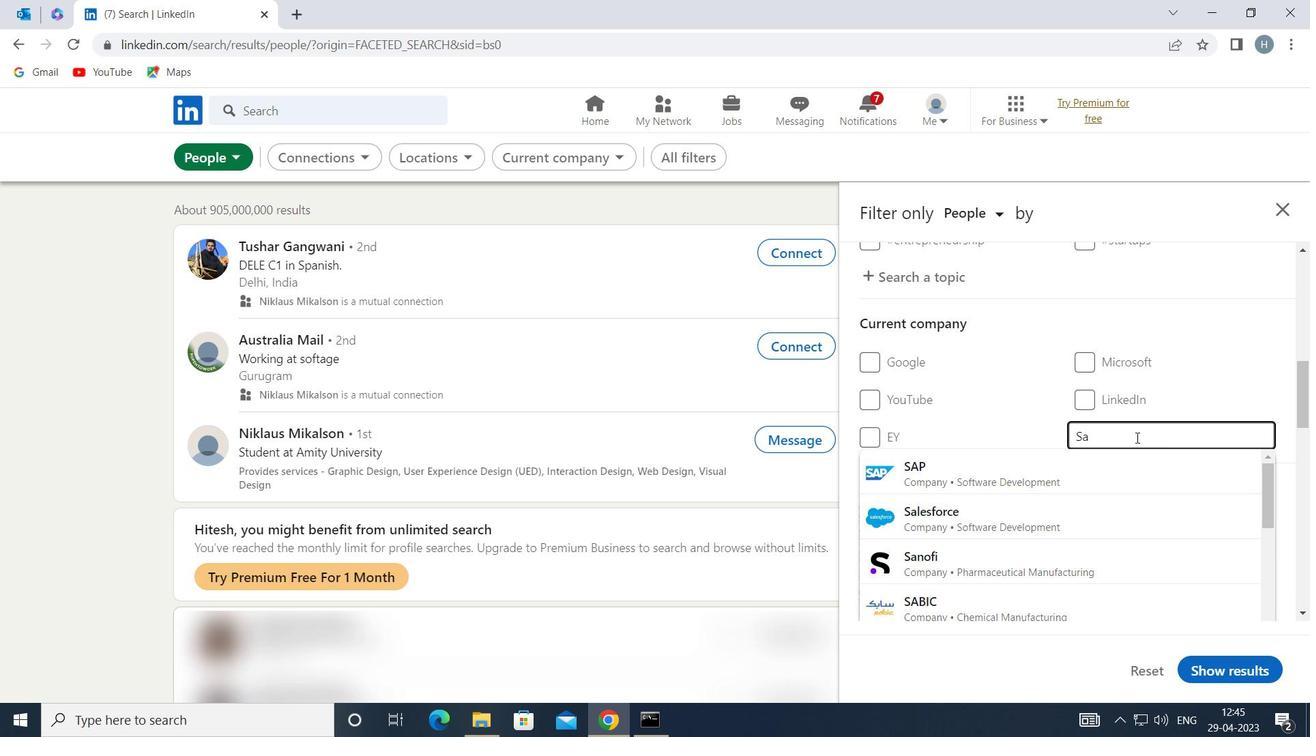 
Action: Mouse moved to (1136, 437)
Screenshot: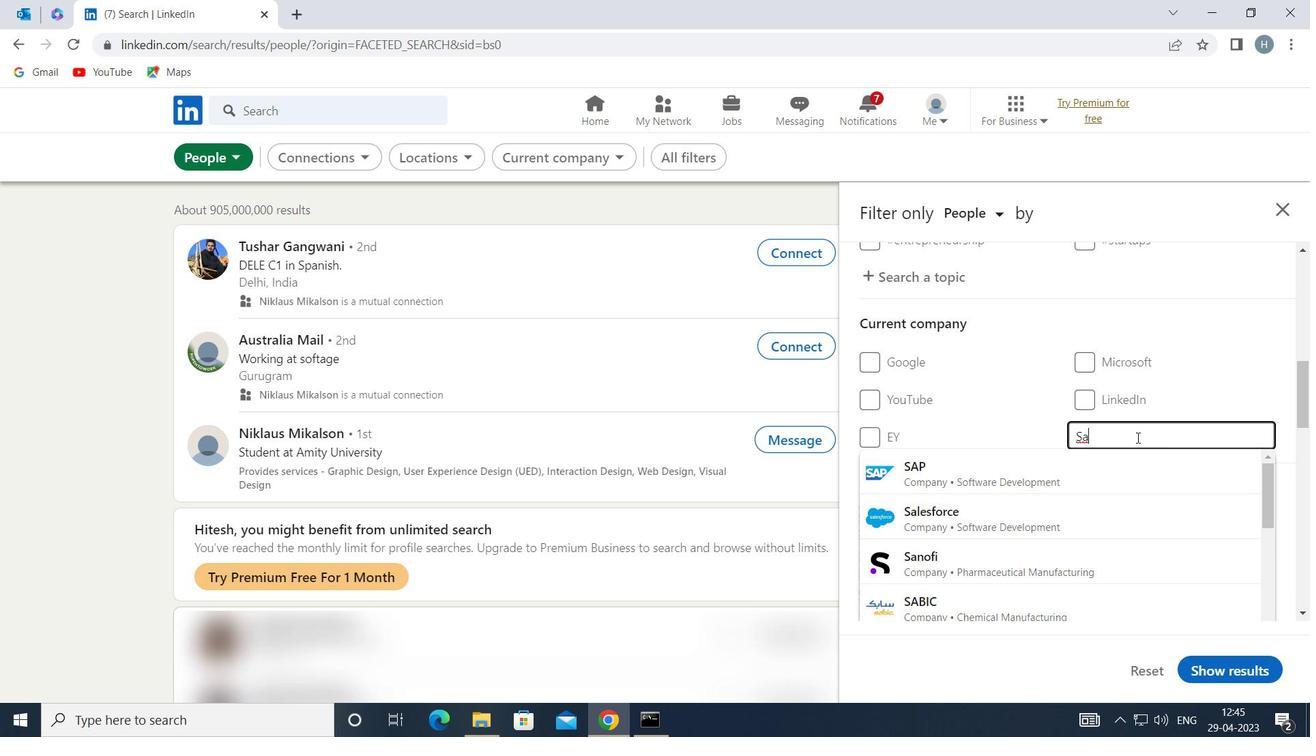 
Action: Key pressed I
Screenshot: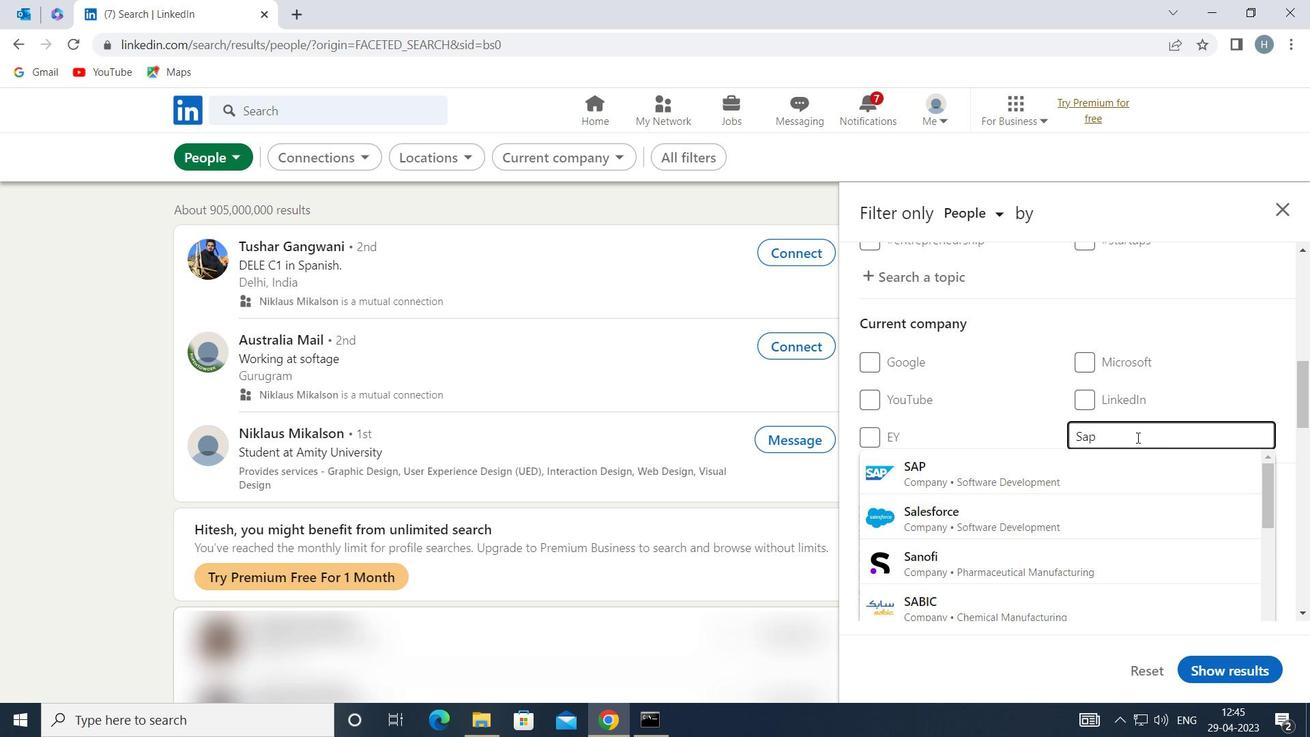 
Action: Mouse moved to (1138, 437)
Screenshot: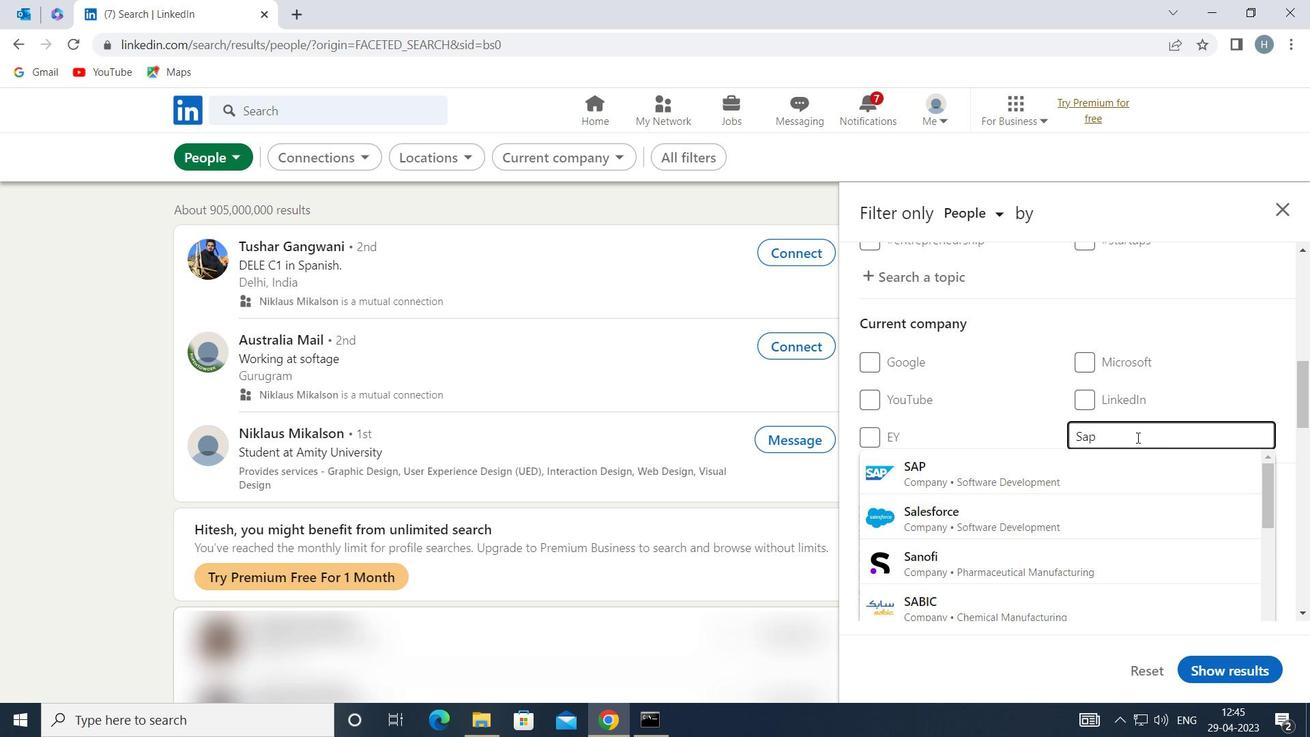 
Action: Key pressed EN
Screenshot: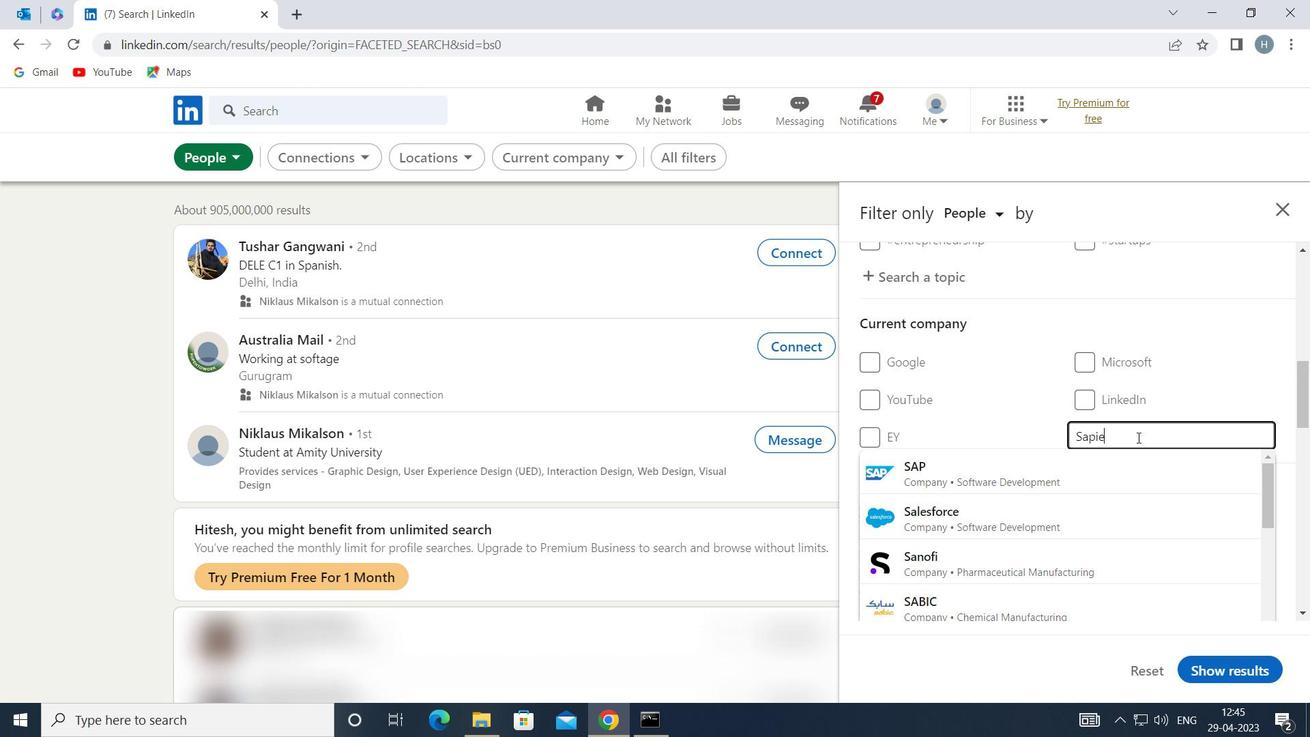 
Action: Mouse moved to (1098, 472)
Screenshot: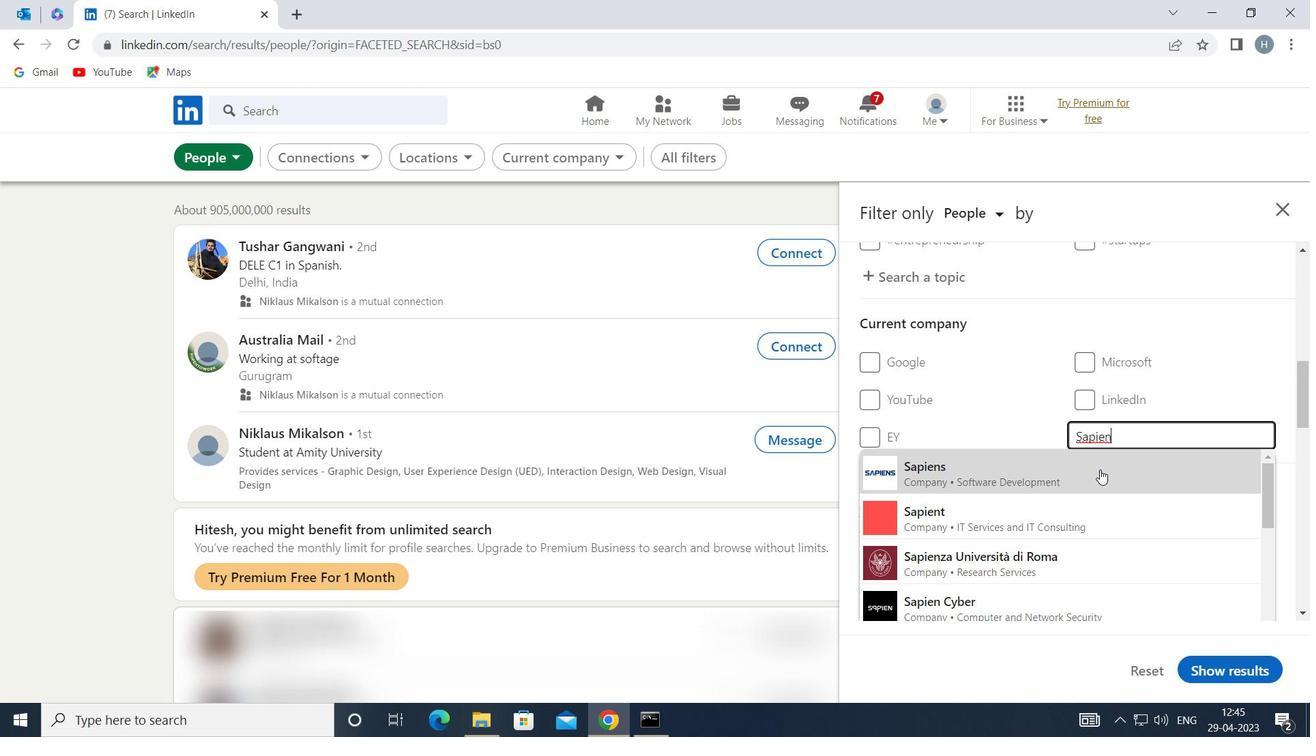 
Action: Mouse pressed left at (1098, 472)
Screenshot: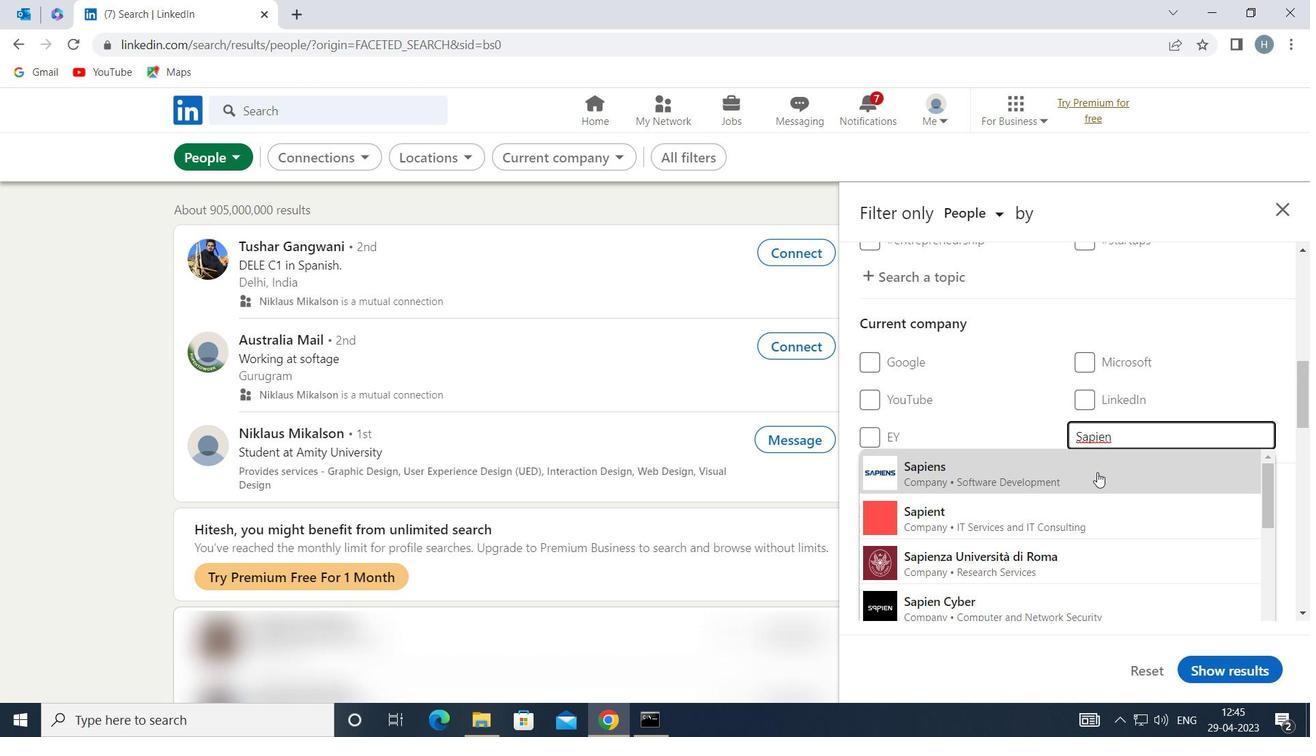 
Action: Mouse scrolled (1098, 471) with delta (0, 0)
Screenshot: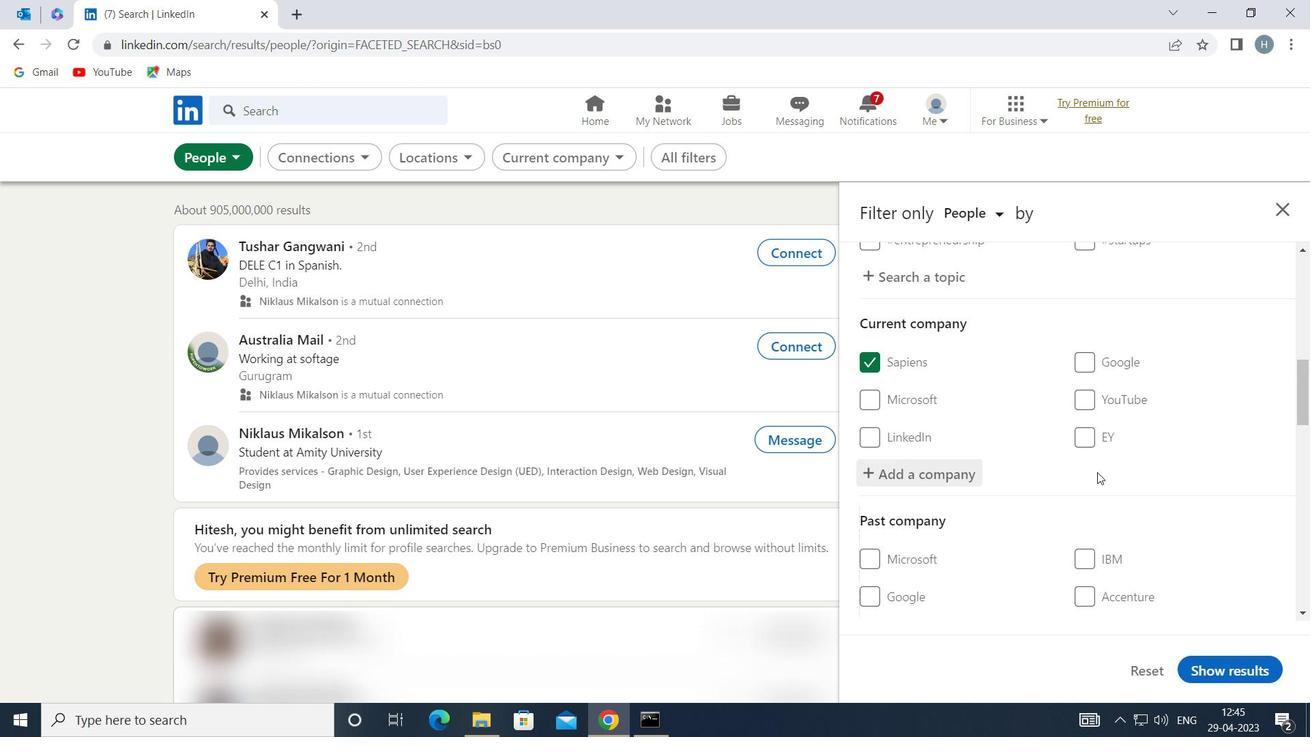 
Action: Mouse scrolled (1098, 471) with delta (0, 0)
Screenshot: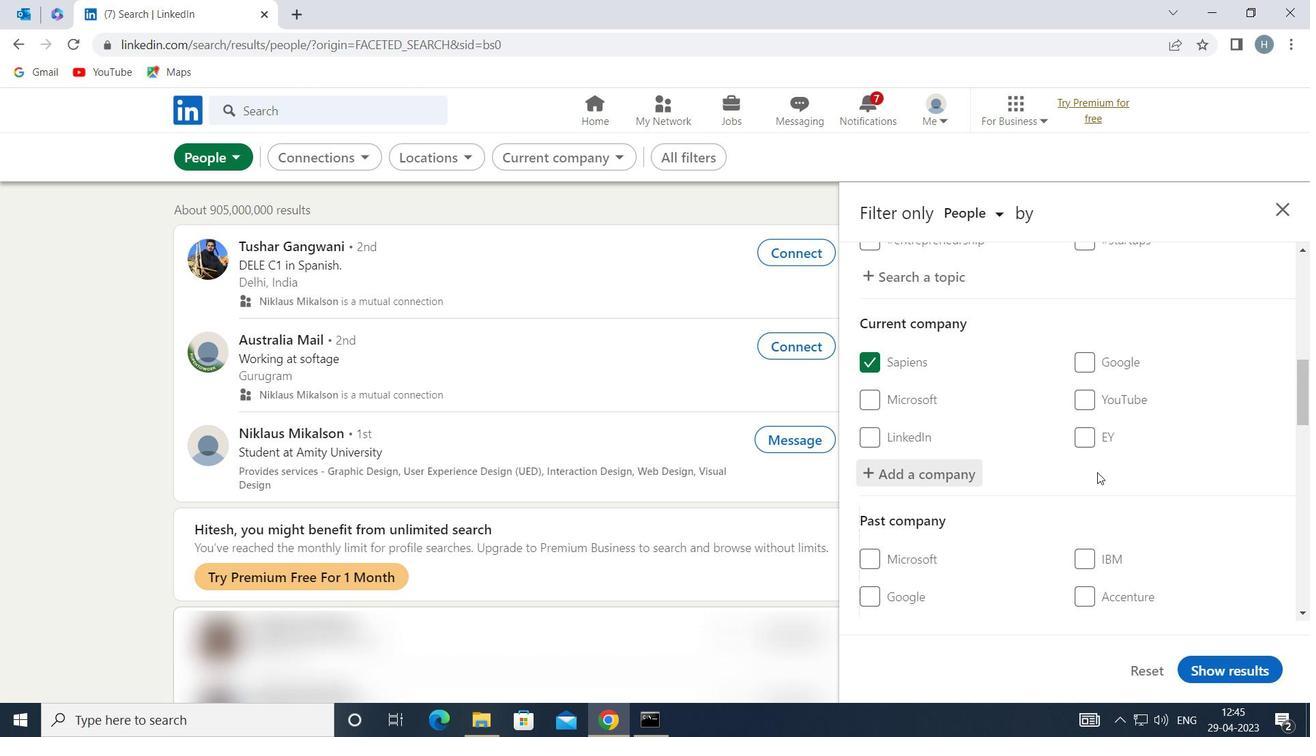 
Action: Mouse scrolled (1098, 471) with delta (0, 0)
Screenshot: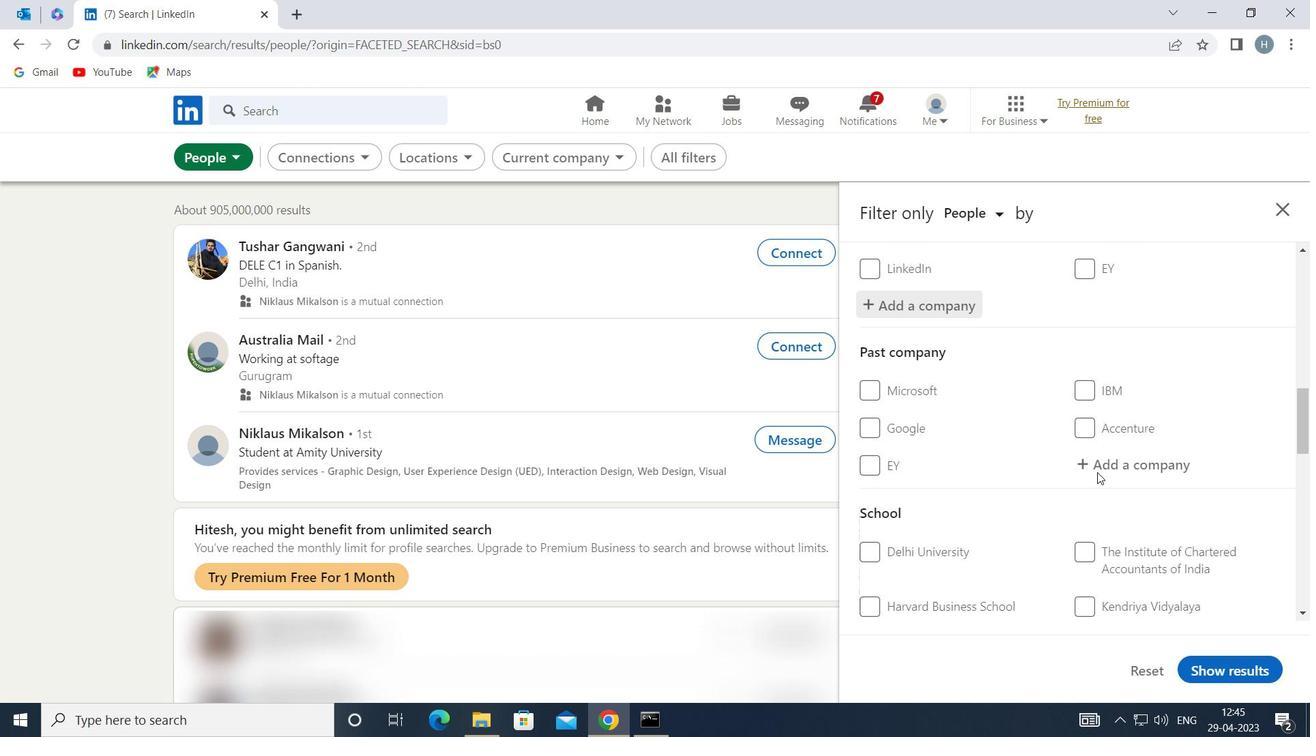 
Action: Mouse moved to (1097, 472)
Screenshot: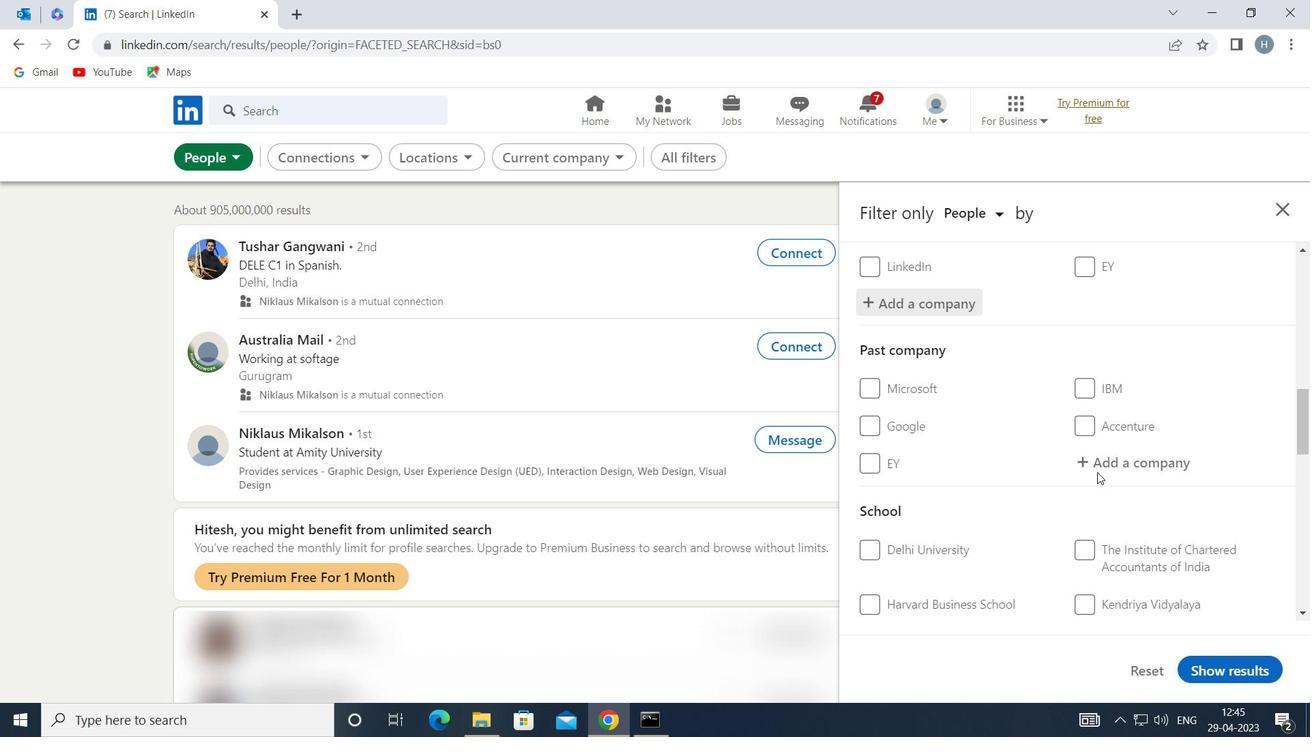 
Action: Mouse scrolled (1097, 471) with delta (0, 0)
Screenshot: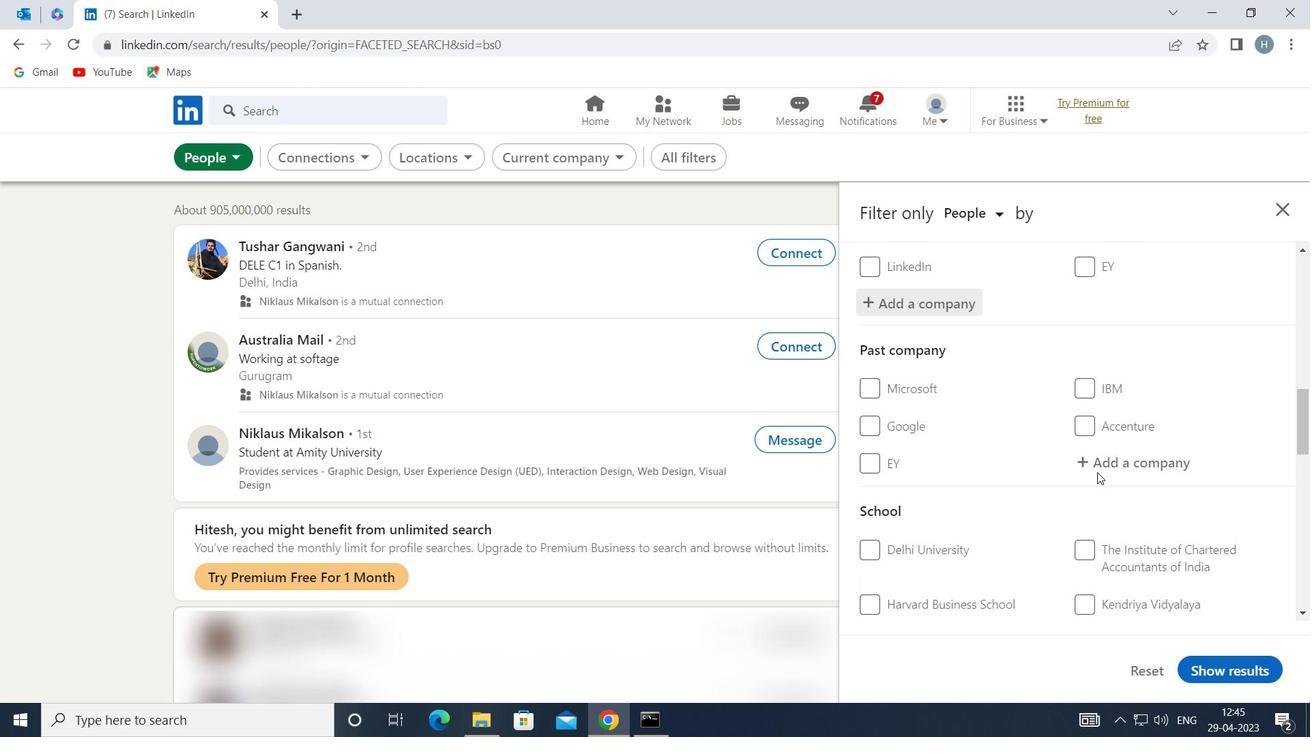 
Action: Mouse moved to (1111, 468)
Screenshot: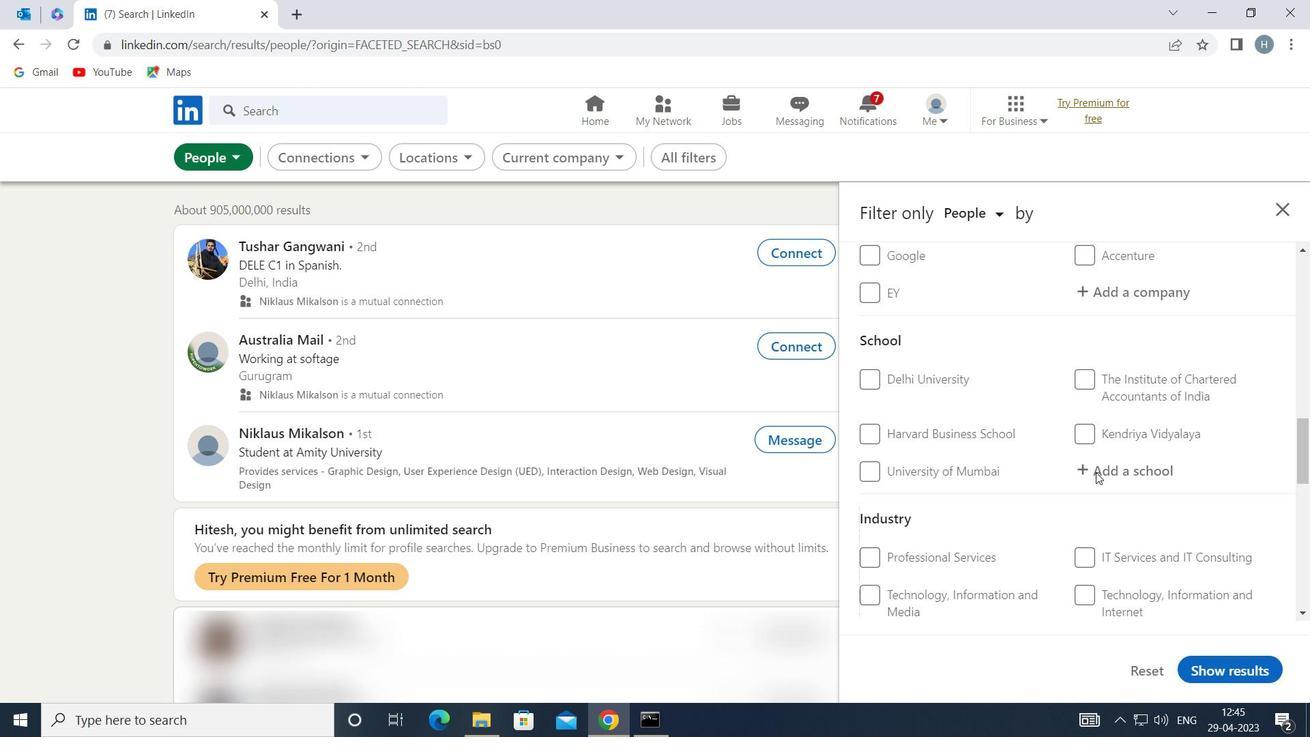 
Action: Mouse pressed left at (1111, 468)
Screenshot: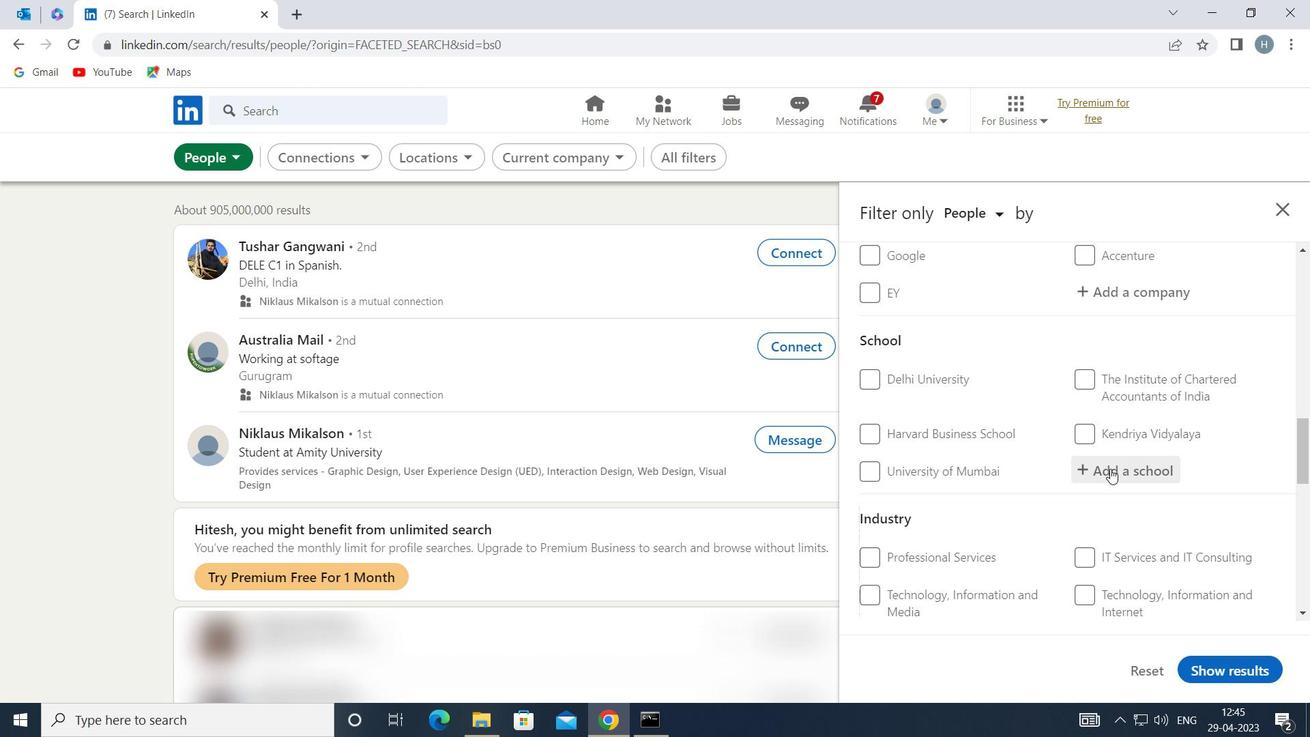 
Action: Mouse moved to (1111, 468)
Screenshot: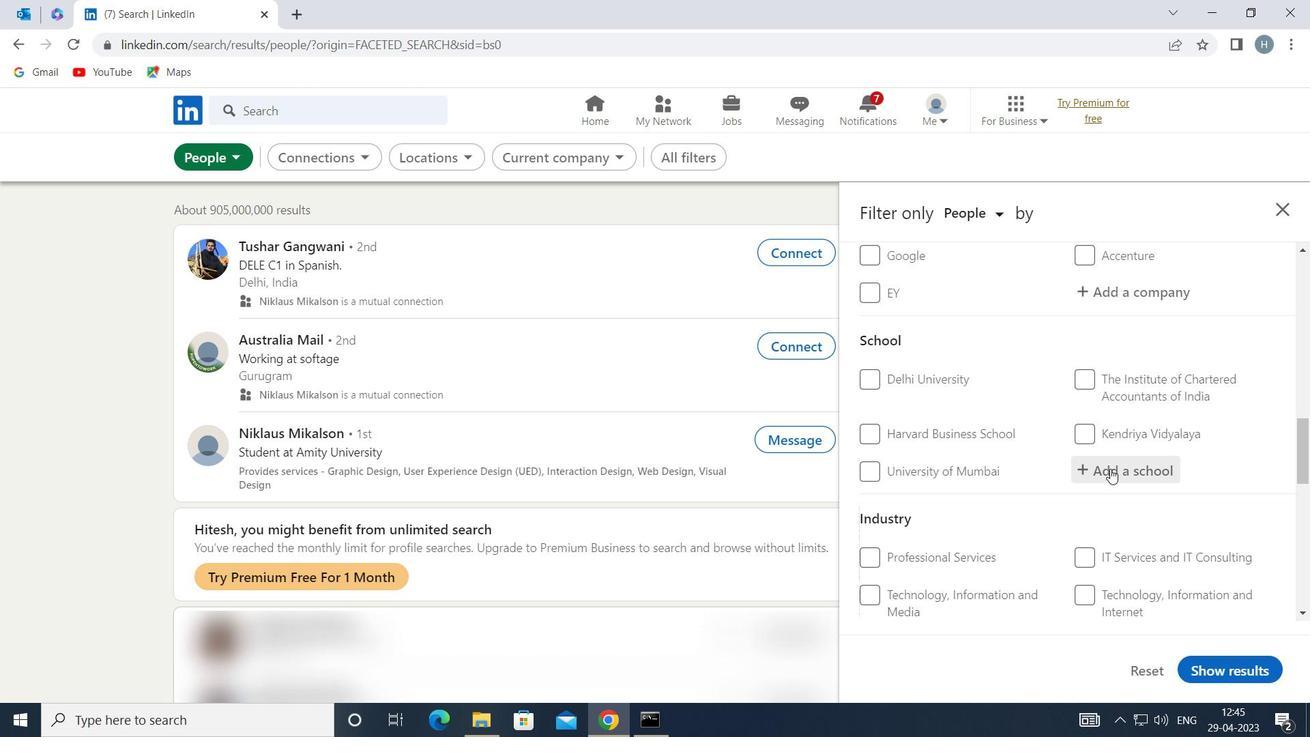 
Action: Key pressed <Key.shift><Key.shift><Key.shift><Key.shift>B
Screenshot: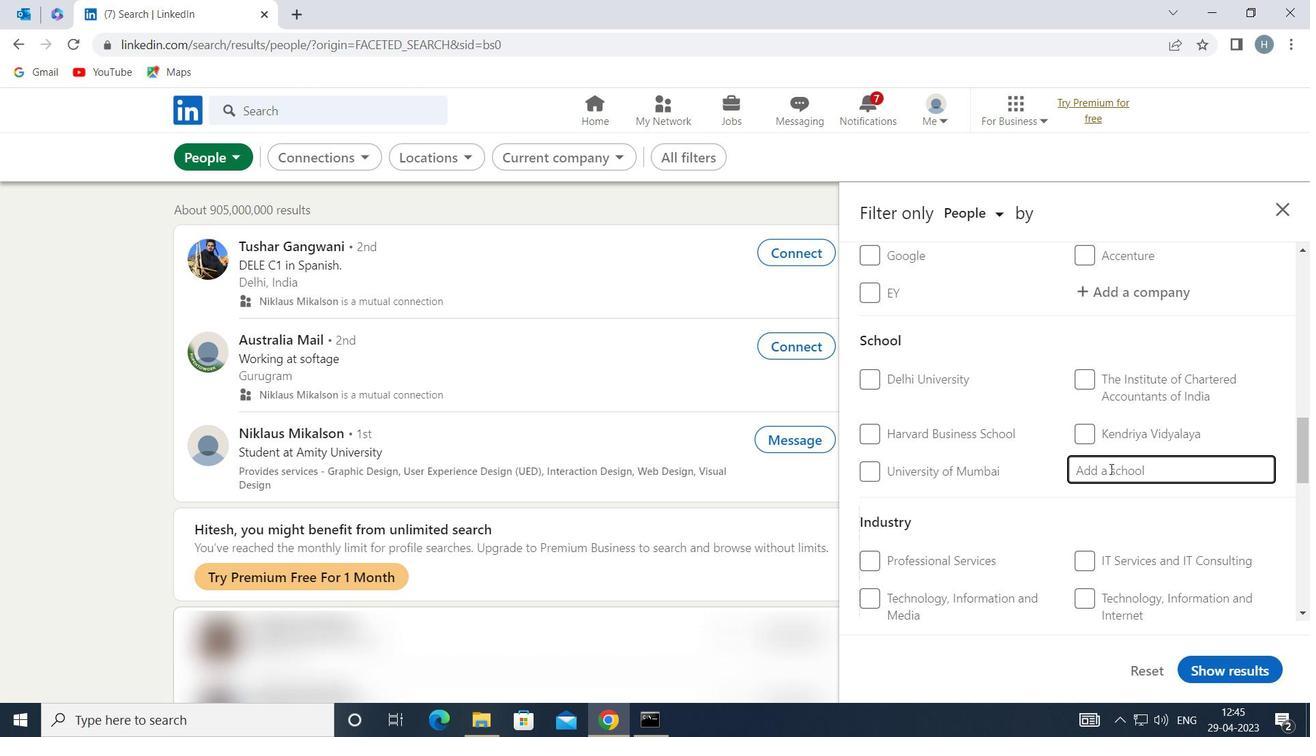 
Action: Mouse moved to (1109, 468)
Screenshot: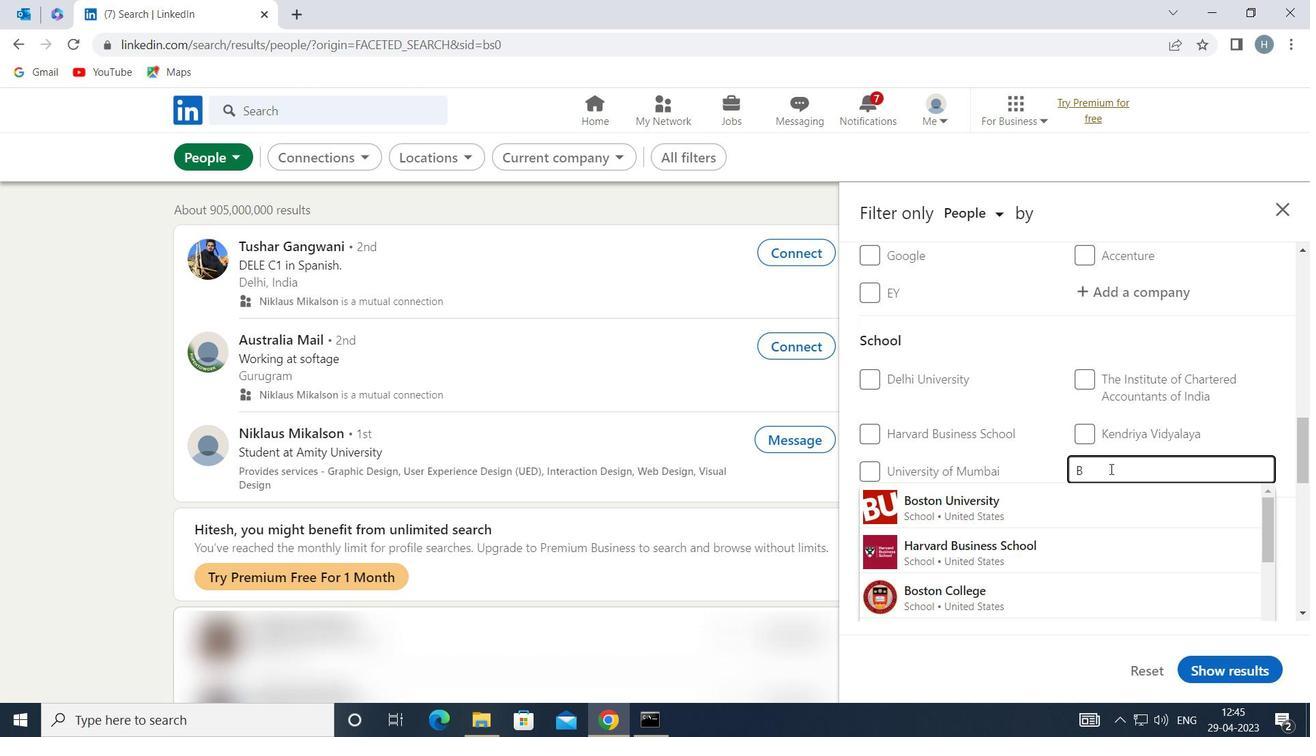 
Action: Key pressed AN
Screenshot: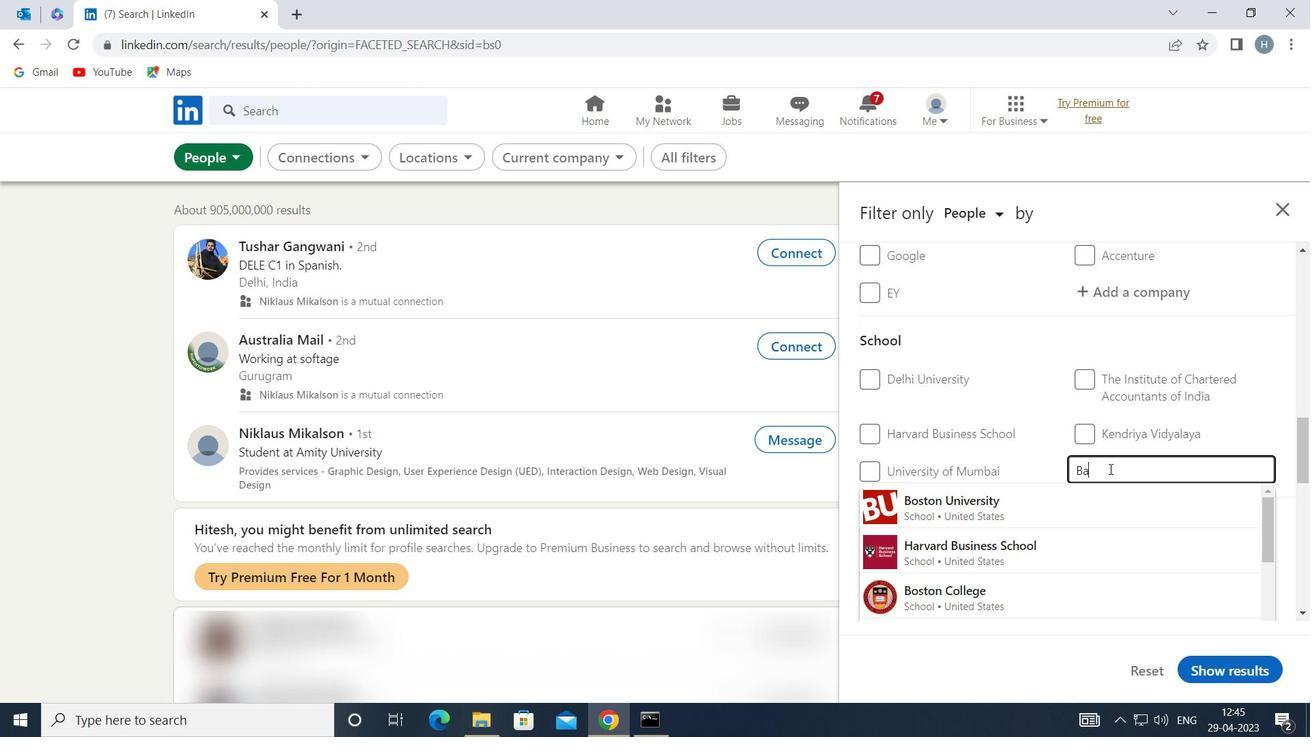 
Action: Mouse moved to (1109, 468)
Screenshot: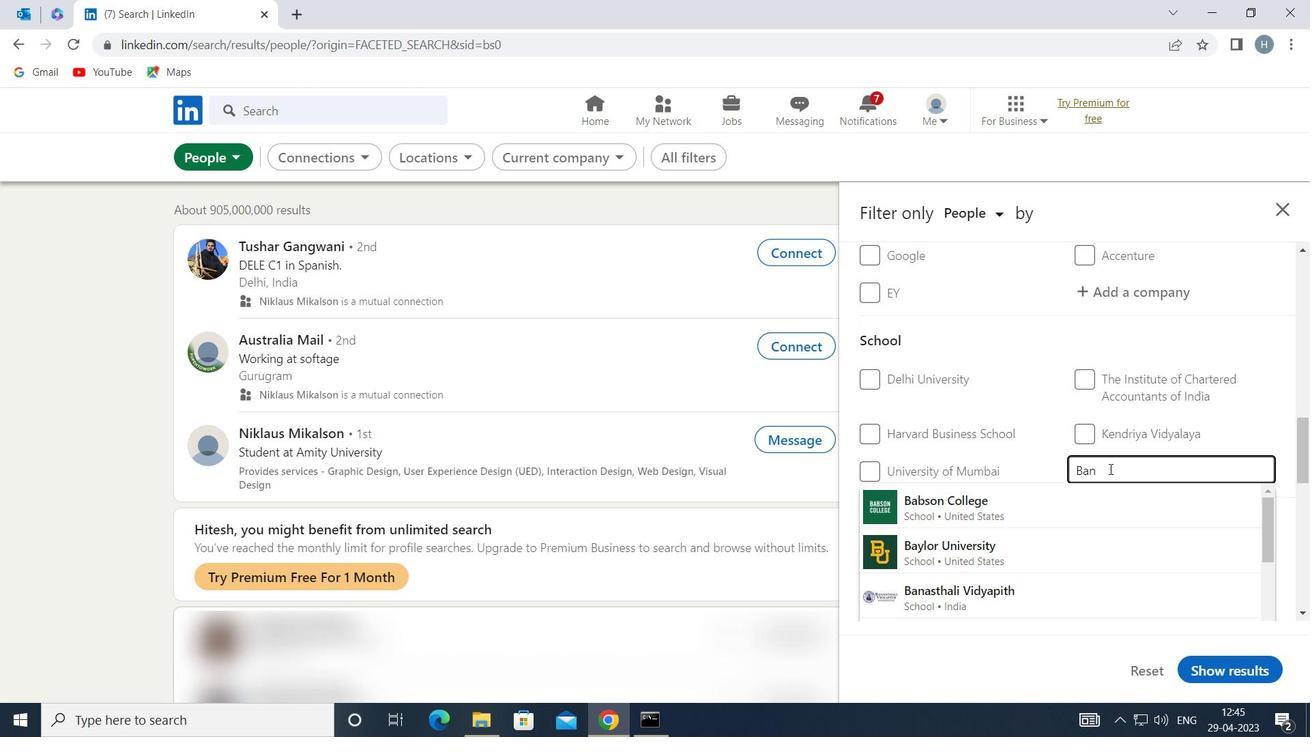 
Action: Key pressed GA
Screenshot: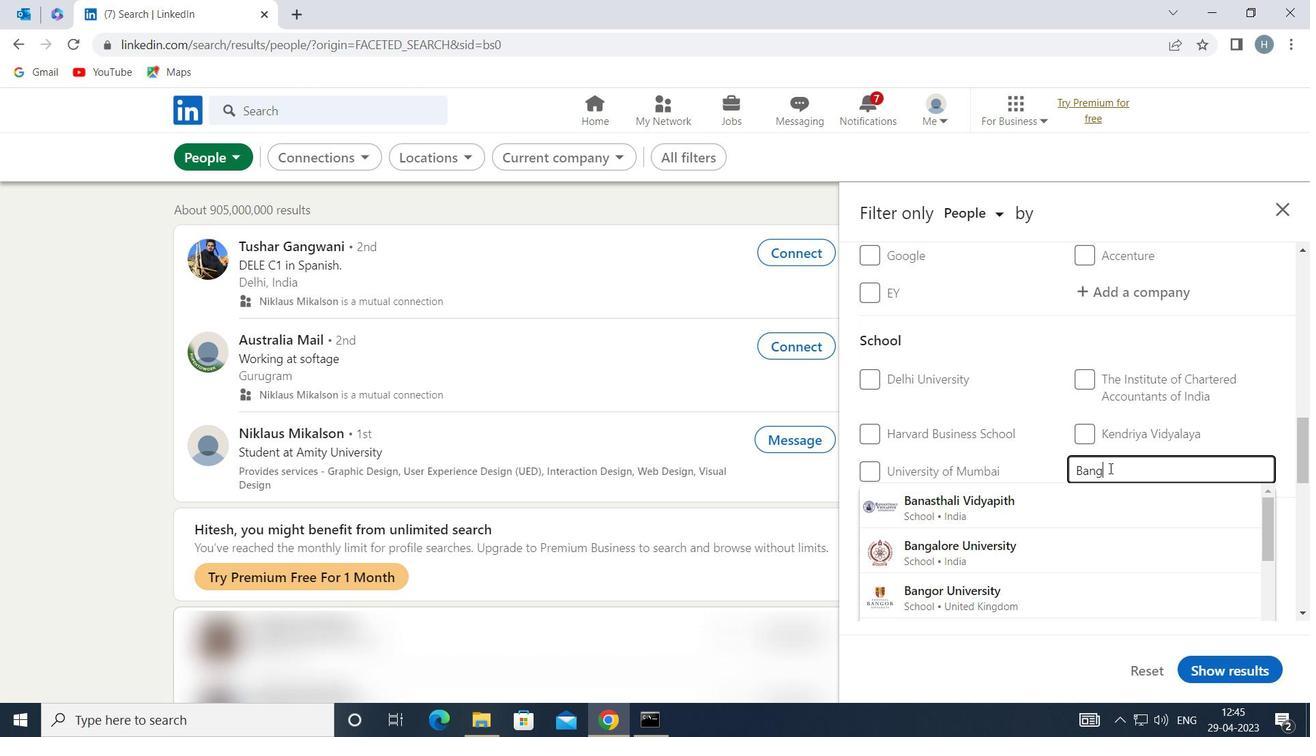 
Action: Mouse moved to (1110, 471)
Screenshot: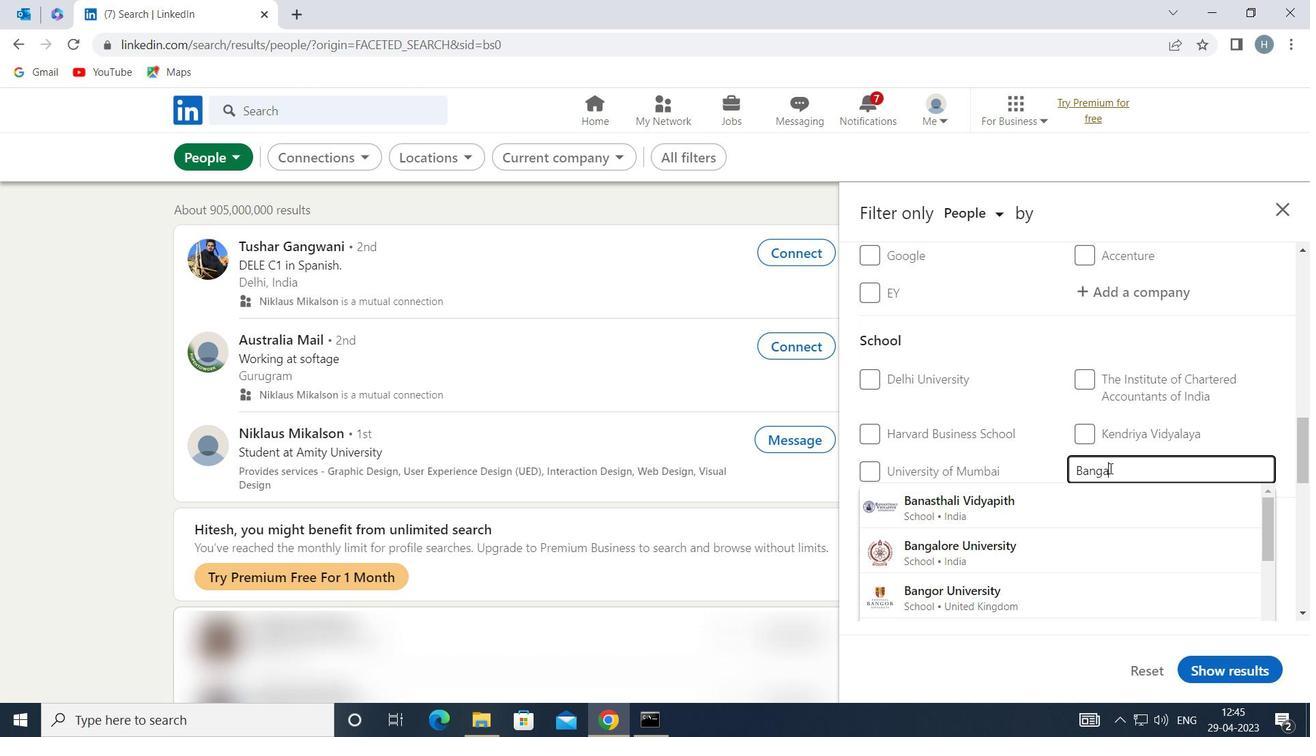 
Action: Key pressed L
Screenshot: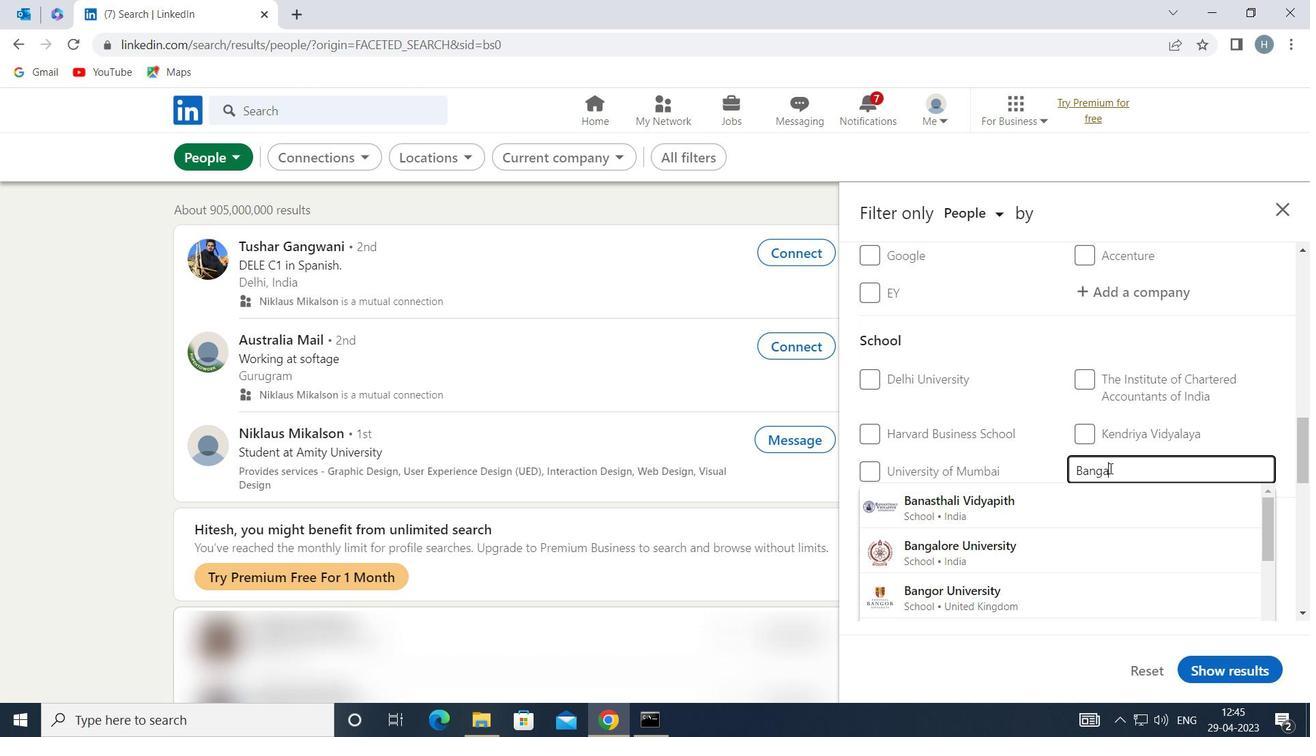 
Action: Mouse moved to (1111, 471)
Screenshot: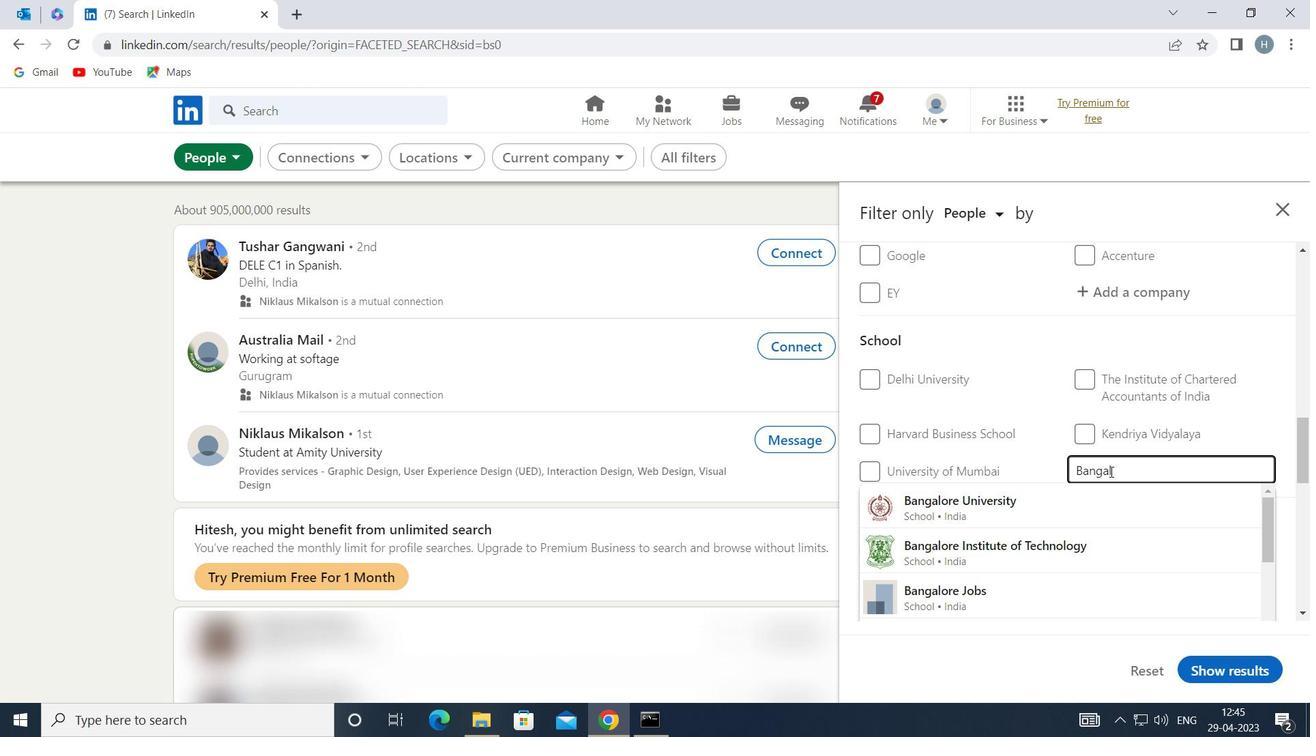 
Action: Key pressed O
Screenshot: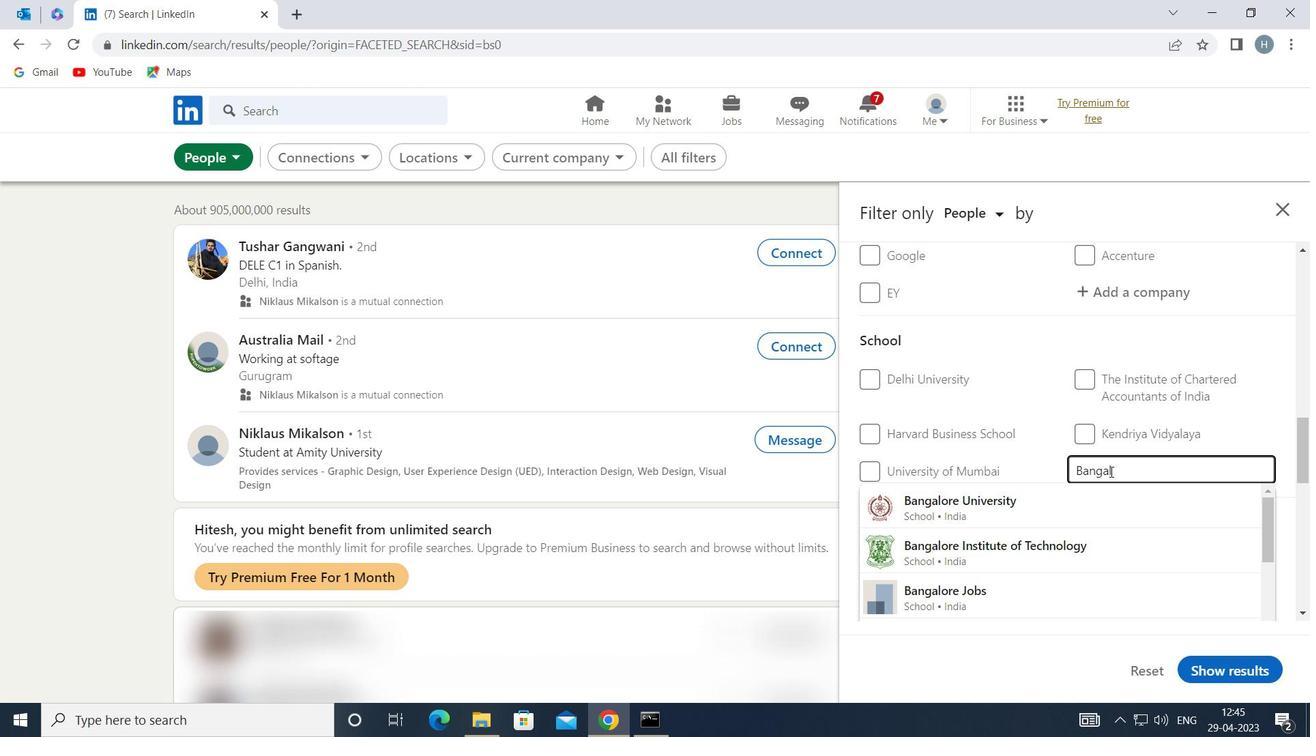 
Action: Mouse moved to (1111, 471)
Screenshot: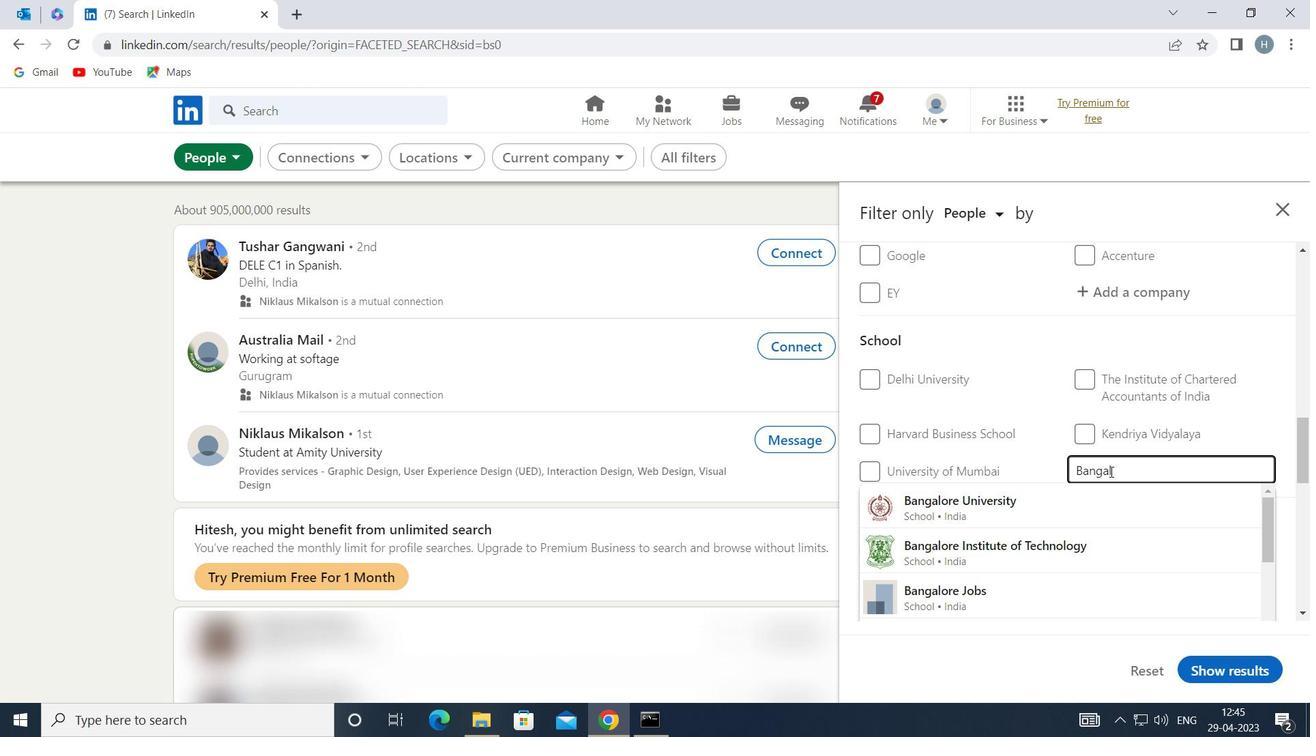 
Action: Key pressed RE
Screenshot: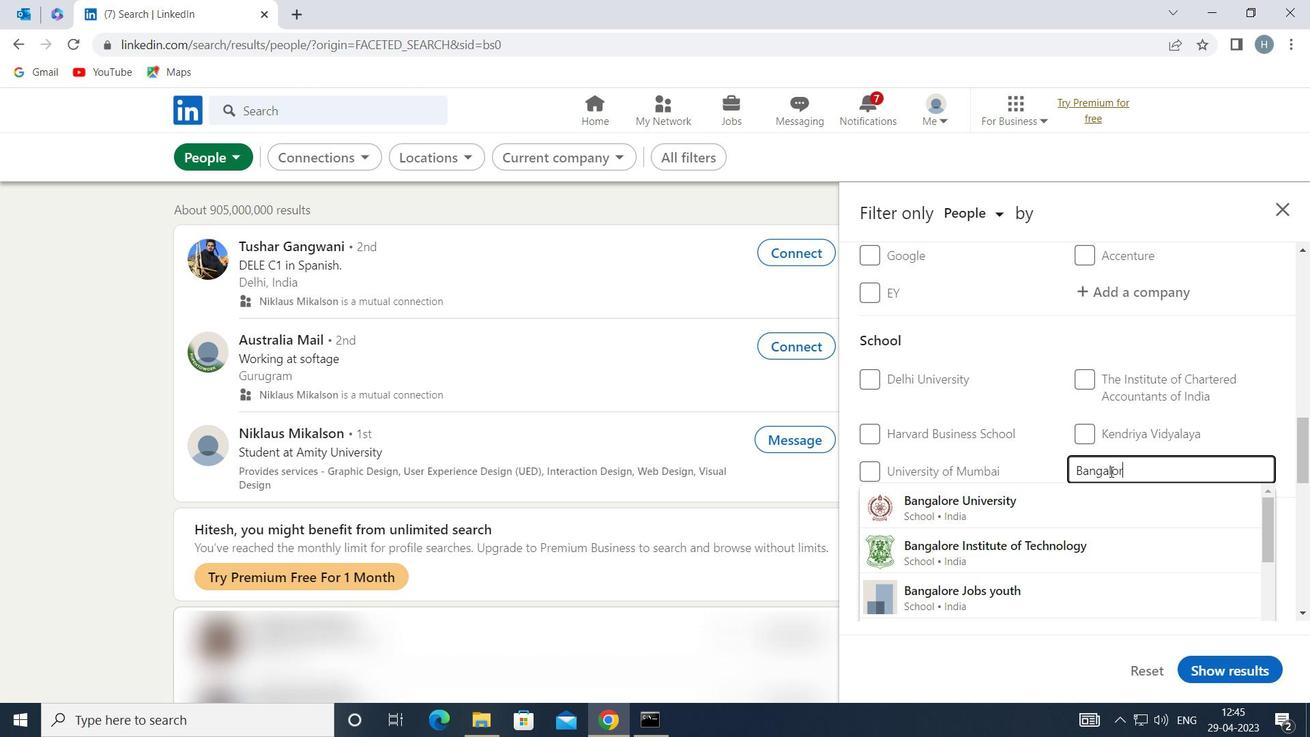 
Action: Mouse moved to (1059, 535)
Screenshot: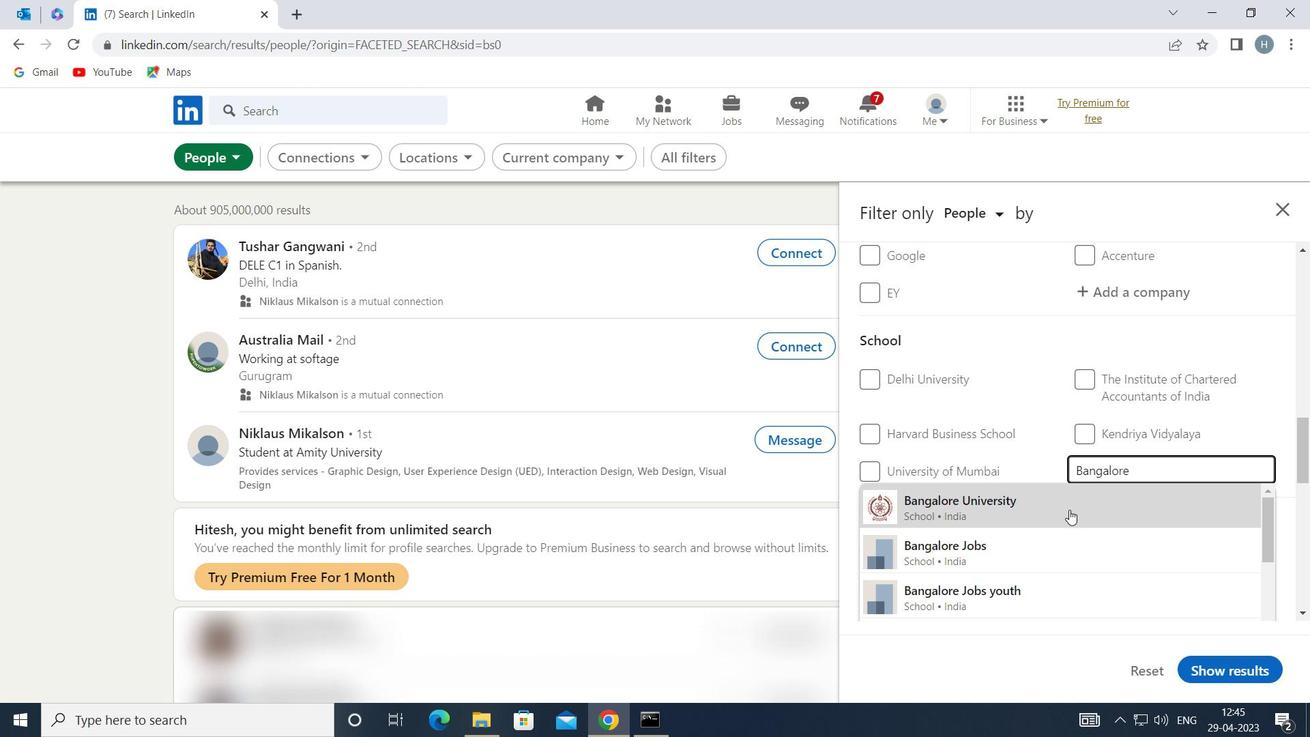 
Action: Mouse scrolled (1059, 535) with delta (0, 0)
Screenshot: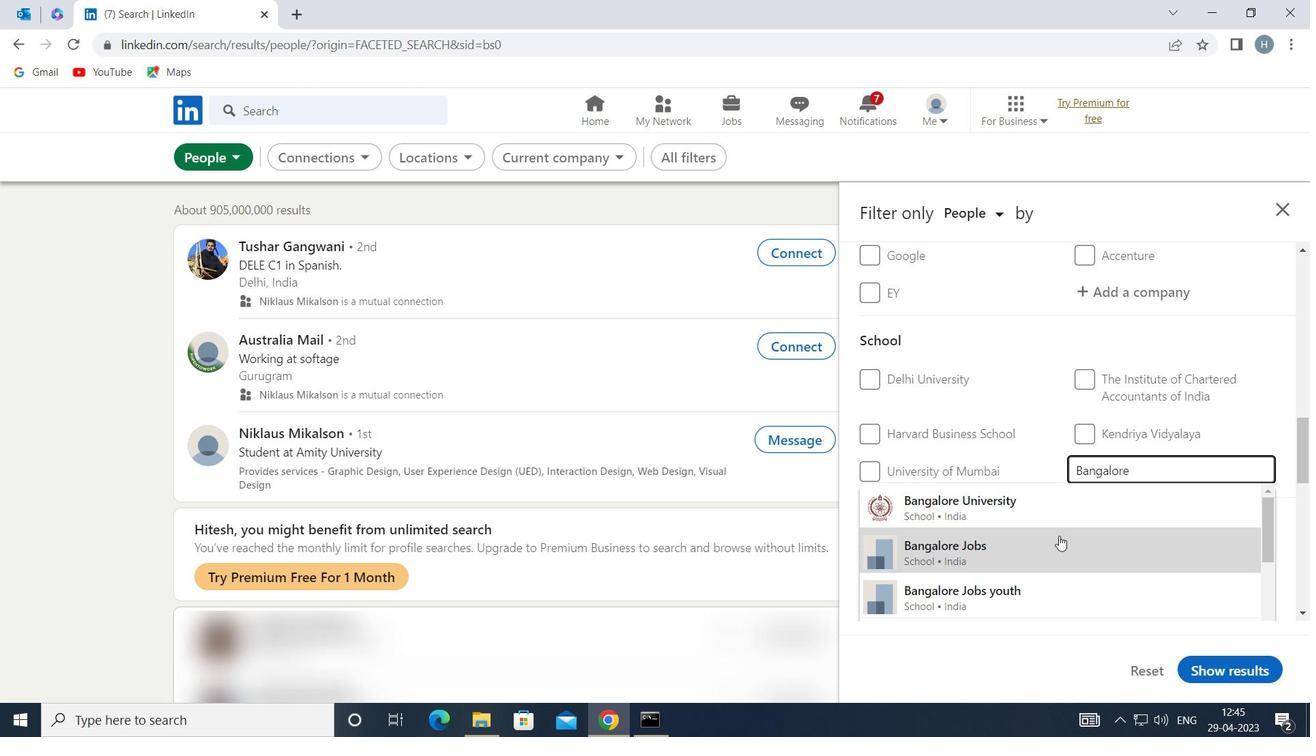 
Action: Mouse moved to (1063, 548)
Screenshot: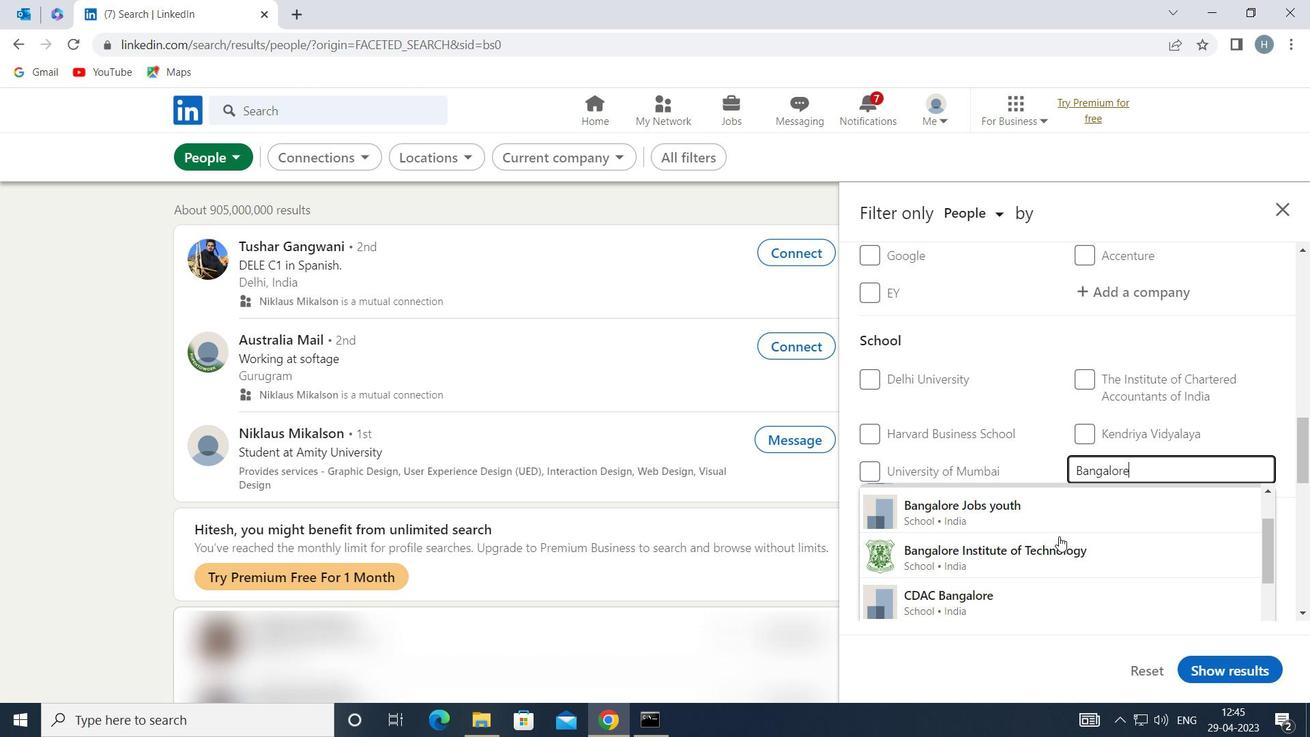 
Action: Mouse pressed left at (1063, 548)
Screenshot: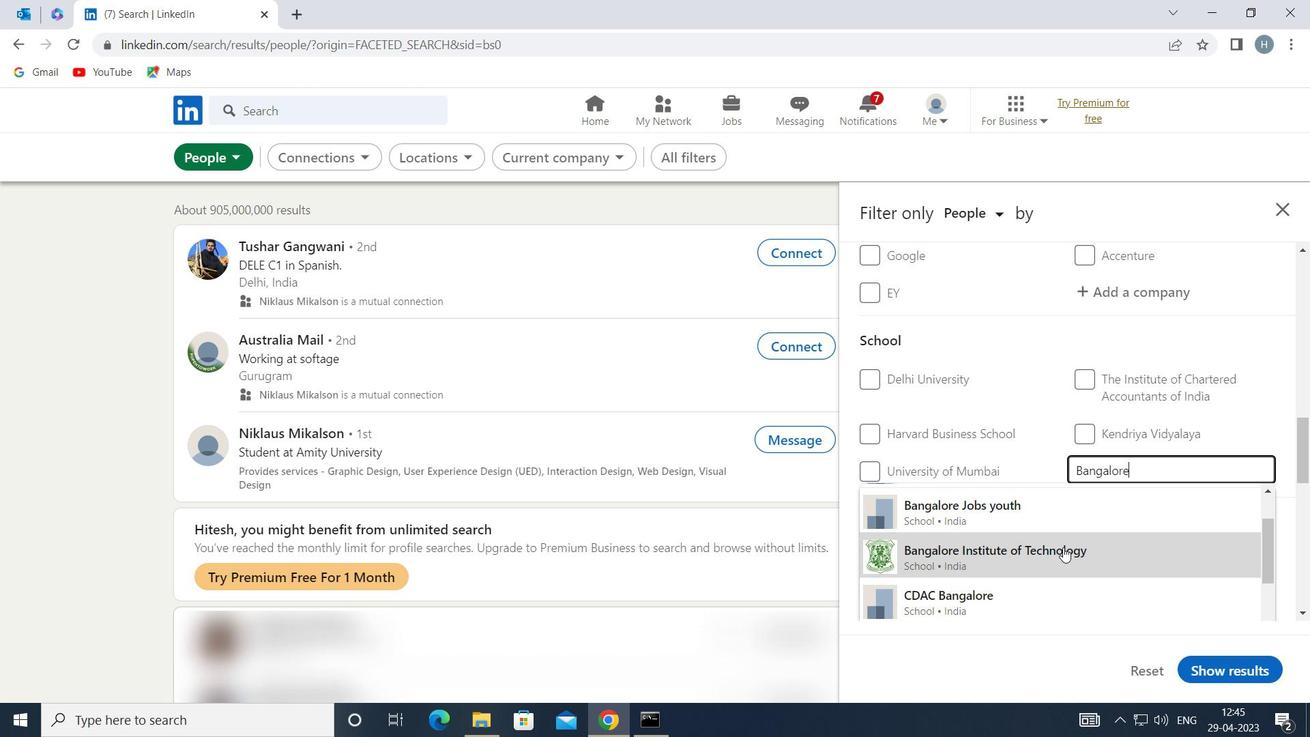 
Action: Mouse moved to (1081, 520)
Screenshot: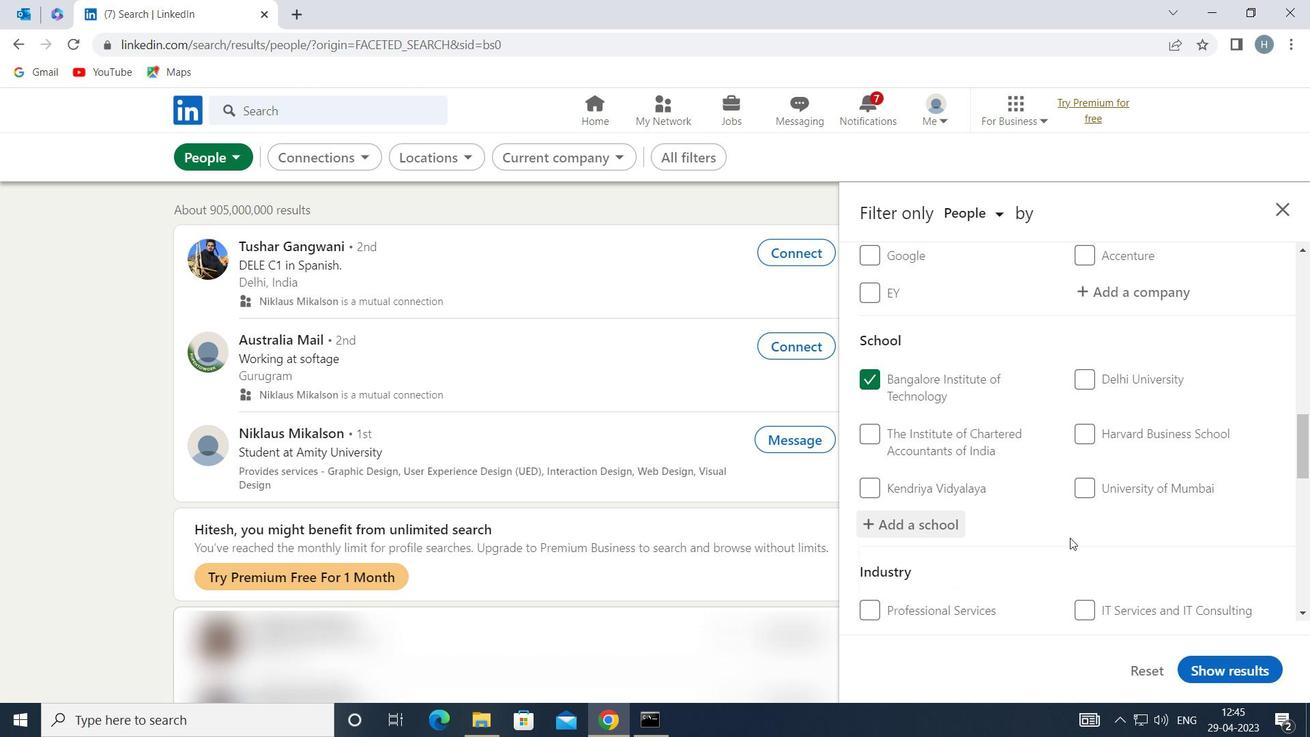 
Action: Mouse scrolled (1081, 520) with delta (0, 0)
Screenshot: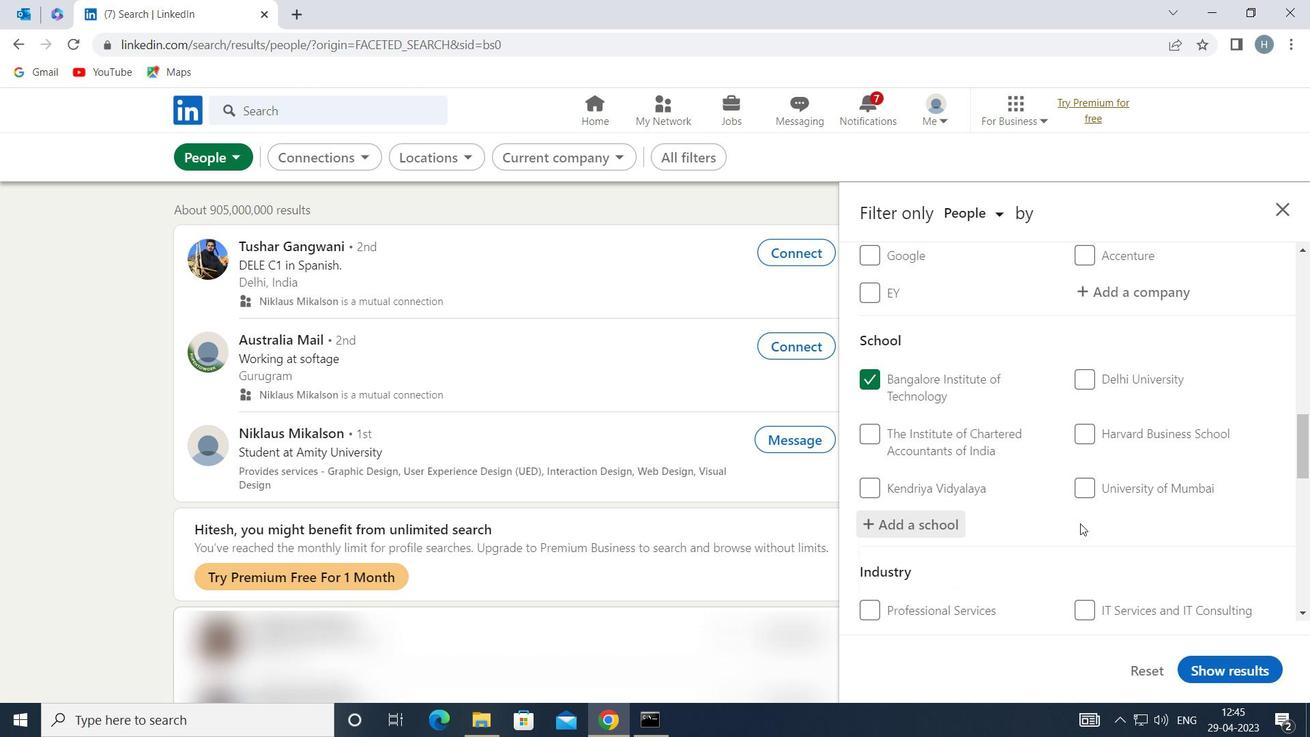 
Action: Mouse moved to (1073, 518)
Screenshot: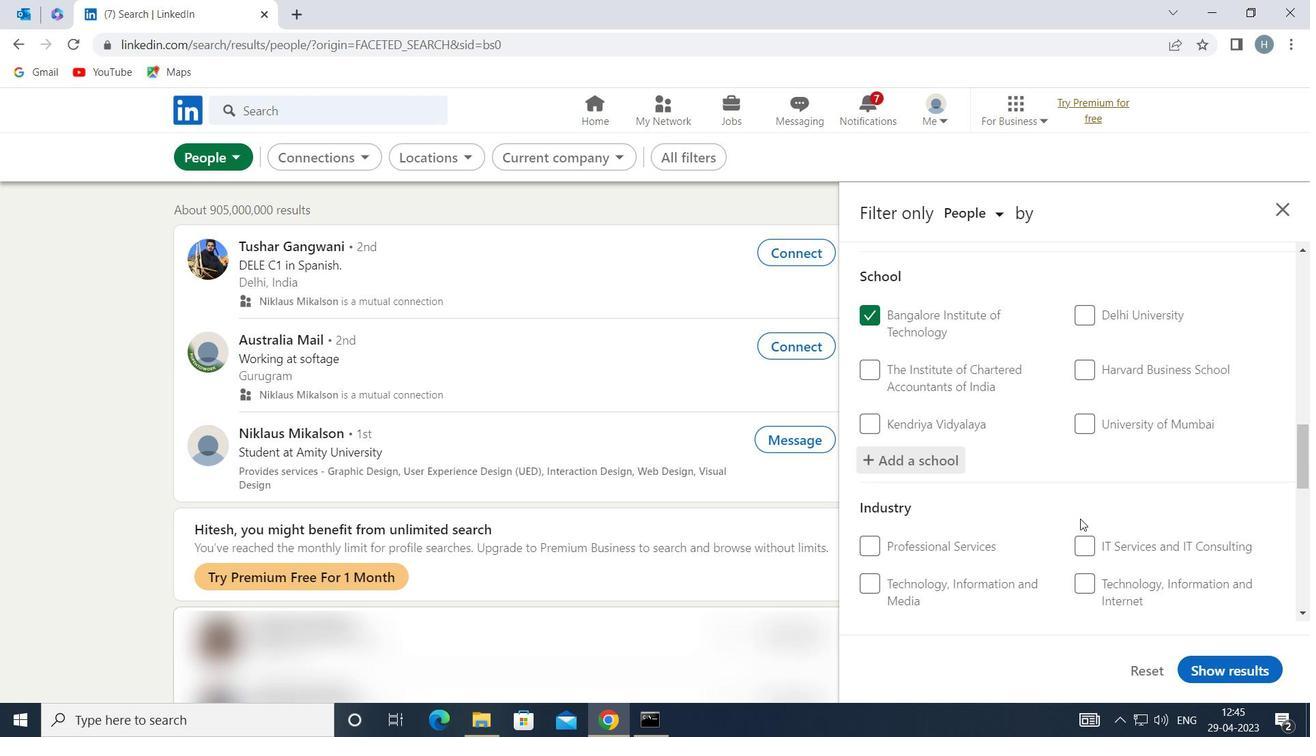
Action: Mouse scrolled (1073, 517) with delta (0, 0)
Screenshot: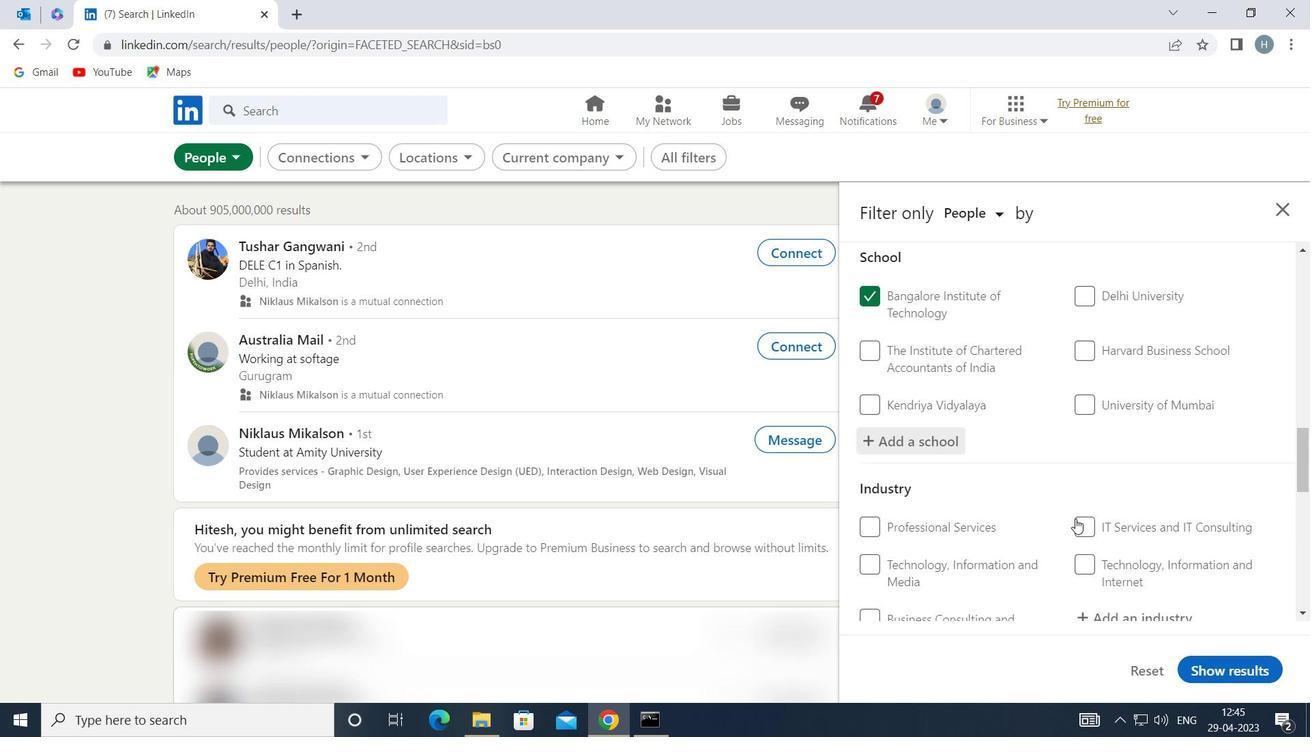 
Action: Mouse moved to (1097, 524)
Screenshot: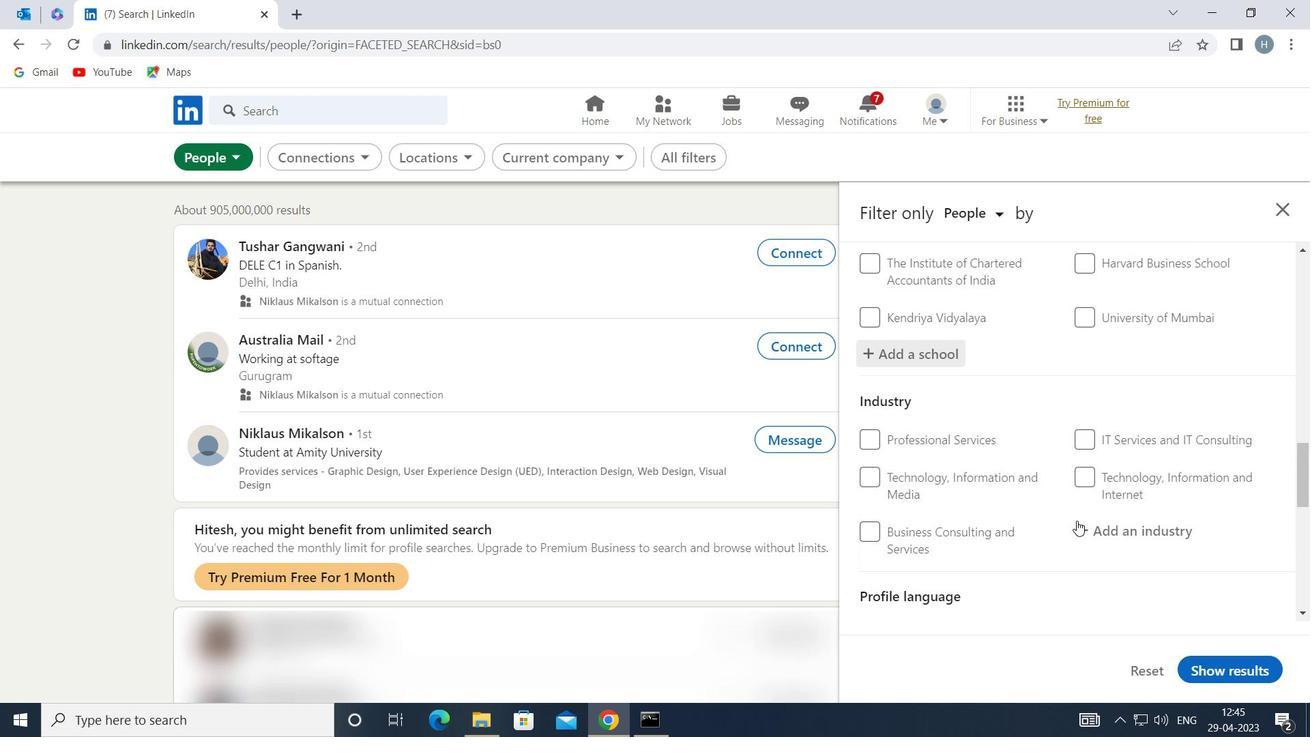 
Action: Mouse pressed left at (1097, 524)
Screenshot: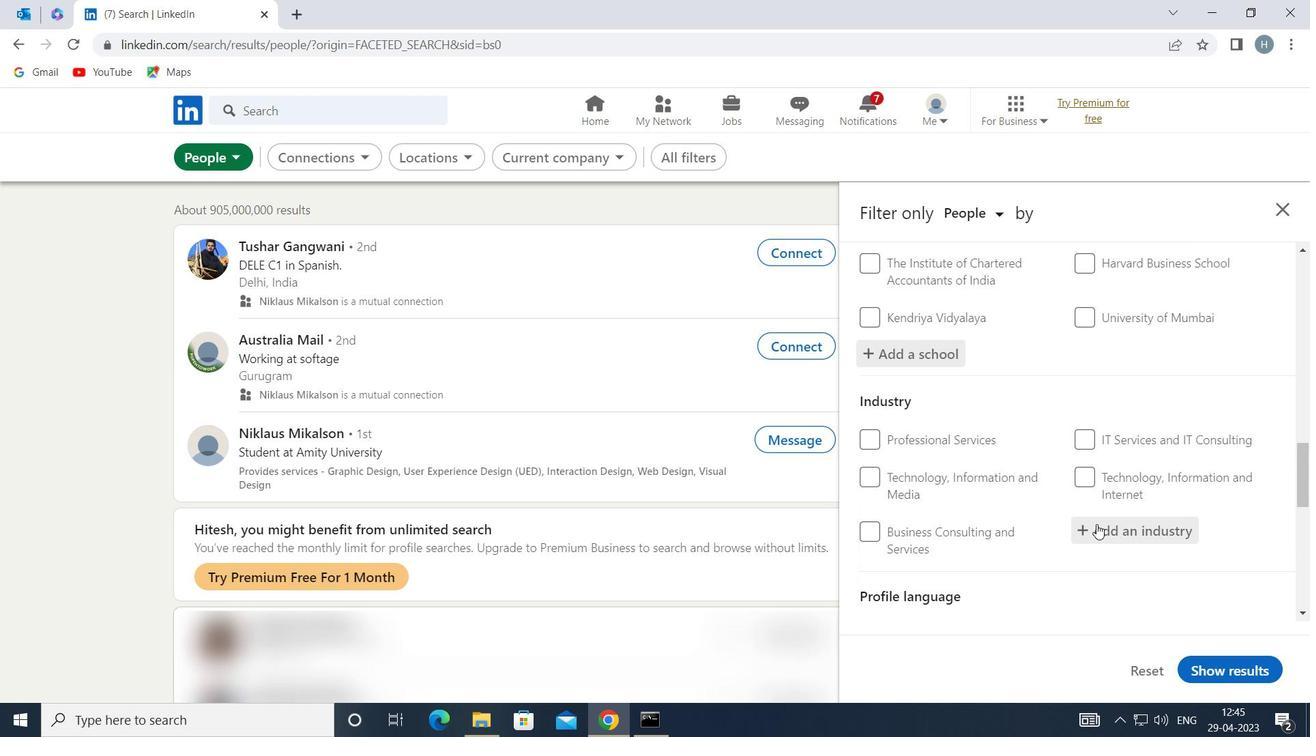 
Action: Mouse moved to (1087, 520)
Screenshot: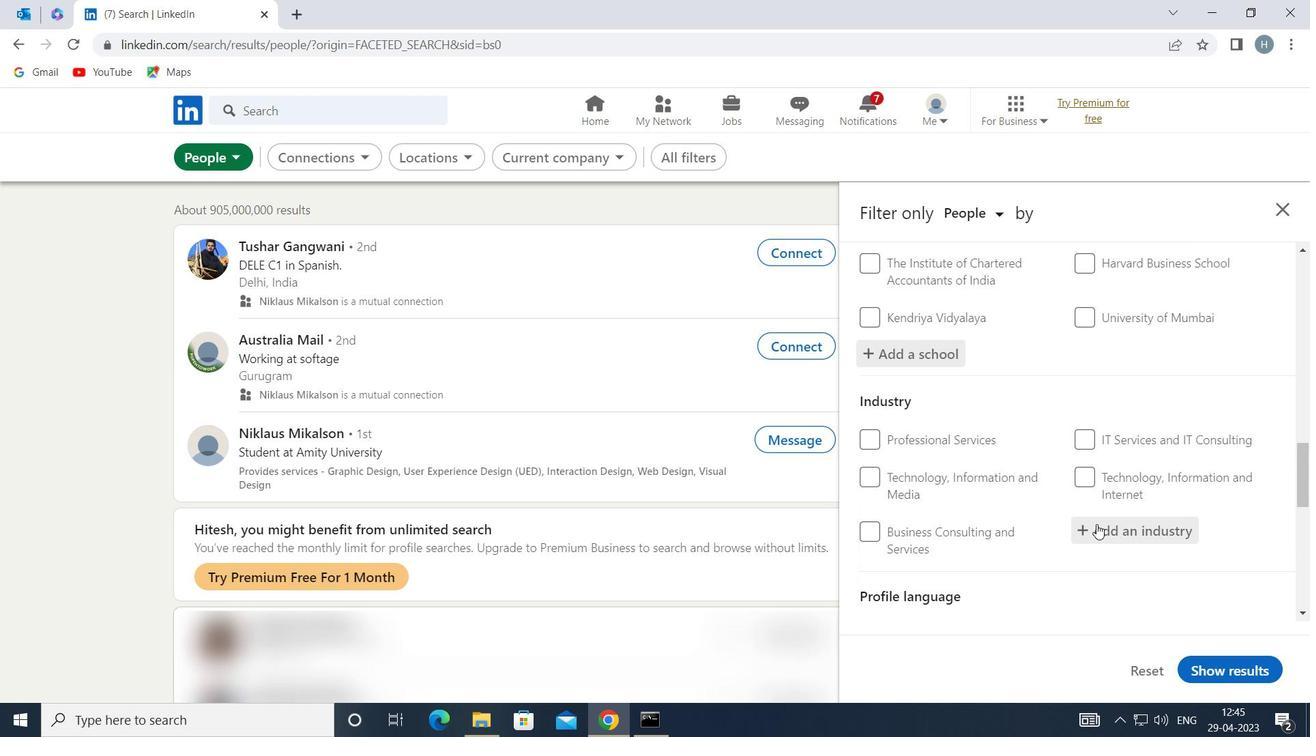 
Action: Key pressed <Key.shift>INSURANCE
Screenshot: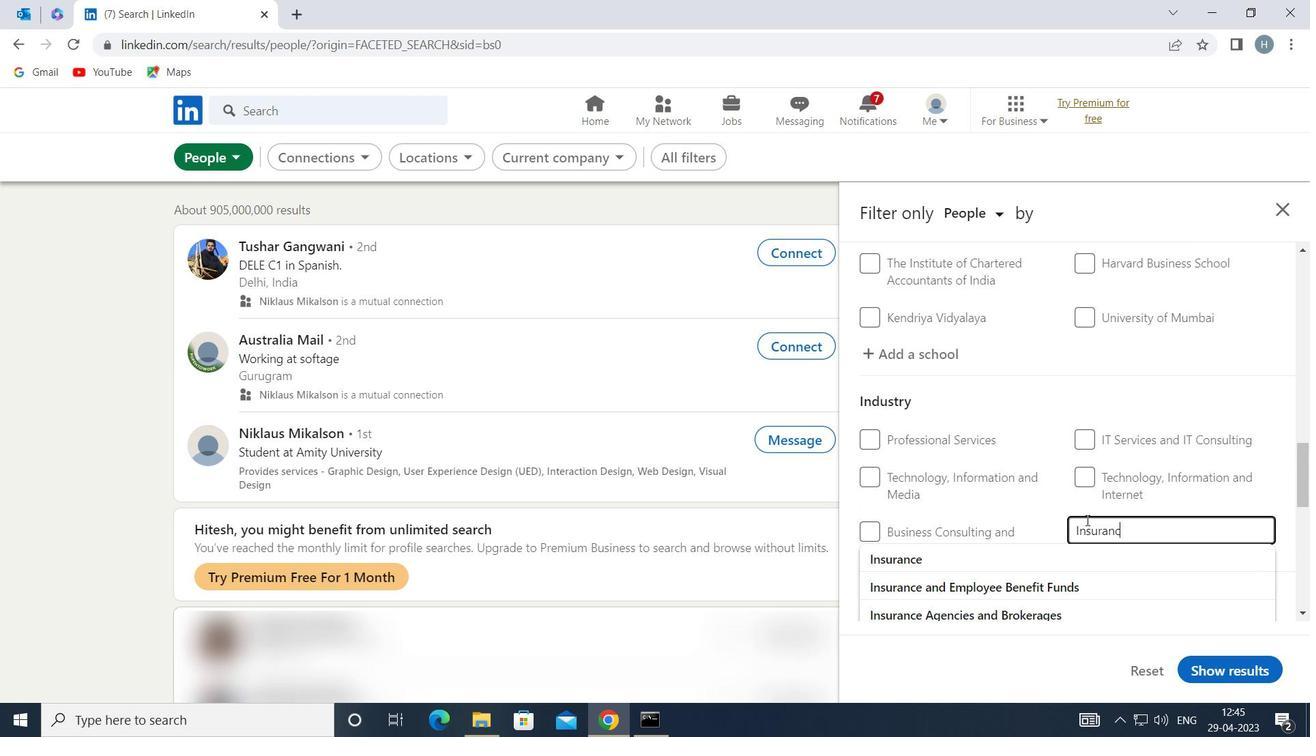 
Action: Mouse moved to (1046, 587)
Screenshot: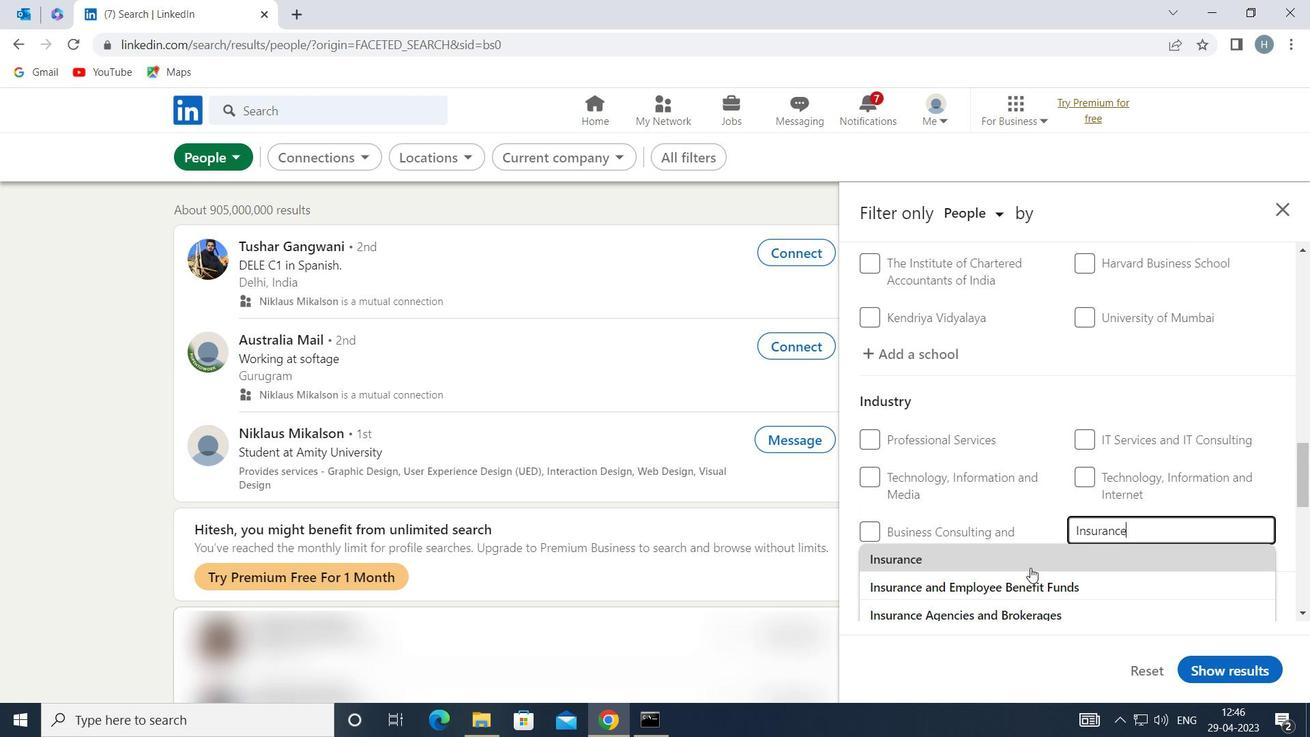 
Action: Mouse pressed left at (1046, 587)
Screenshot: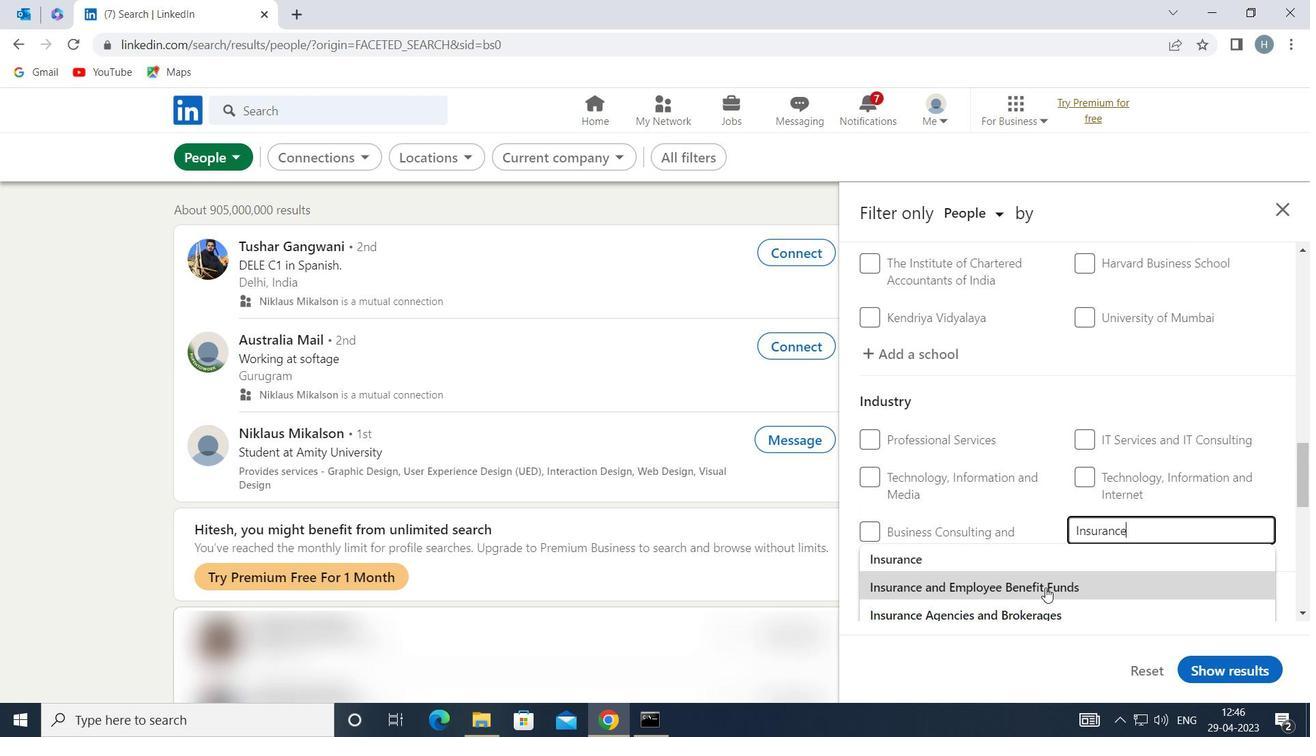 
Action: Mouse moved to (1033, 539)
Screenshot: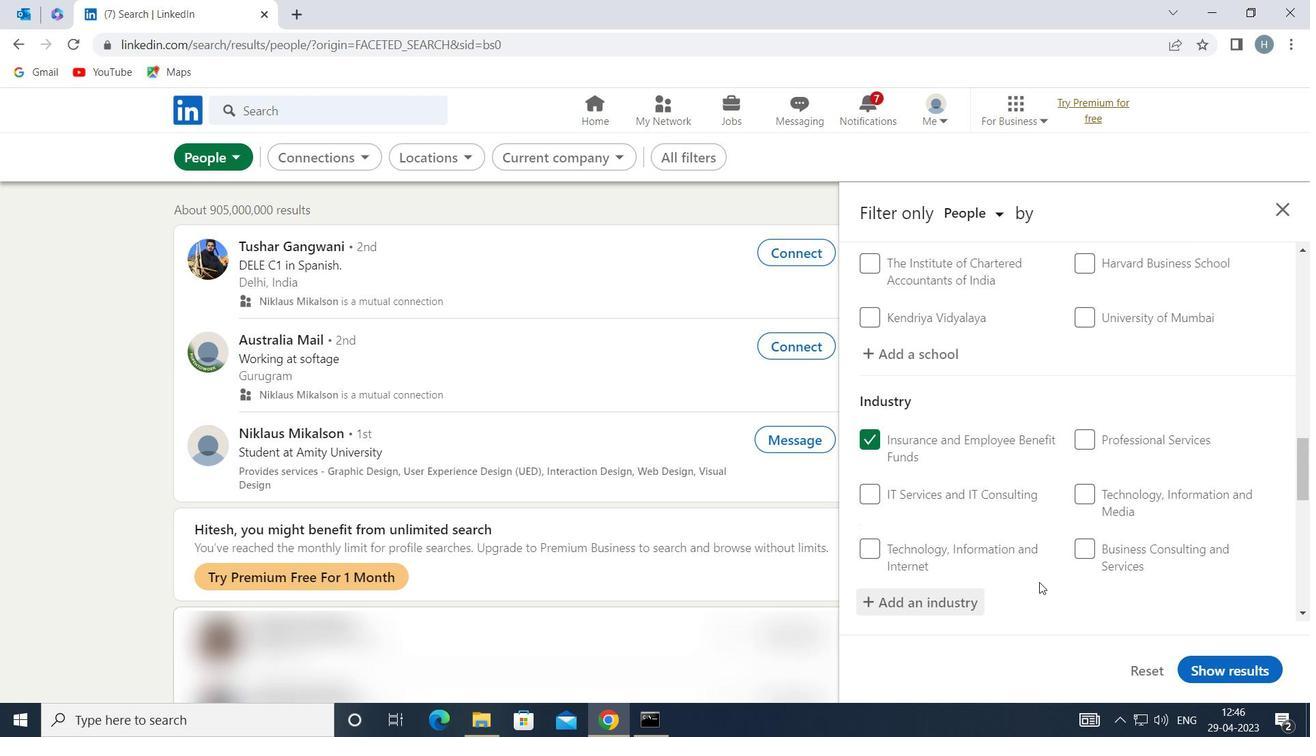
Action: Mouse scrolled (1033, 538) with delta (0, 0)
Screenshot: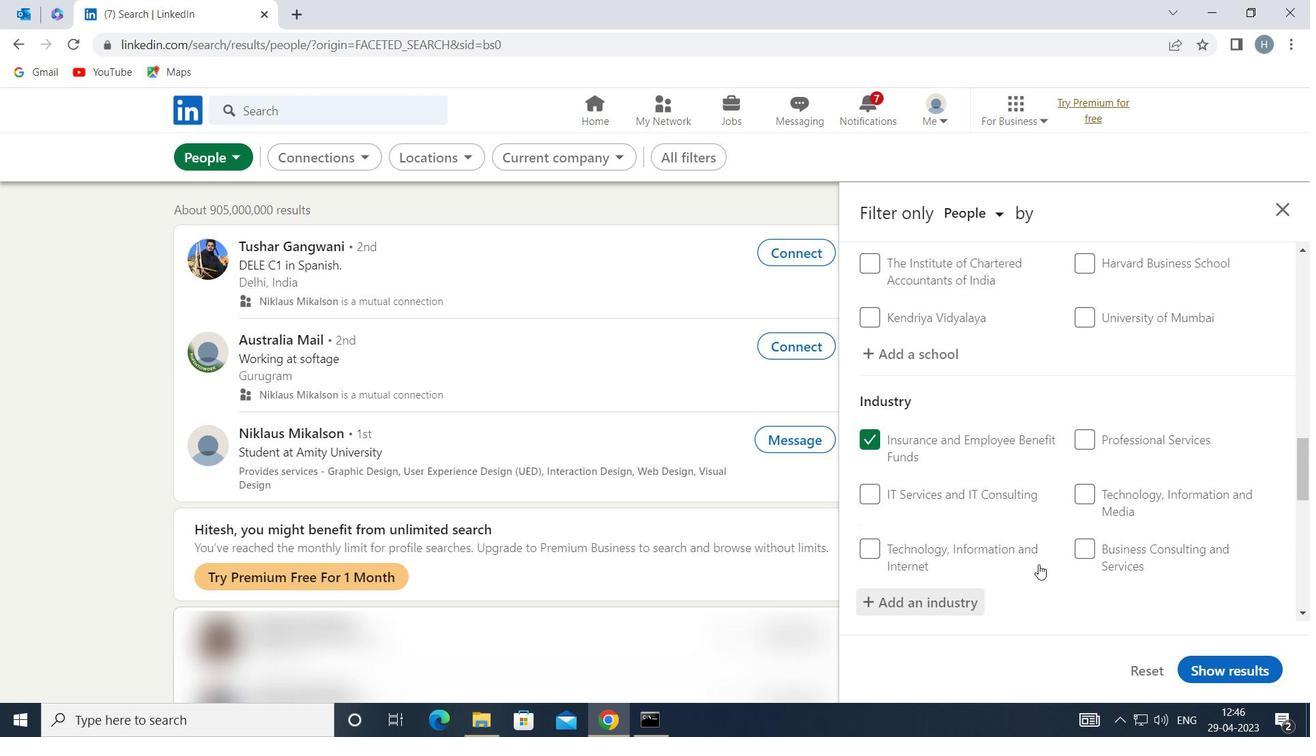 
Action: Mouse scrolled (1033, 538) with delta (0, 0)
Screenshot: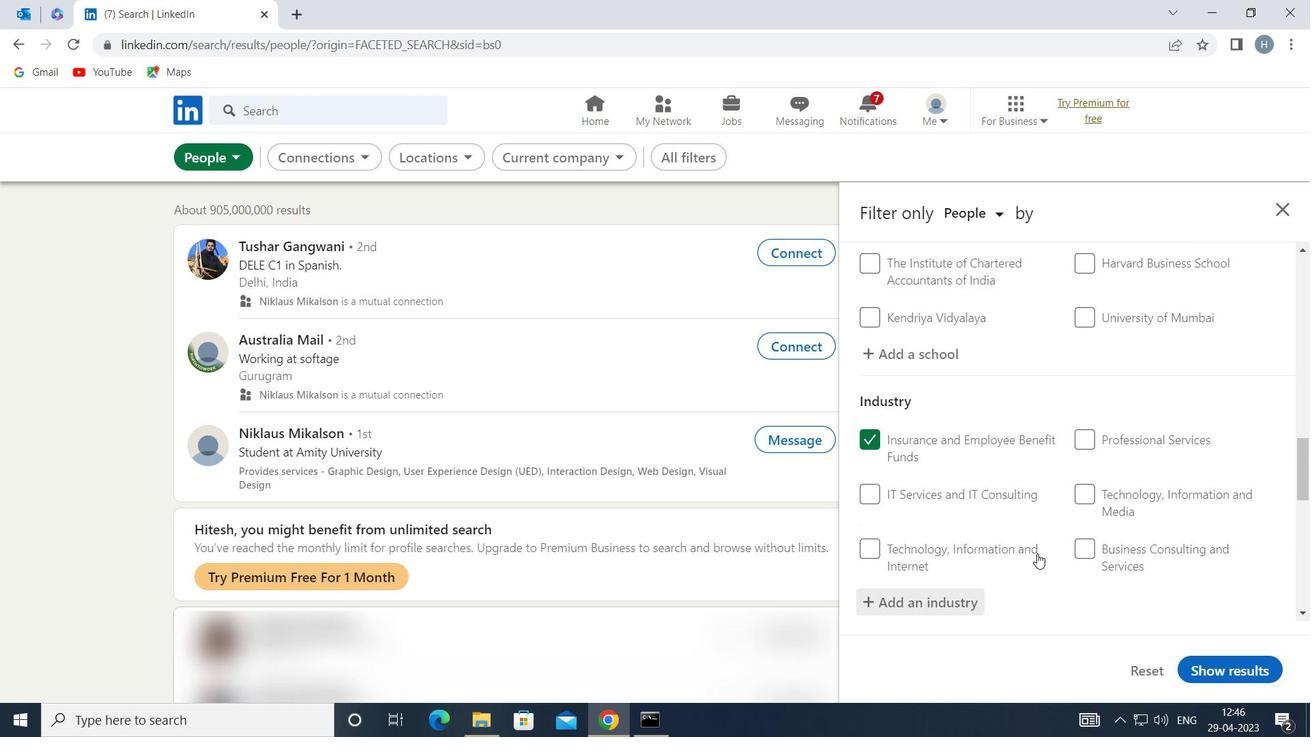 
Action: Mouse moved to (1030, 525)
Screenshot: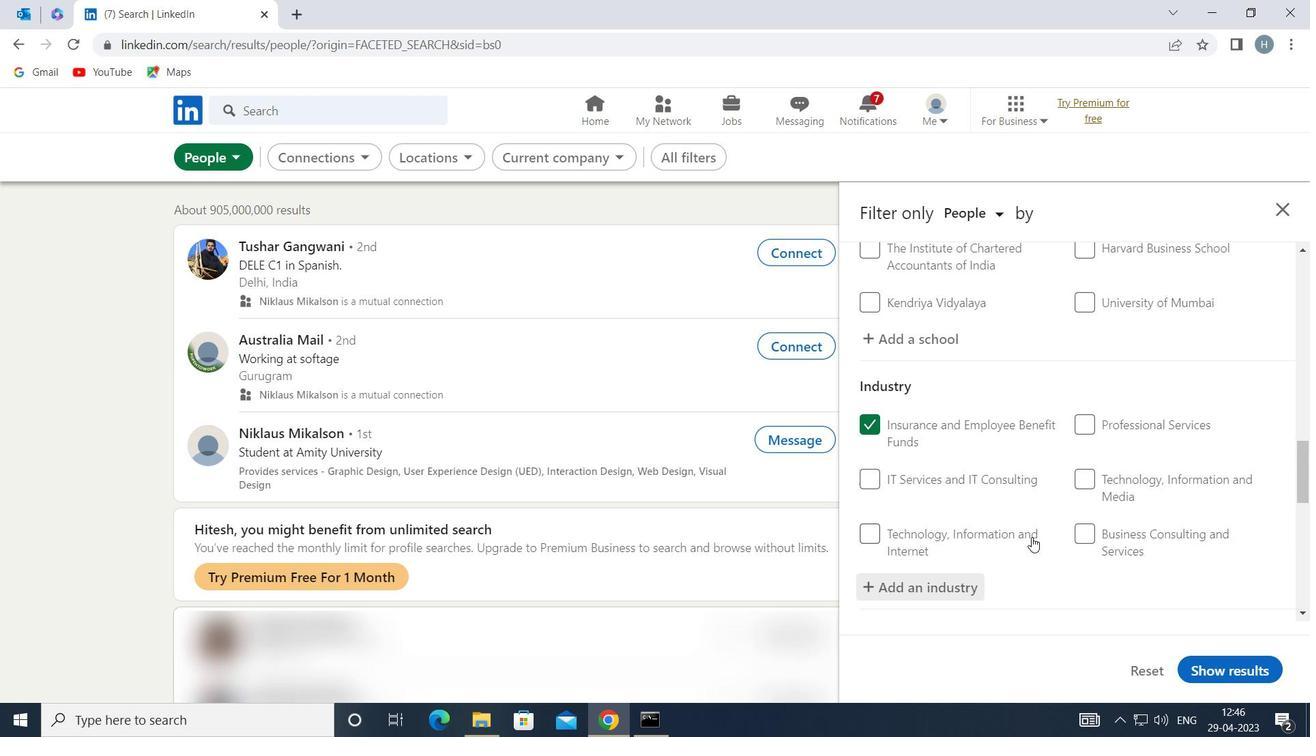 
Action: Mouse scrolled (1030, 524) with delta (0, 0)
Screenshot: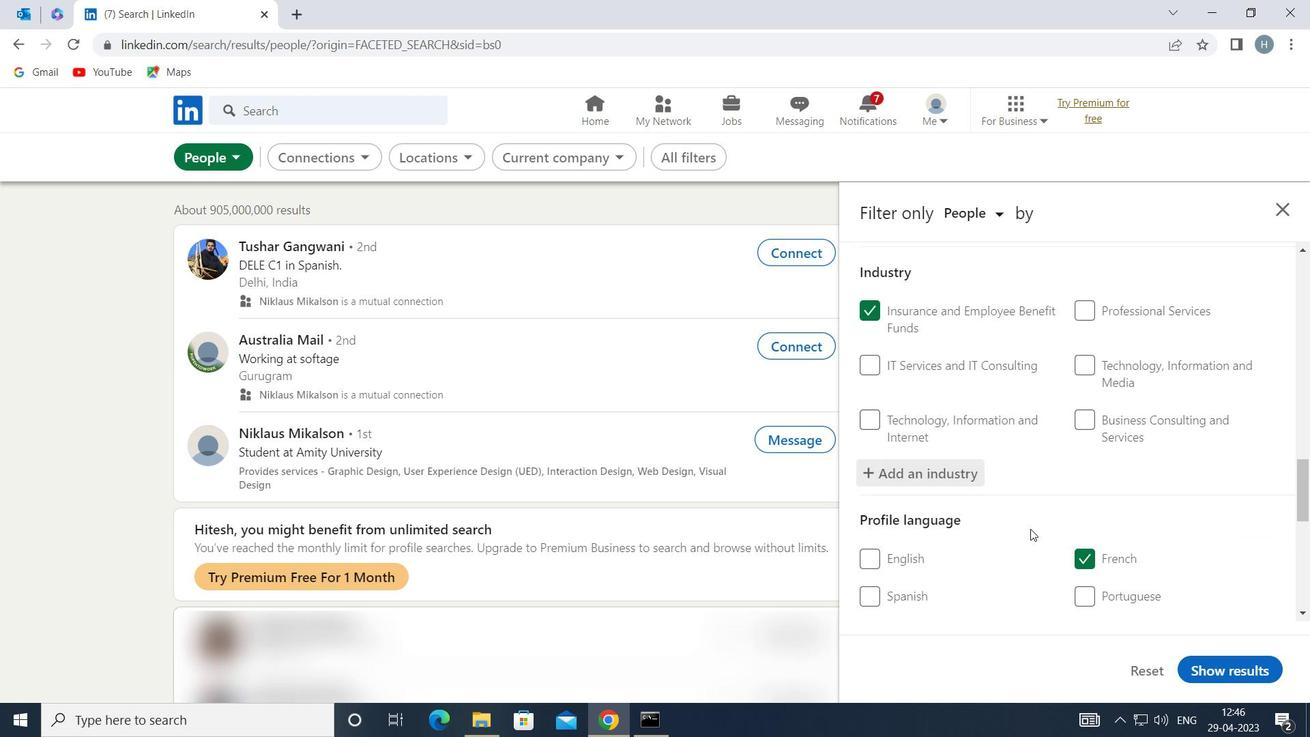 
Action: Mouse moved to (1039, 520)
Screenshot: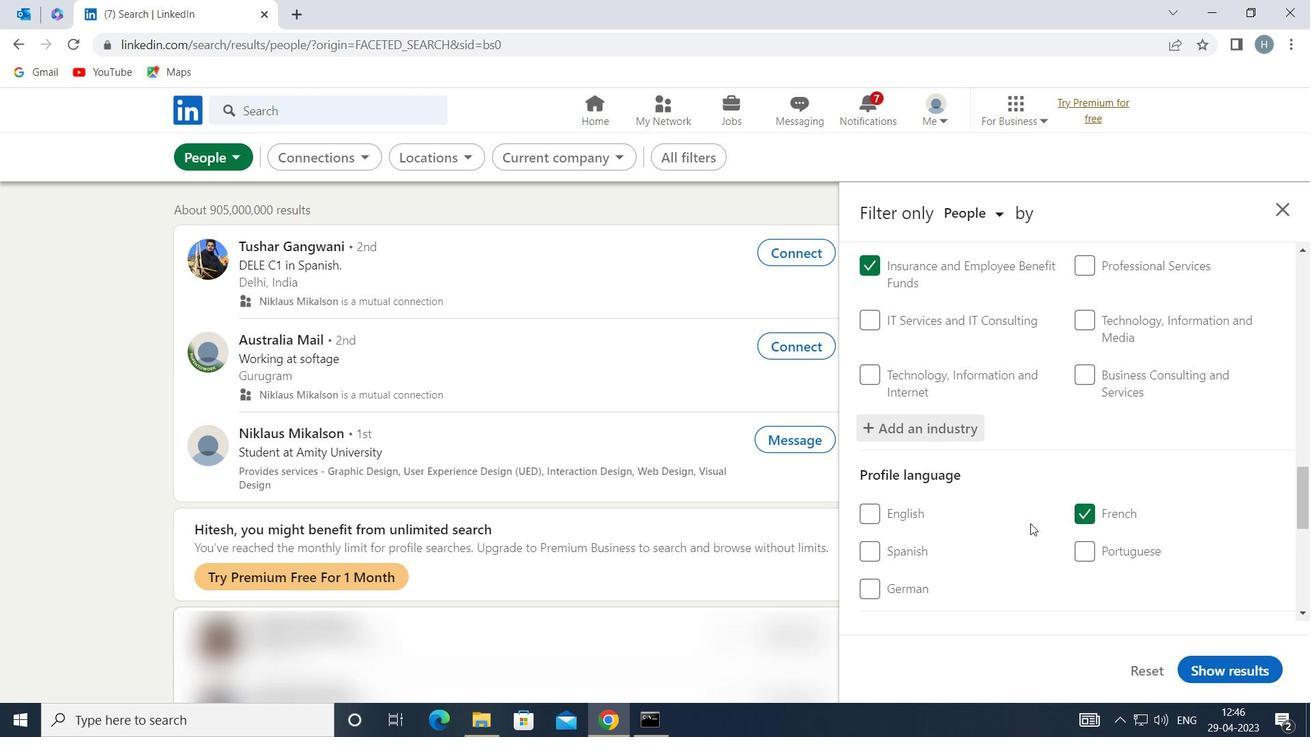 
Action: Mouse scrolled (1039, 519) with delta (0, 0)
Screenshot: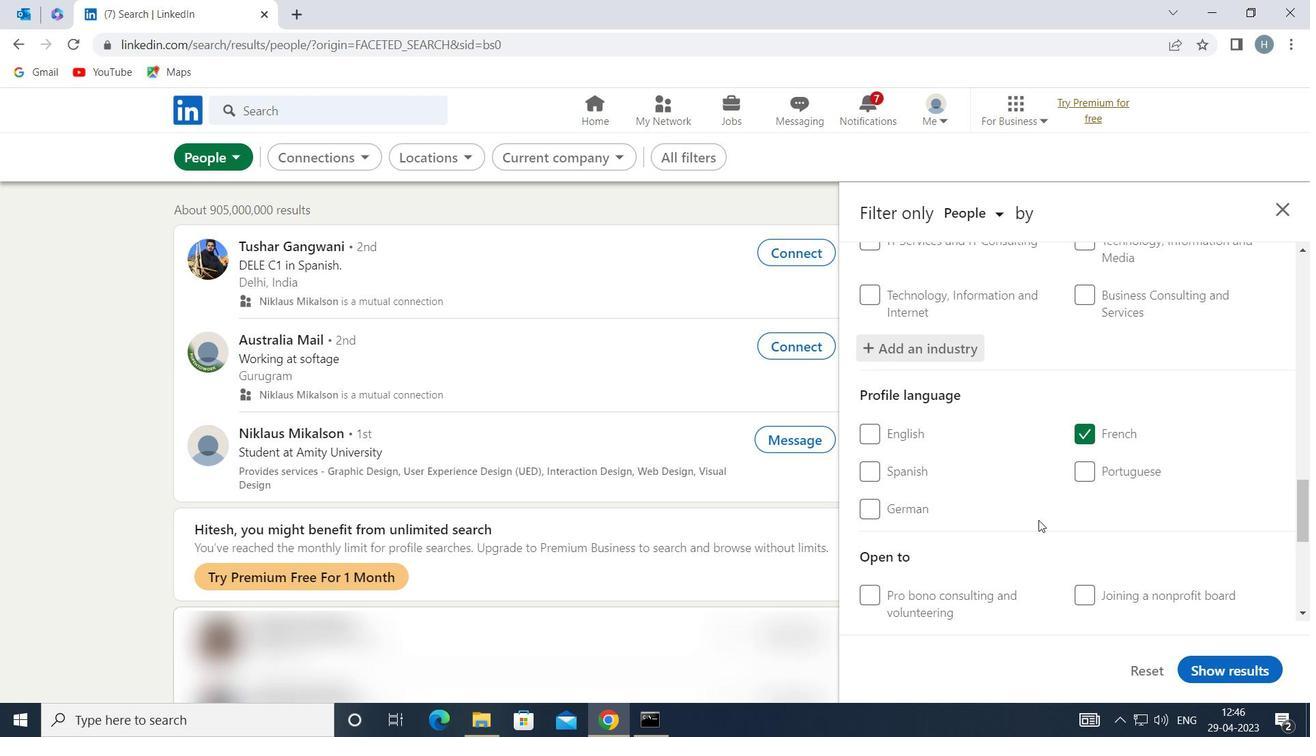 
Action: Mouse scrolled (1039, 519) with delta (0, 0)
Screenshot: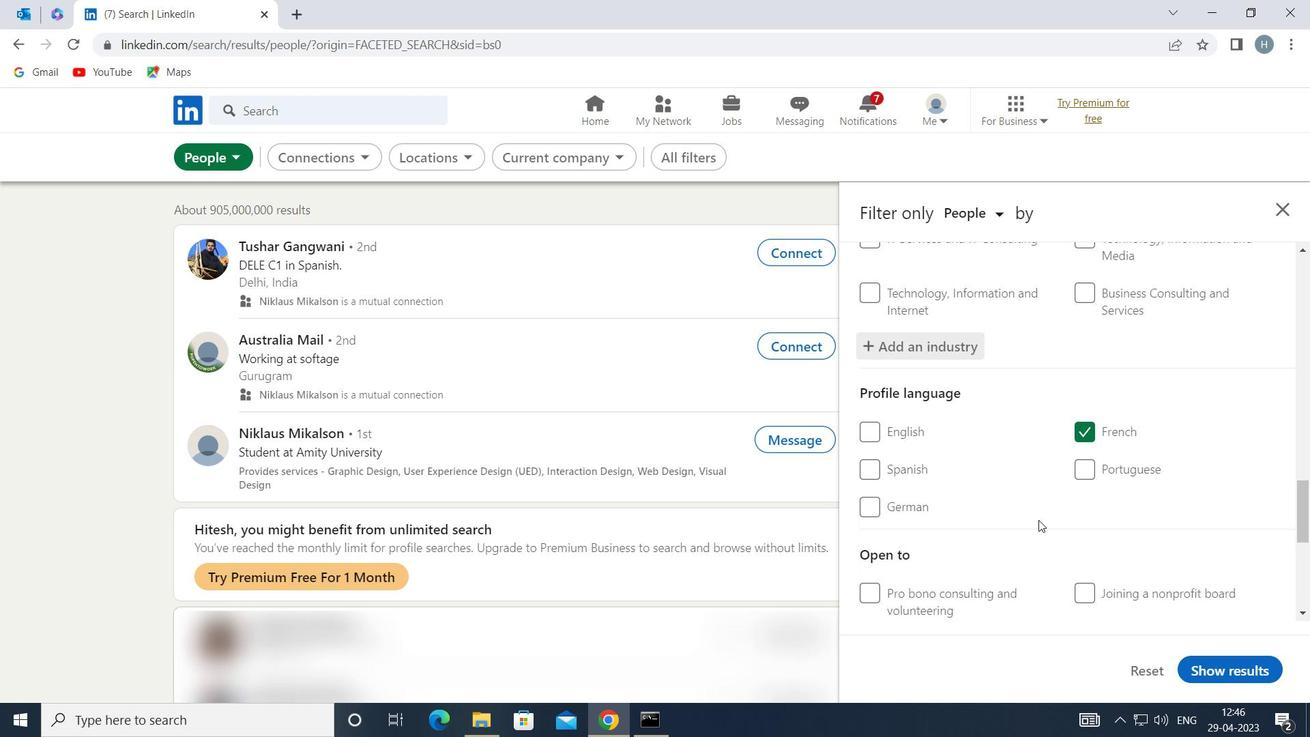 
Action: Mouse scrolled (1039, 519) with delta (0, 0)
Screenshot: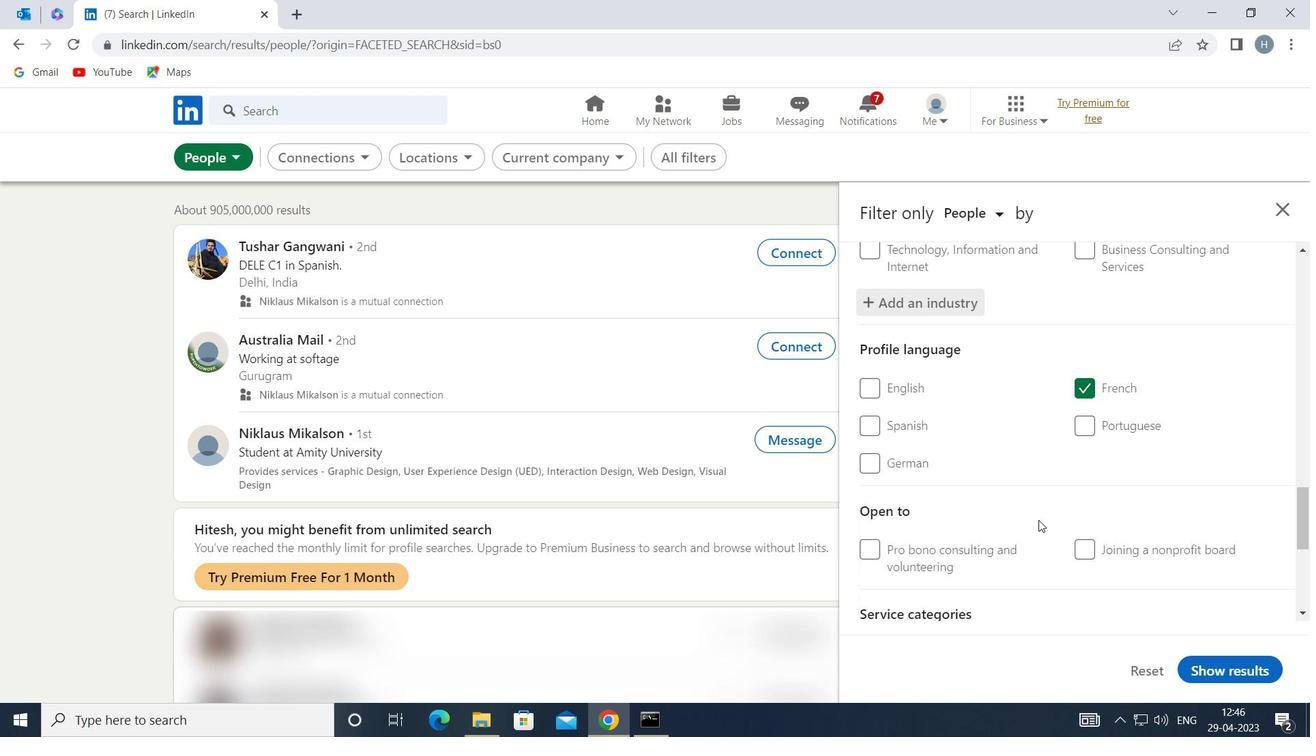 
Action: Mouse scrolled (1039, 519) with delta (0, 0)
Screenshot: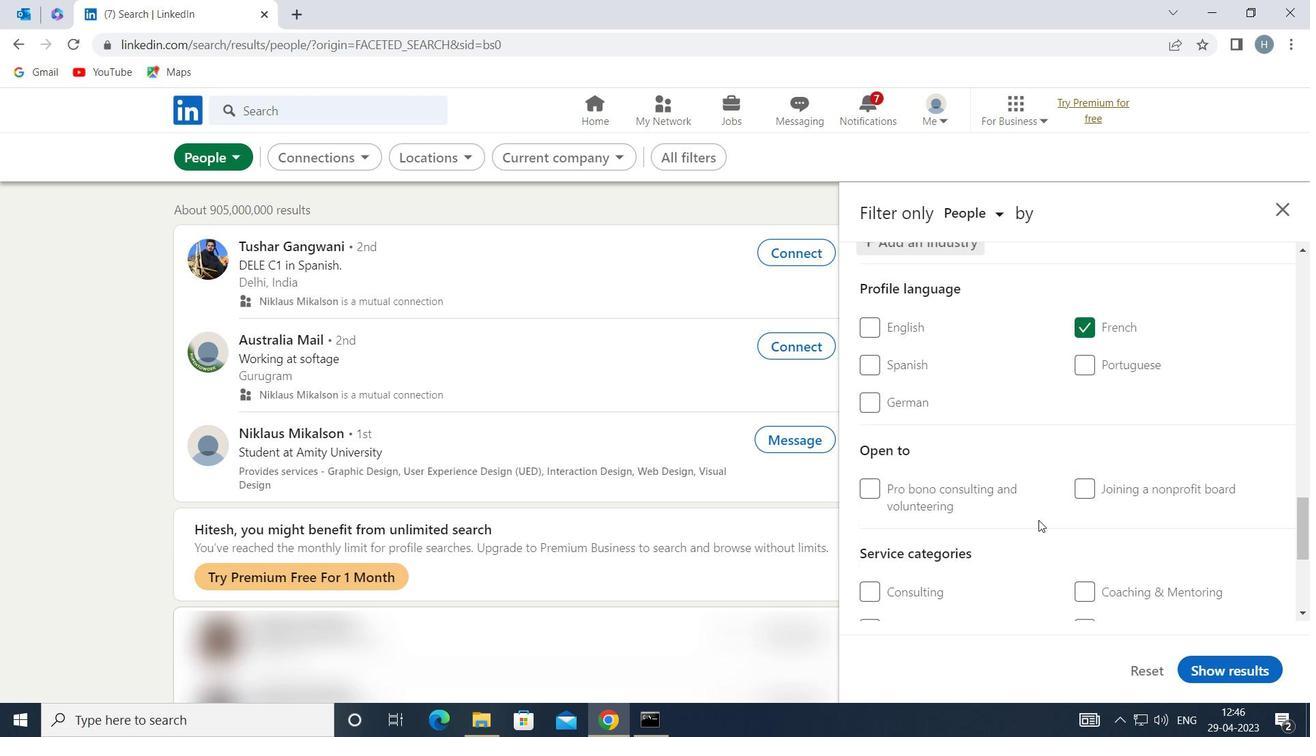 
Action: Mouse moved to (1136, 434)
Screenshot: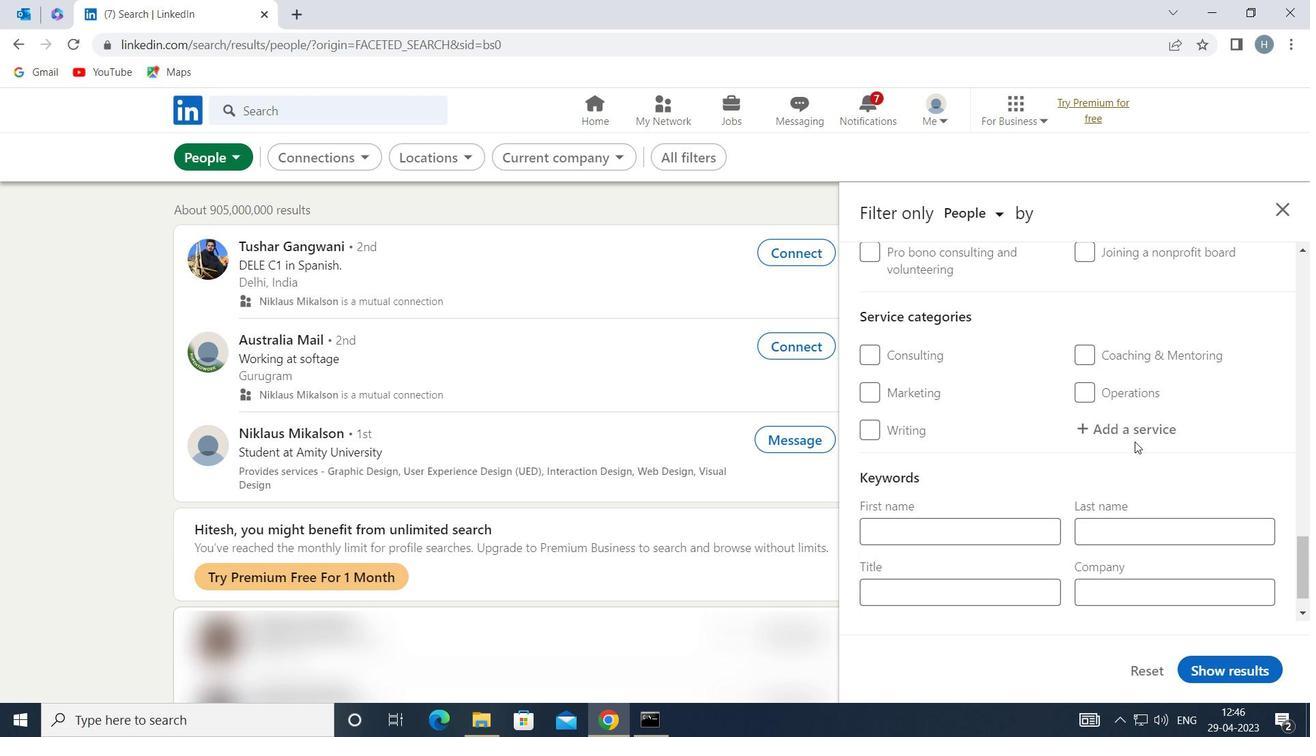 
Action: Mouse pressed left at (1136, 434)
Screenshot: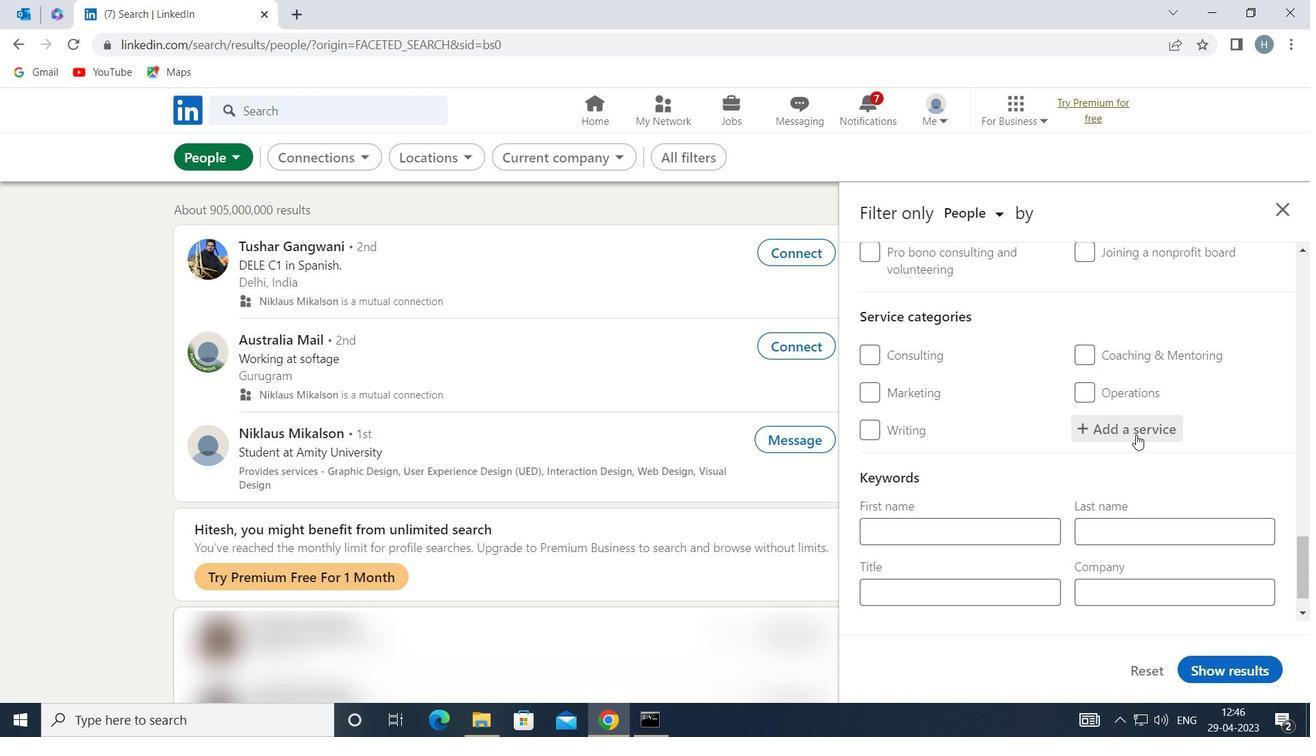 
Action: Mouse moved to (1136, 433)
Screenshot: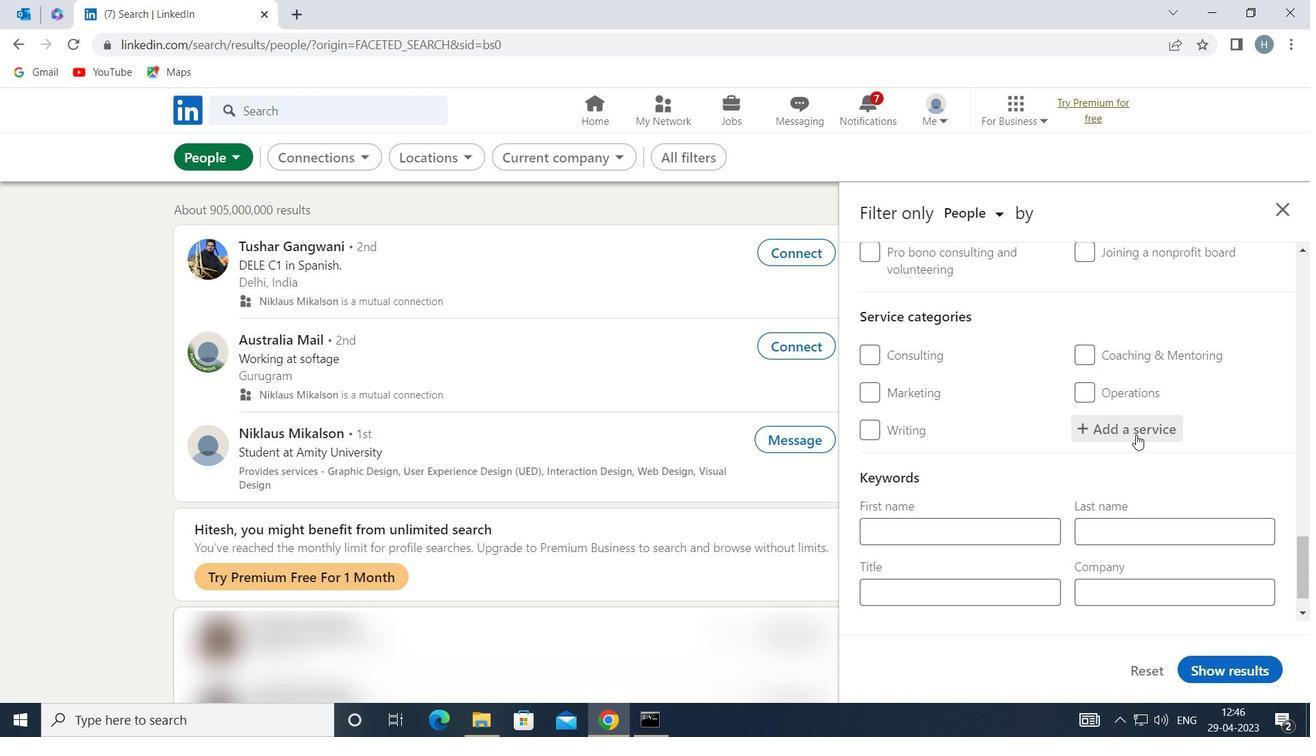 
Action: Key pressed <Key.shift>PROPER
Screenshot: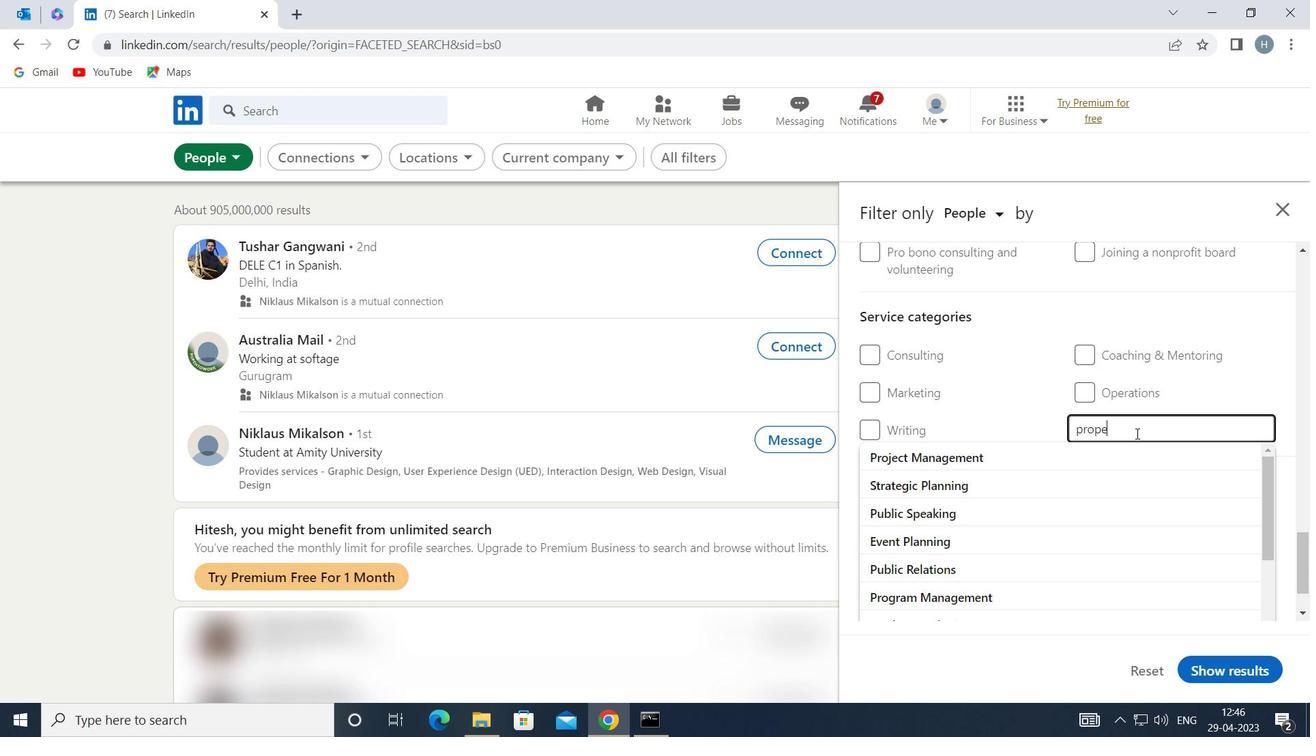 
Action: Mouse moved to (1095, 457)
Screenshot: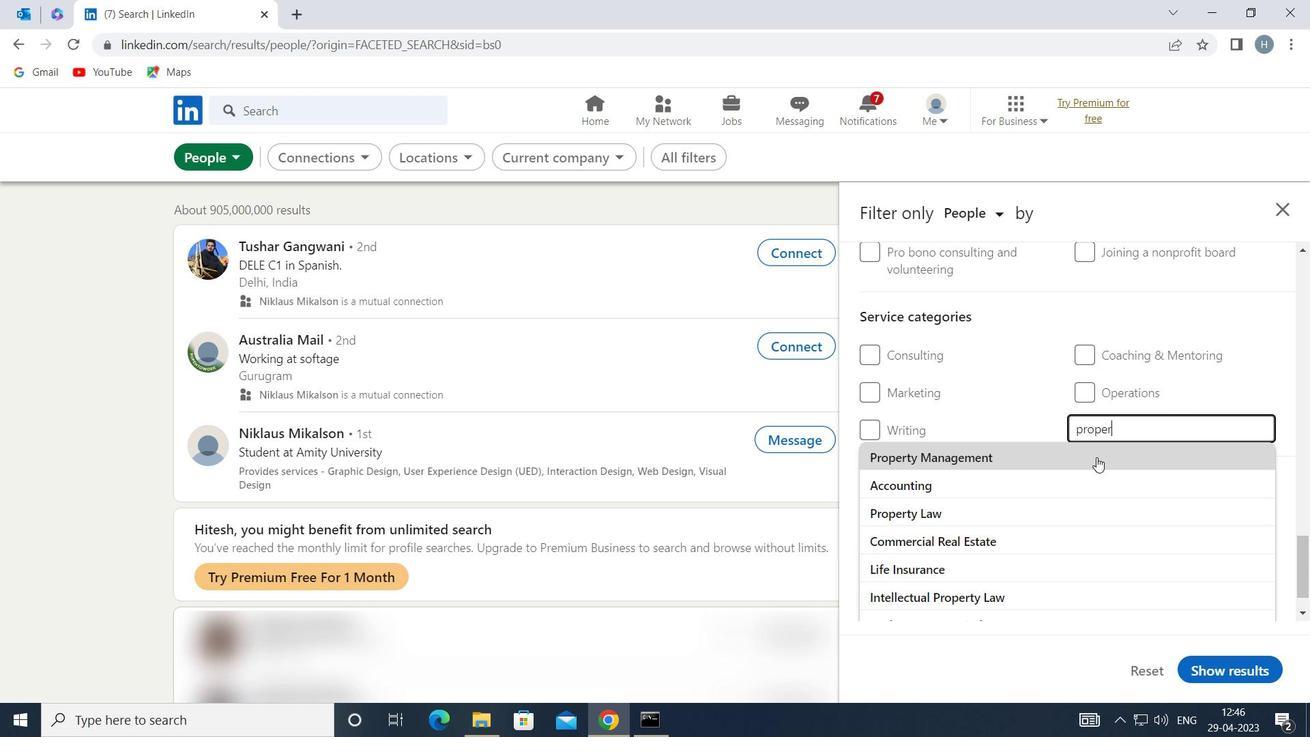 
Action: Mouse pressed left at (1095, 457)
Screenshot: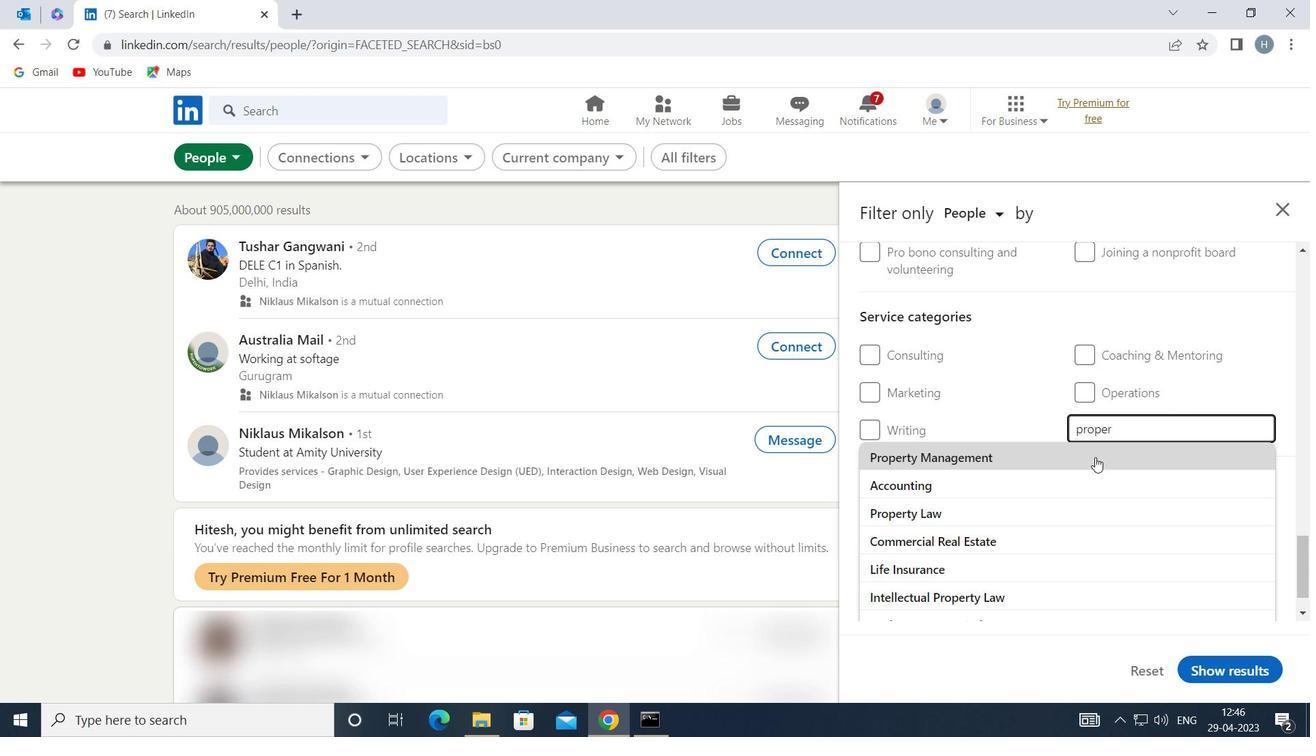 
Action: Mouse moved to (1078, 456)
Screenshot: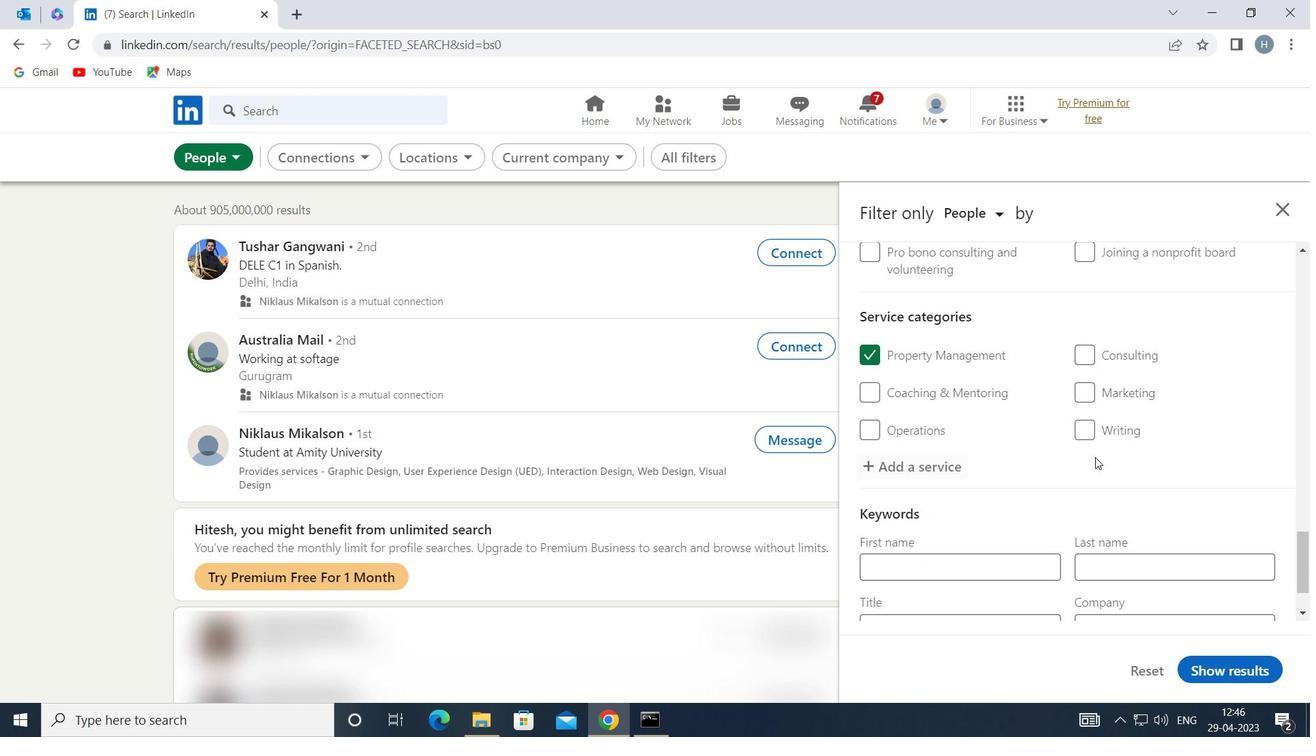
Action: Mouse scrolled (1078, 455) with delta (0, 0)
Screenshot: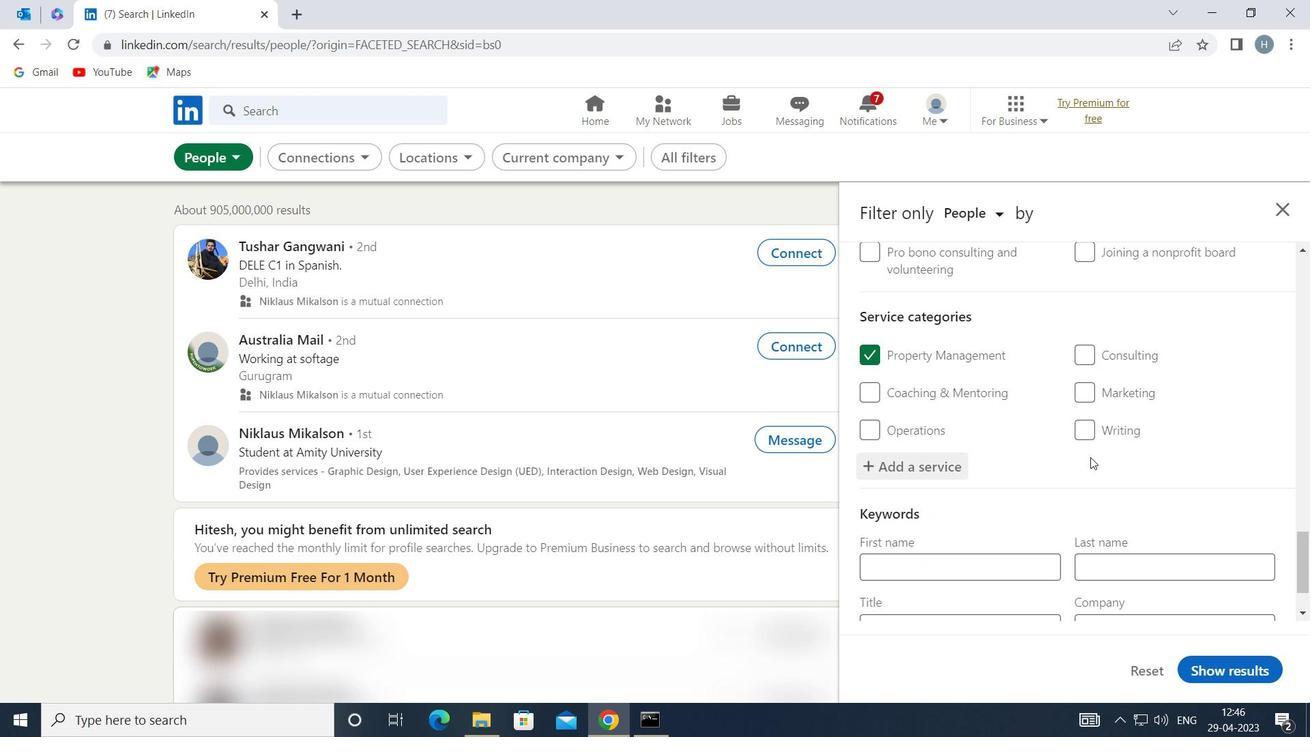 
Action: Mouse scrolled (1078, 455) with delta (0, 0)
Screenshot: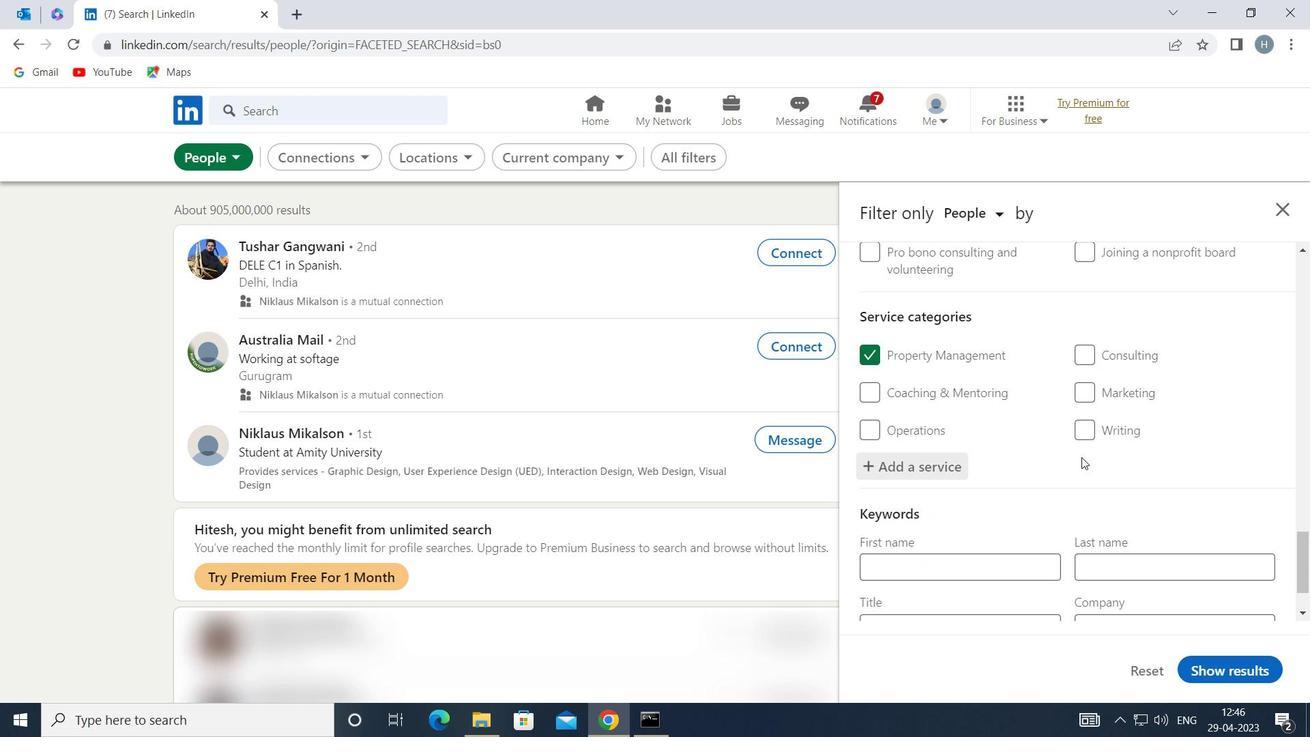 
Action: Mouse scrolled (1078, 455) with delta (0, 0)
Screenshot: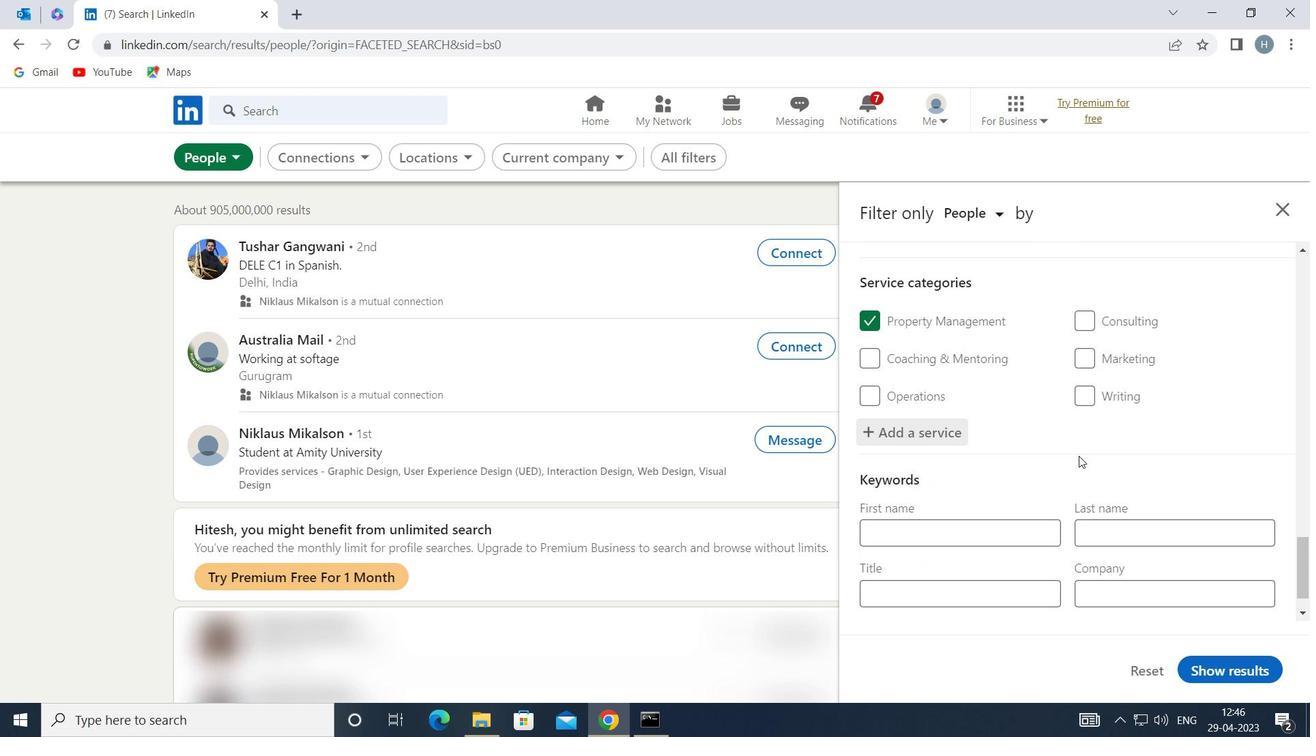 
Action: Mouse moved to (1066, 464)
Screenshot: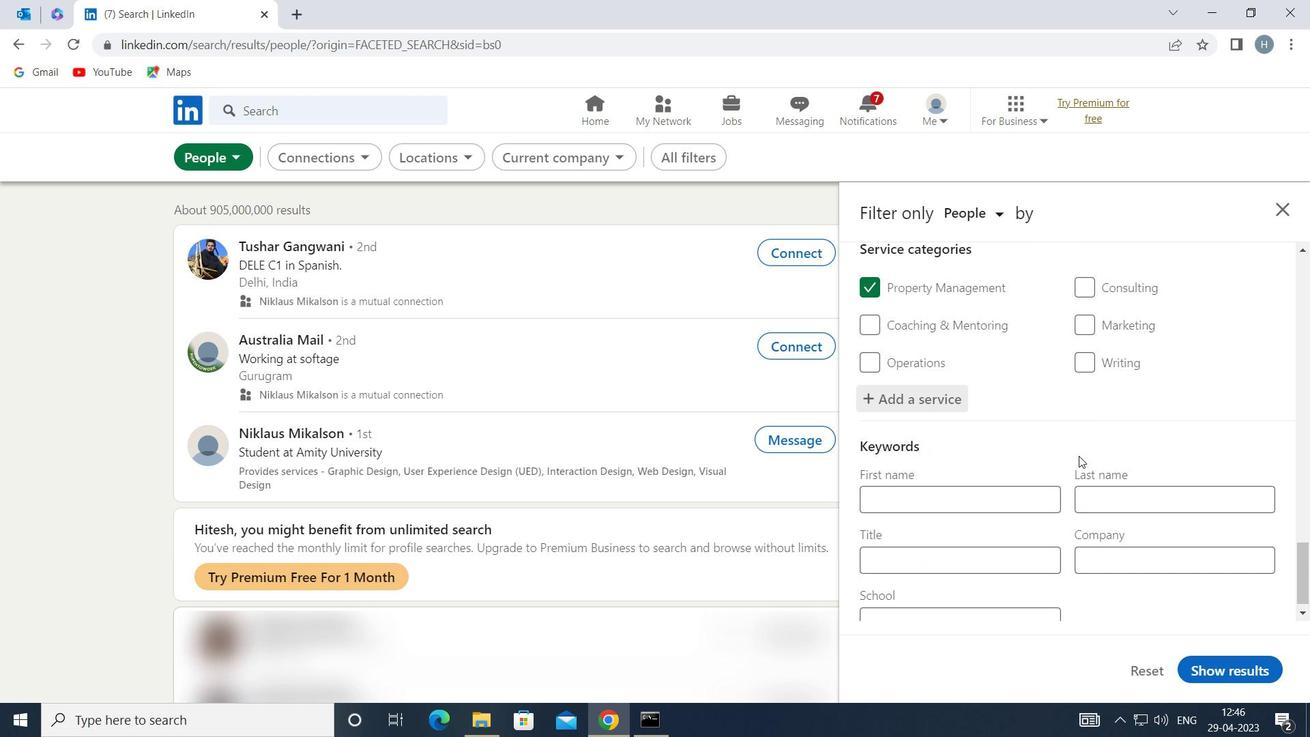 
Action: Mouse scrolled (1066, 463) with delta (0, 0)
Screenshot: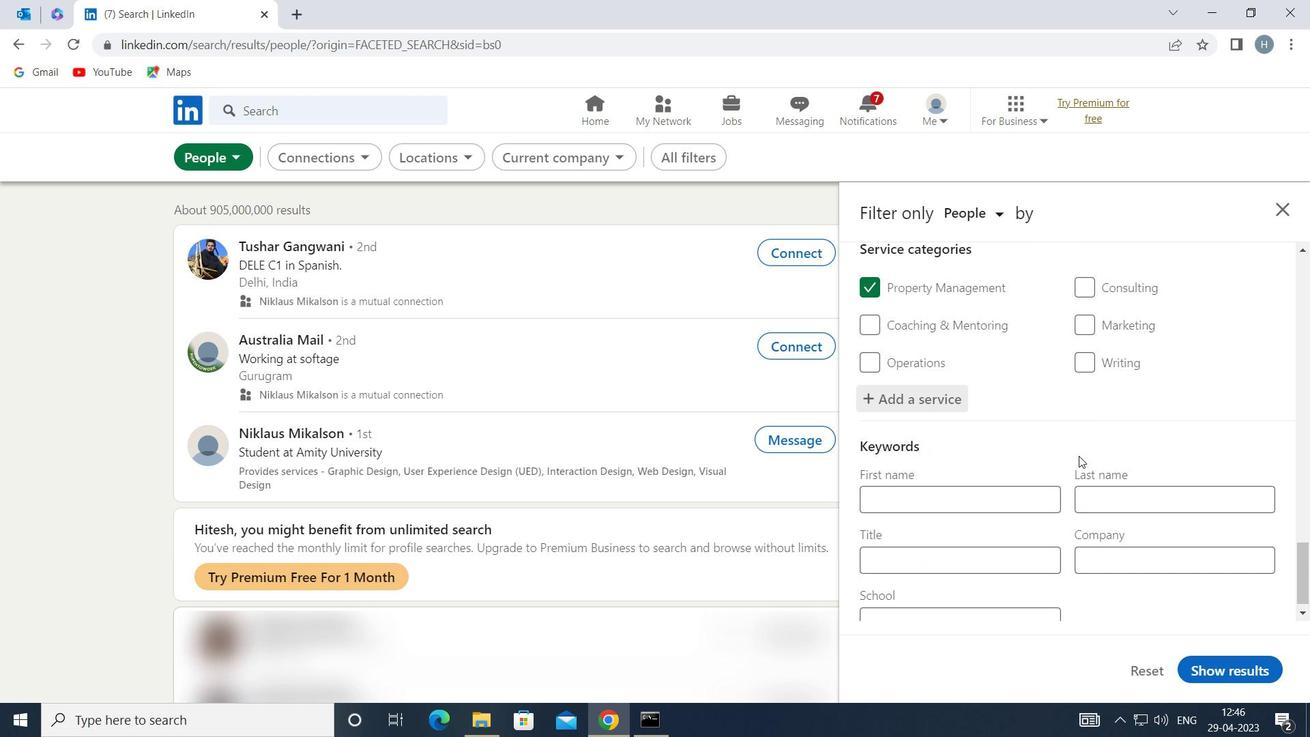 
Action: Mouse moved to (1009, 543)
Screenshot: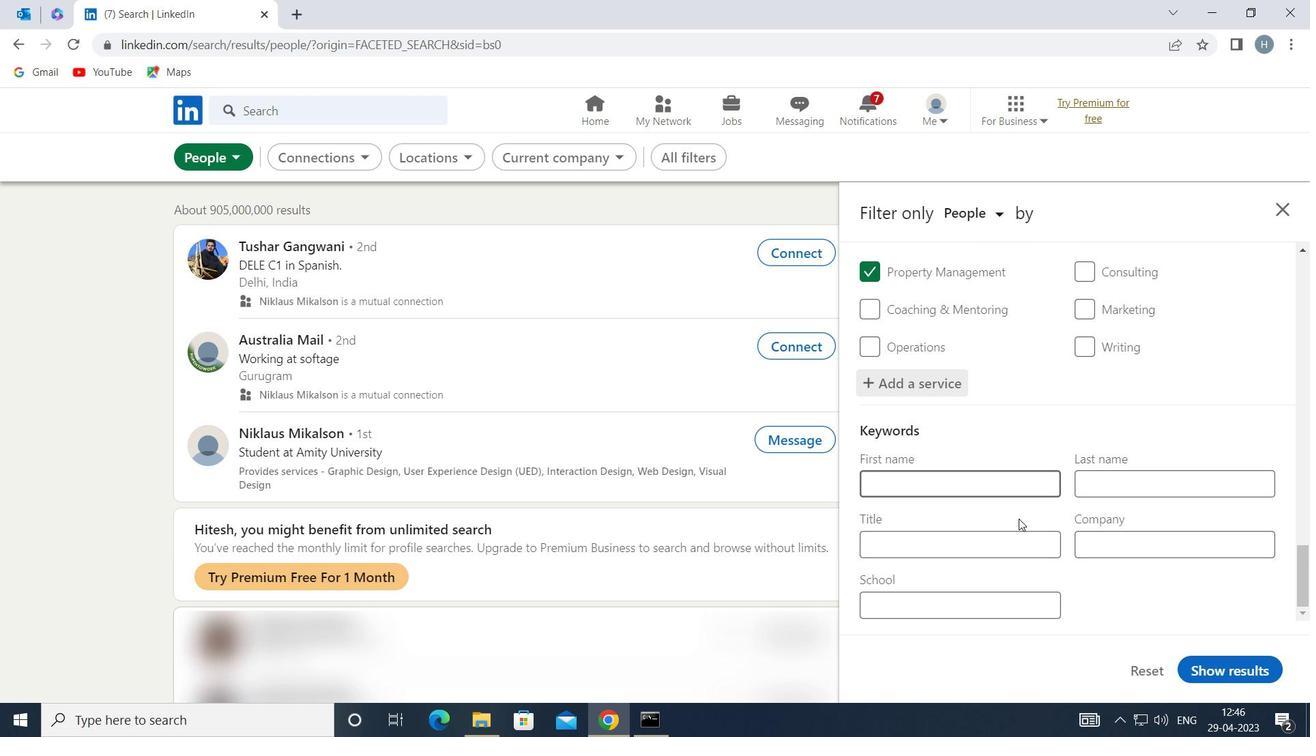 
Action: Mouse pressed left at (1009, 543)
Screenshot: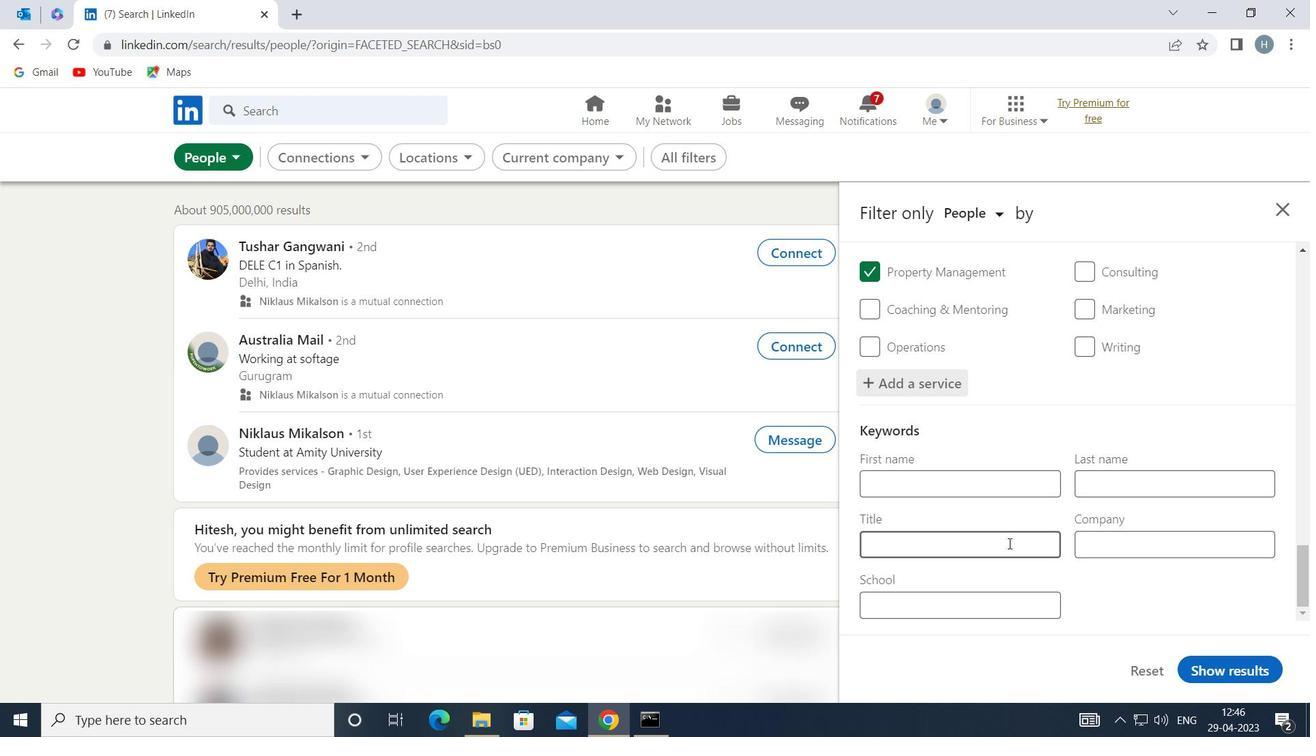 
Action: Key pressed <Key.shift>ANIMAL<Key.space><Key.shift>CONTROL<Key.space>
Screenshot: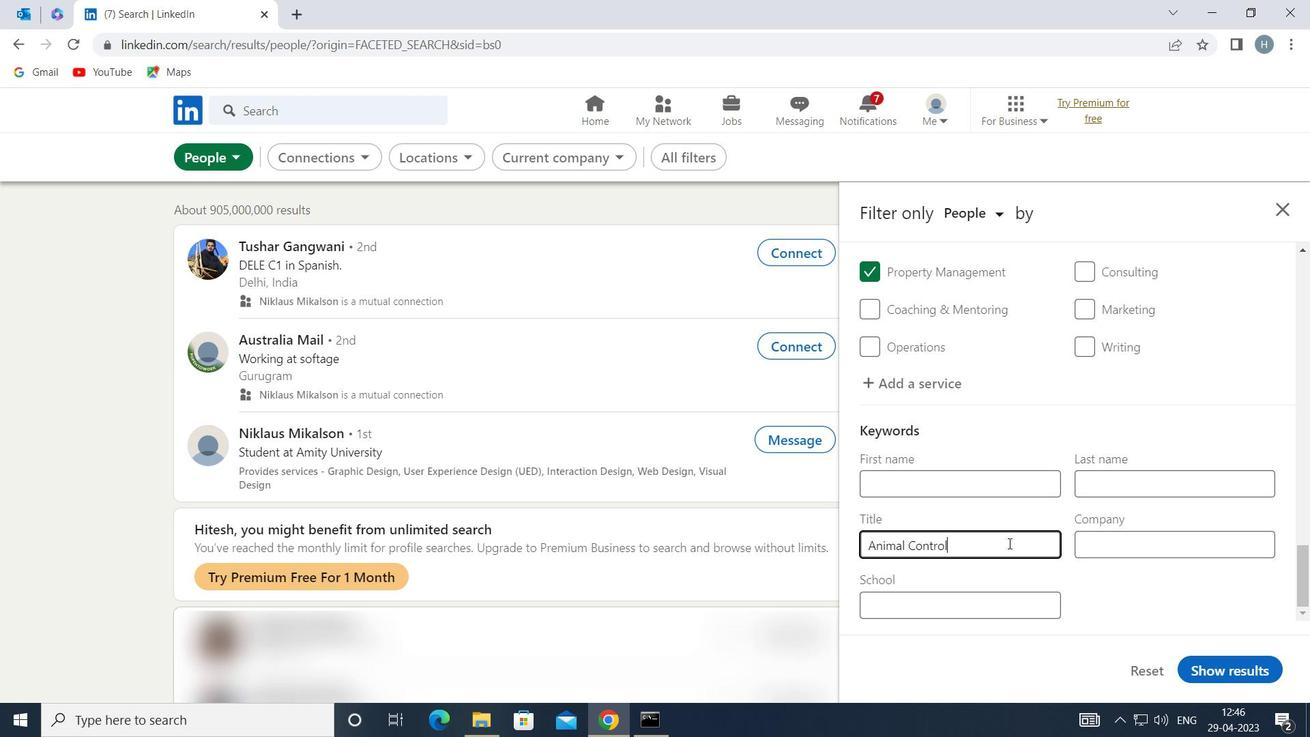 
Action: Mouse moved to (1182, 597)
Screenshot: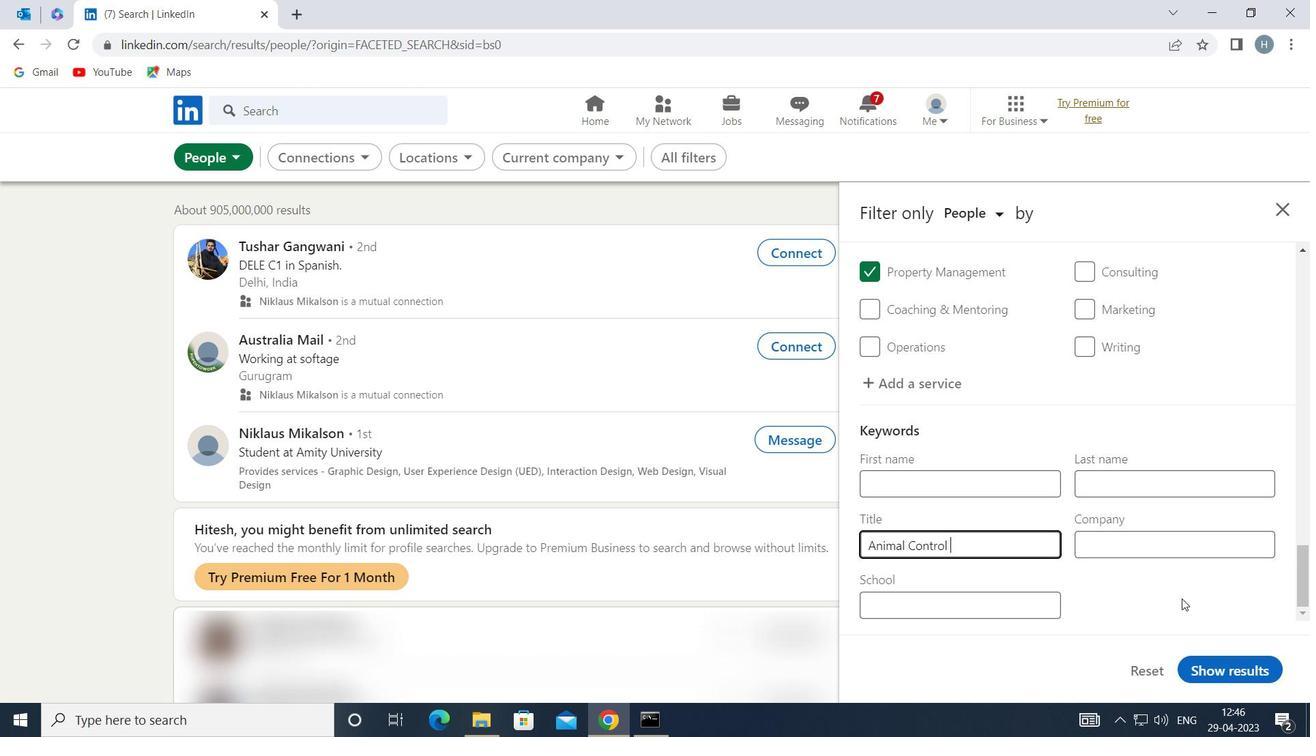 
Action: Key pressed <Key.shift>OFFICER
Screenshot: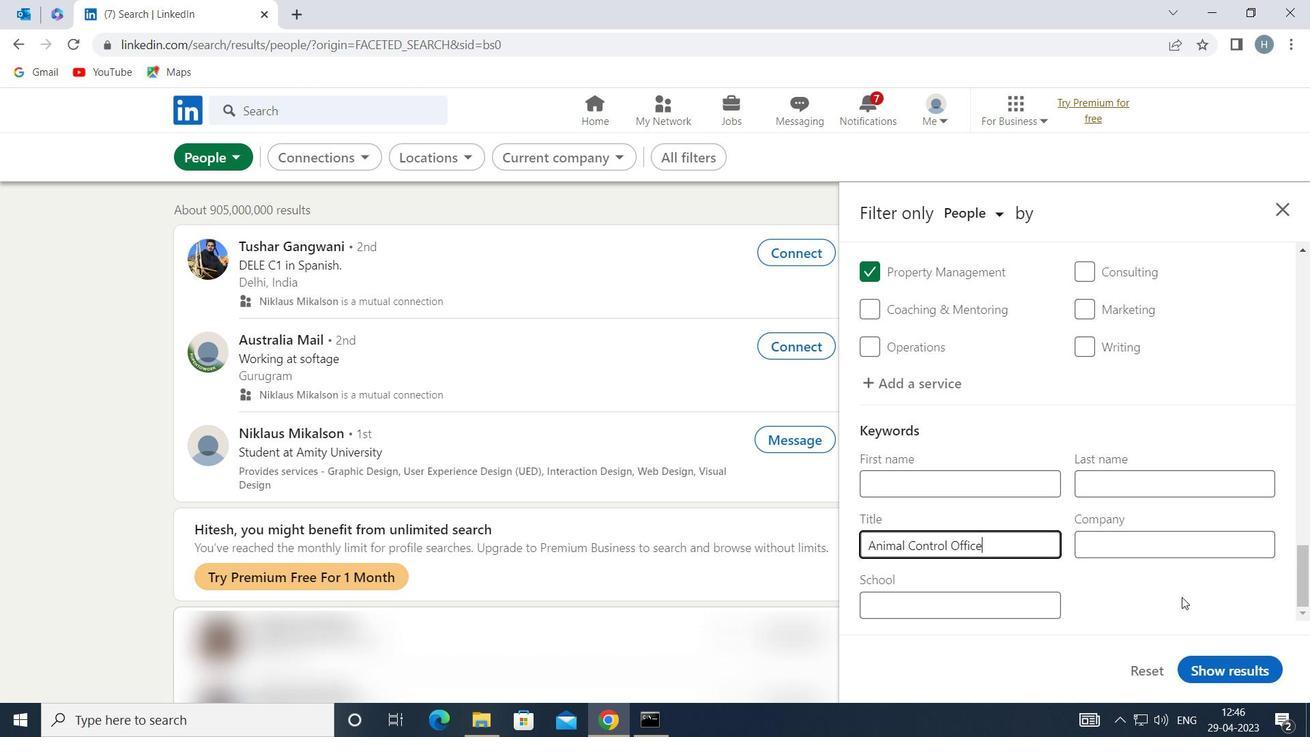 
Action: Mouse moved to (1257, 670)
Screenshot: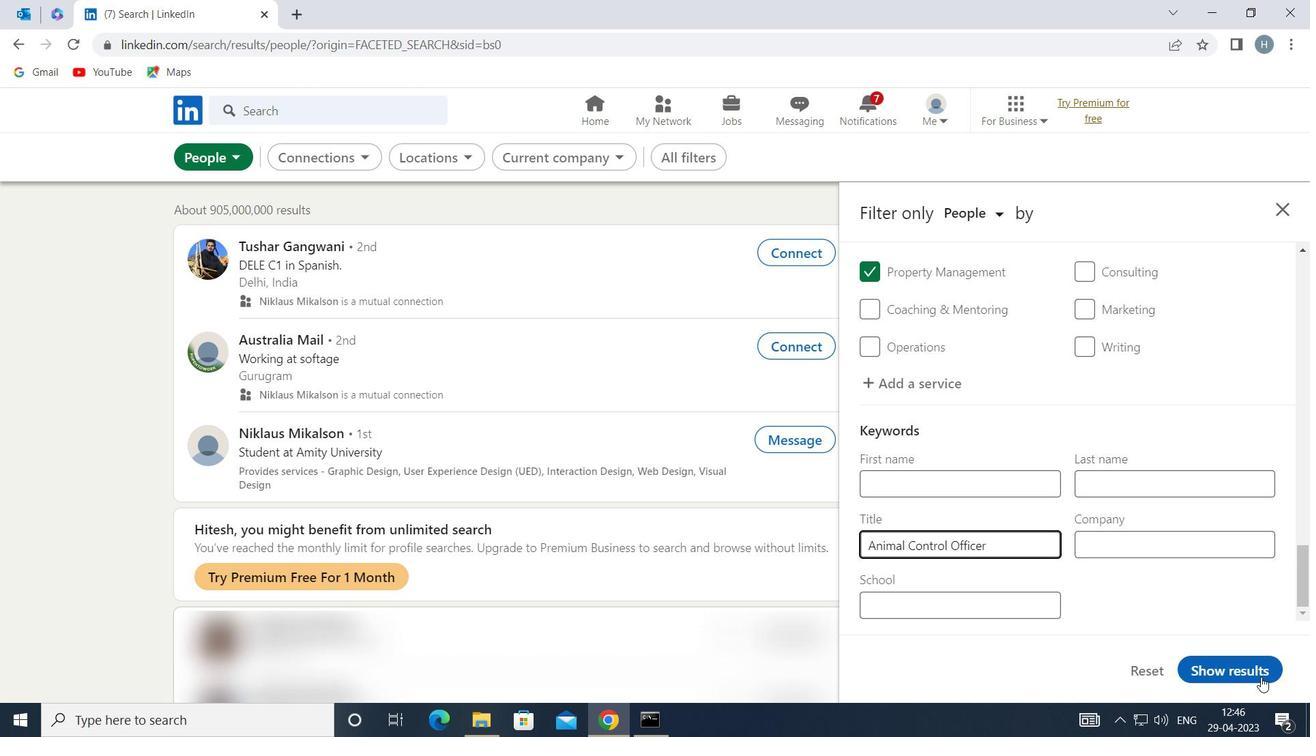 
Action: Mouse pressed left at (1257, 670)
Screenshot: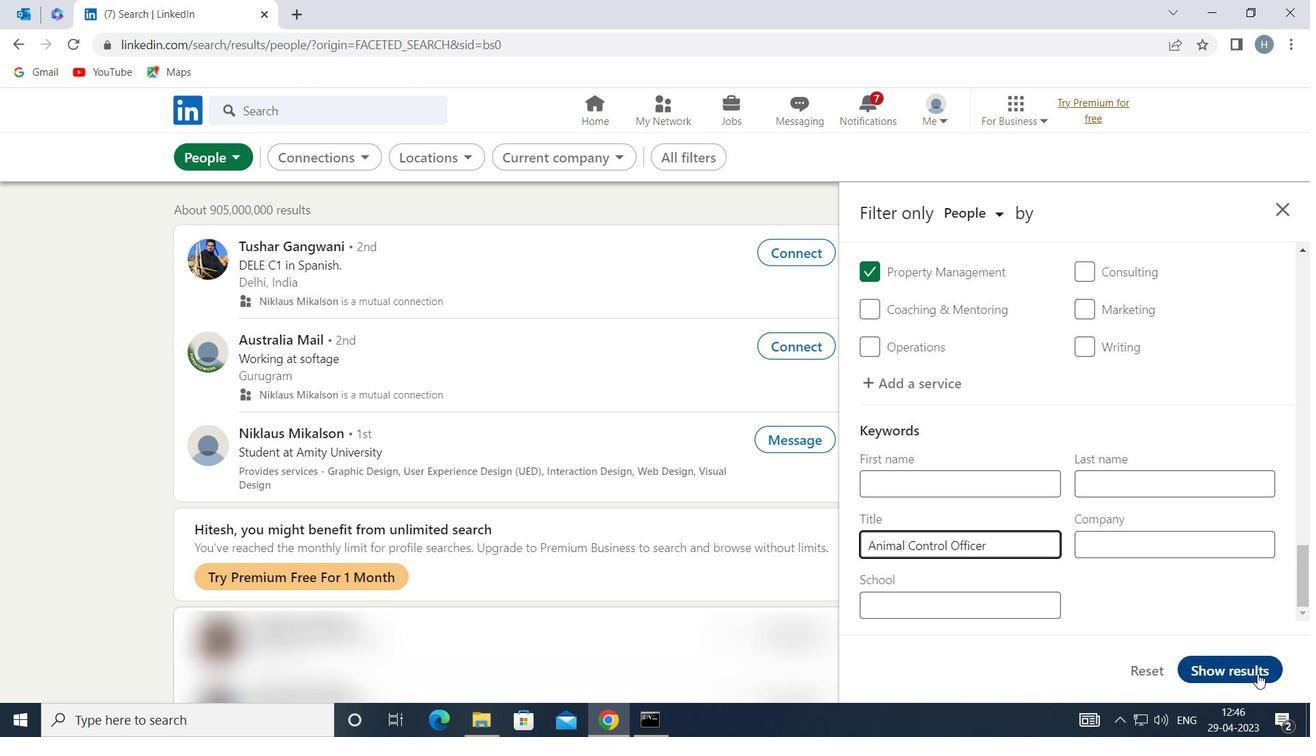 
Action: Mouse moved to (773, 296)
Screenshot: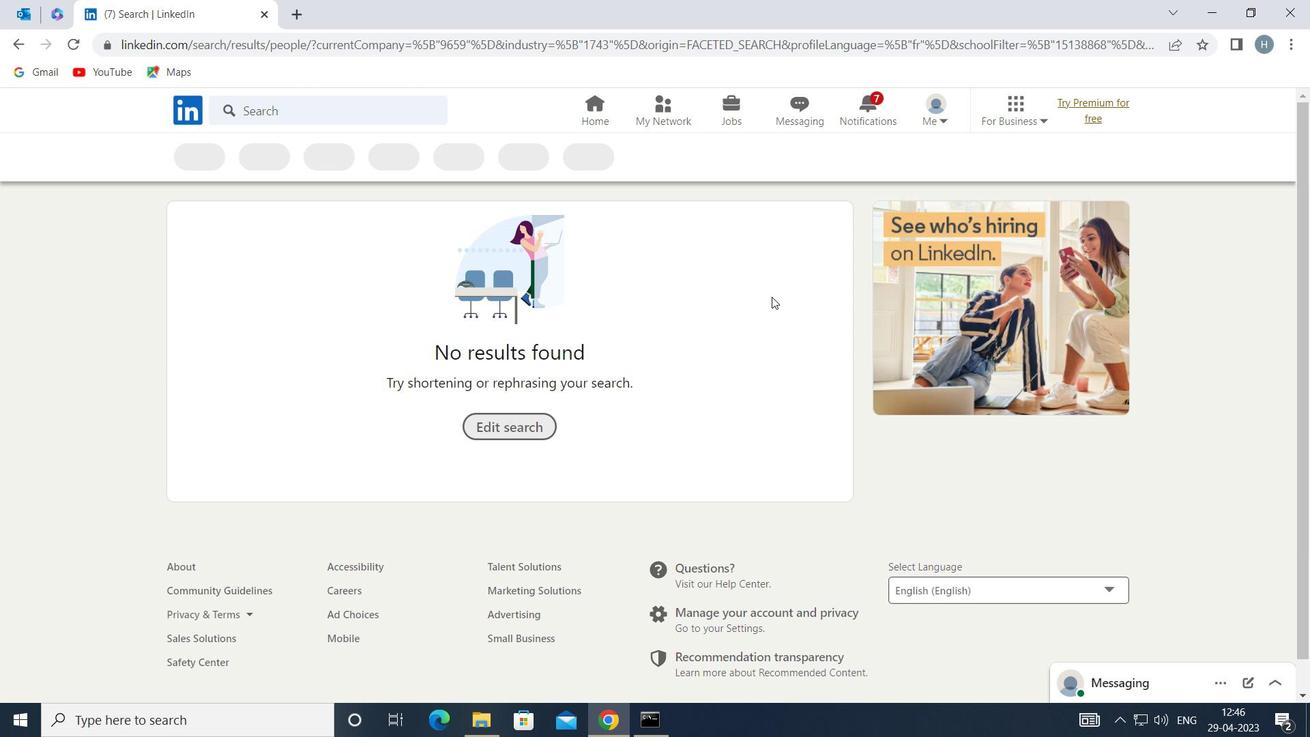 
